 Task: Find connections with filter location Kazincbarcika with filter topic #communitybuildingwith filter profile language Spanish with filter current company Shangri-La Group with filter school PGDAV College with filter industry Laundry and Drycleaning Services with filter service category Social Media Marketing with filter keywords title Direct Salesperson
Action: Mouse moved to (635, 106)
Screenshot: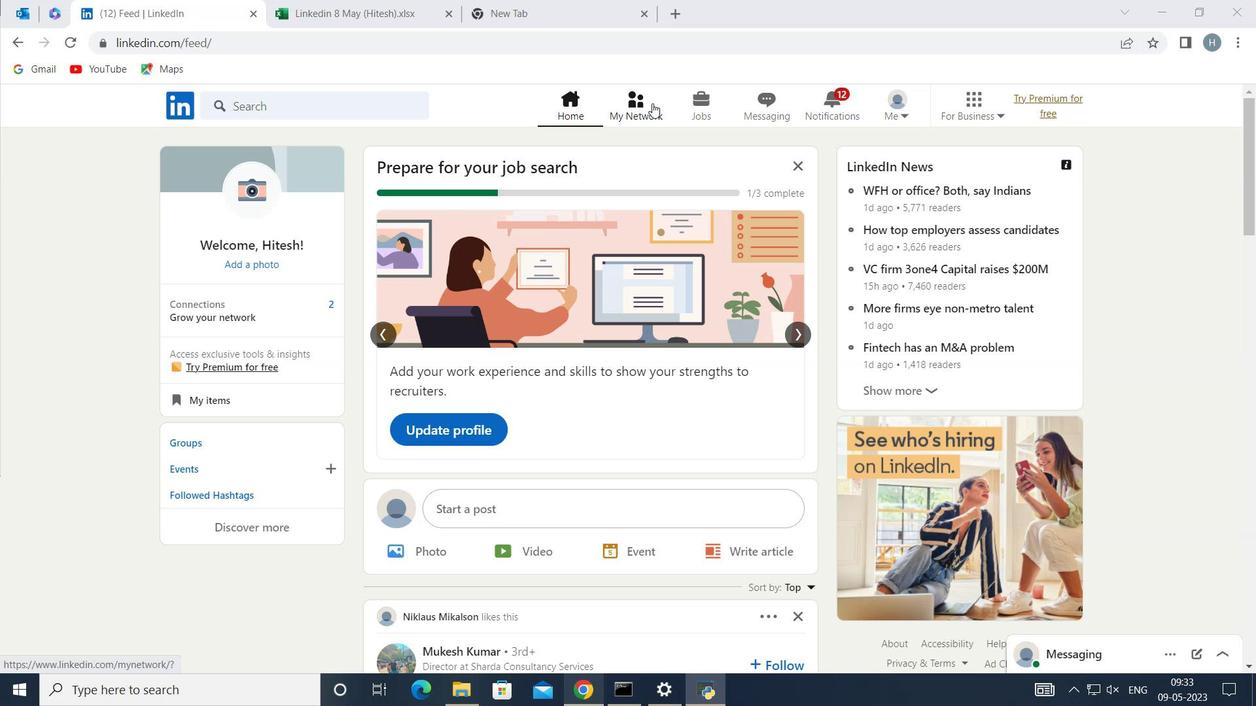 
Action: Mouse pressed left at (635, 106)
Screenshot: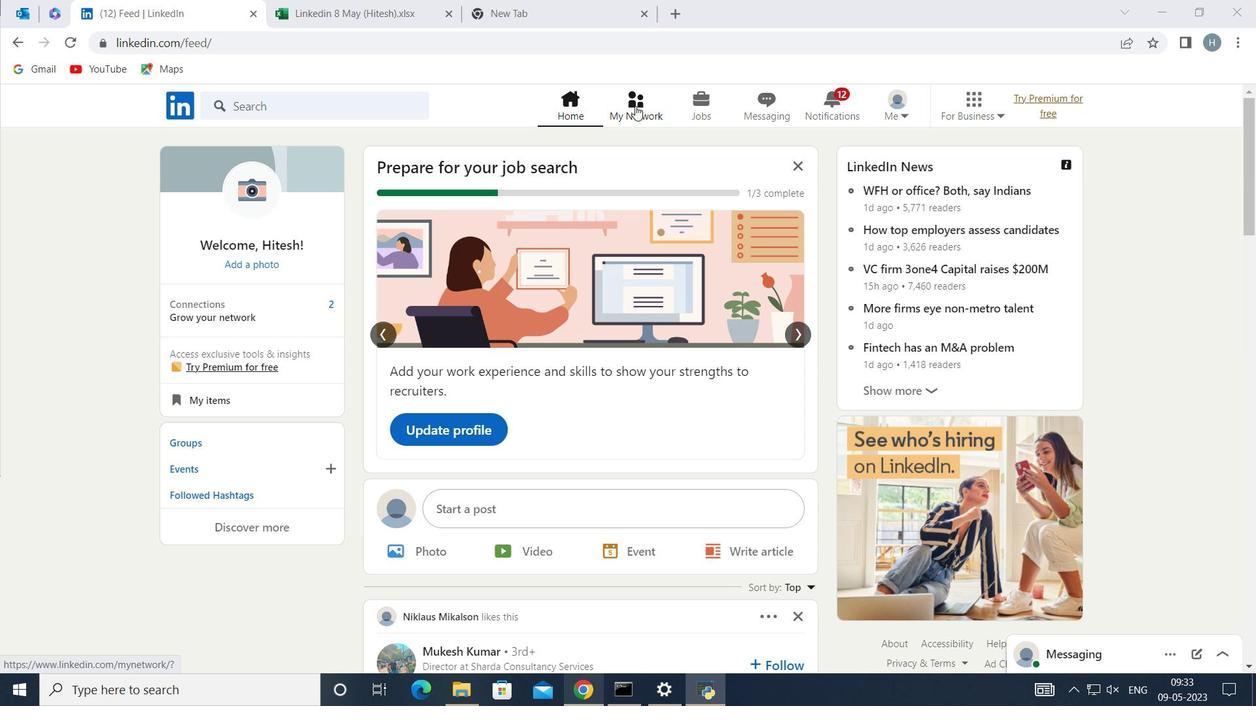 
Action: Mouse moved to (335, 193)
Screenshot: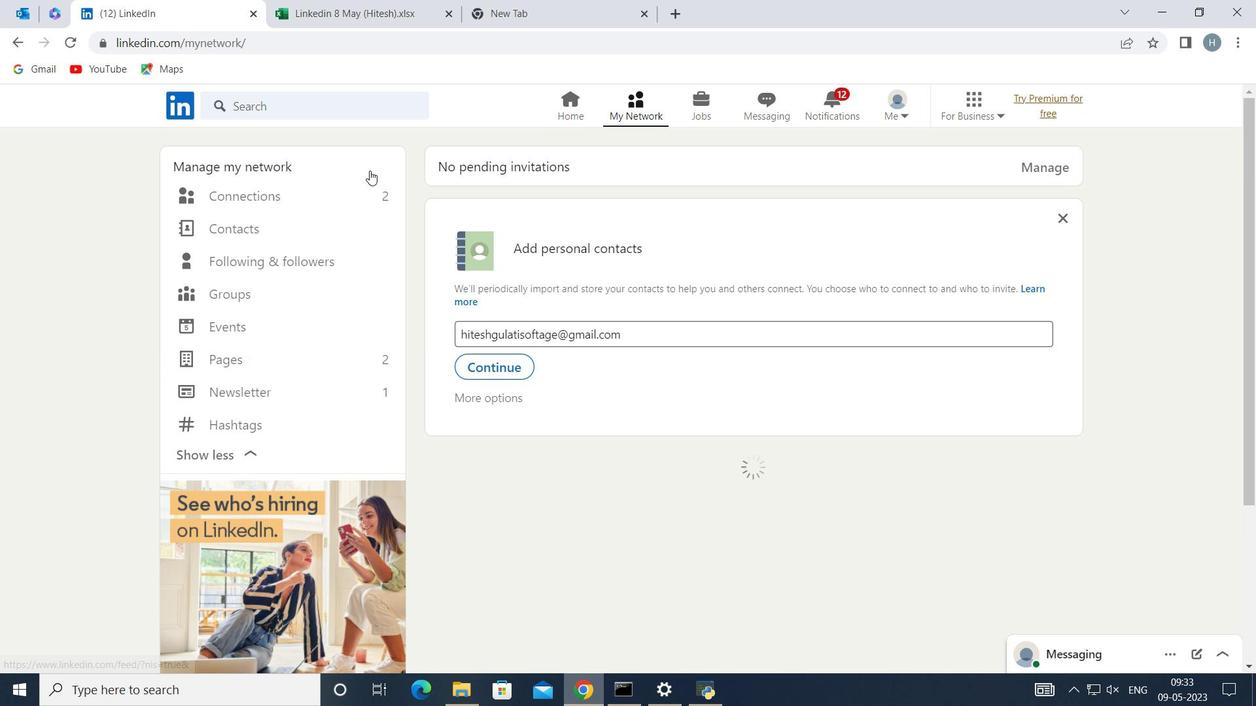 
Action: Mouse pressed left at (335, 193)
Screenshot: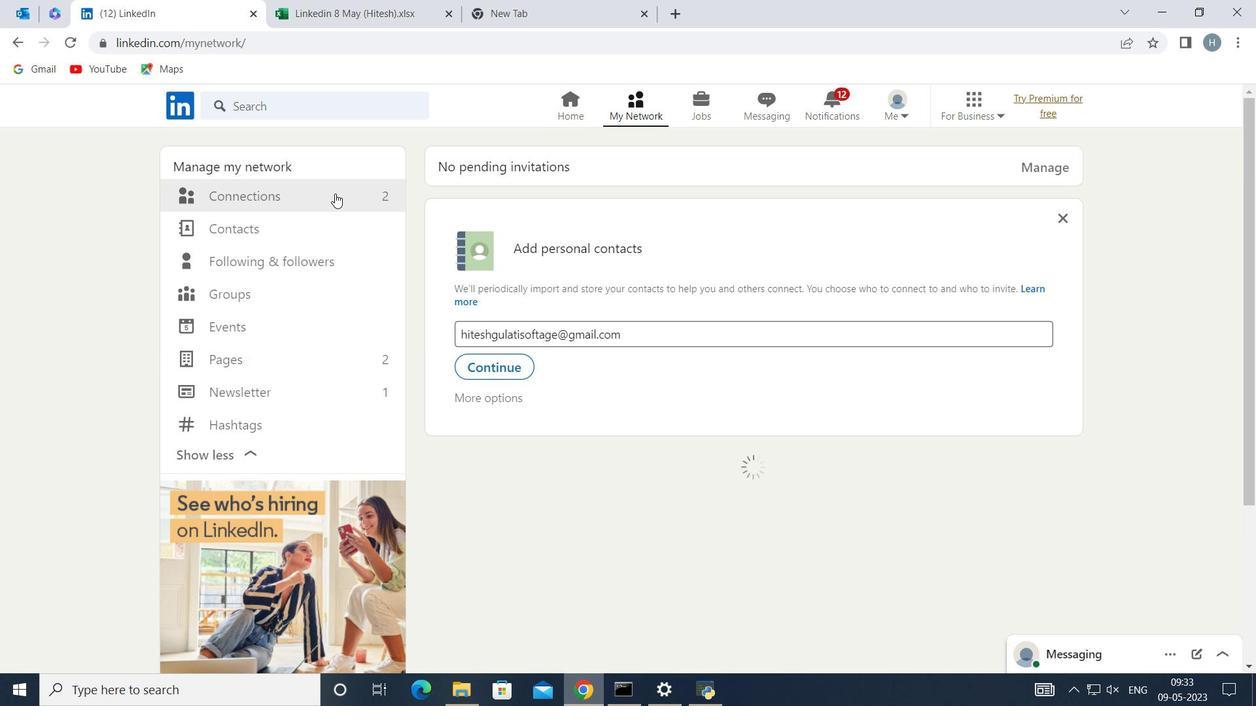 
Action: Mouse moved to (736, 195)
Screenshot: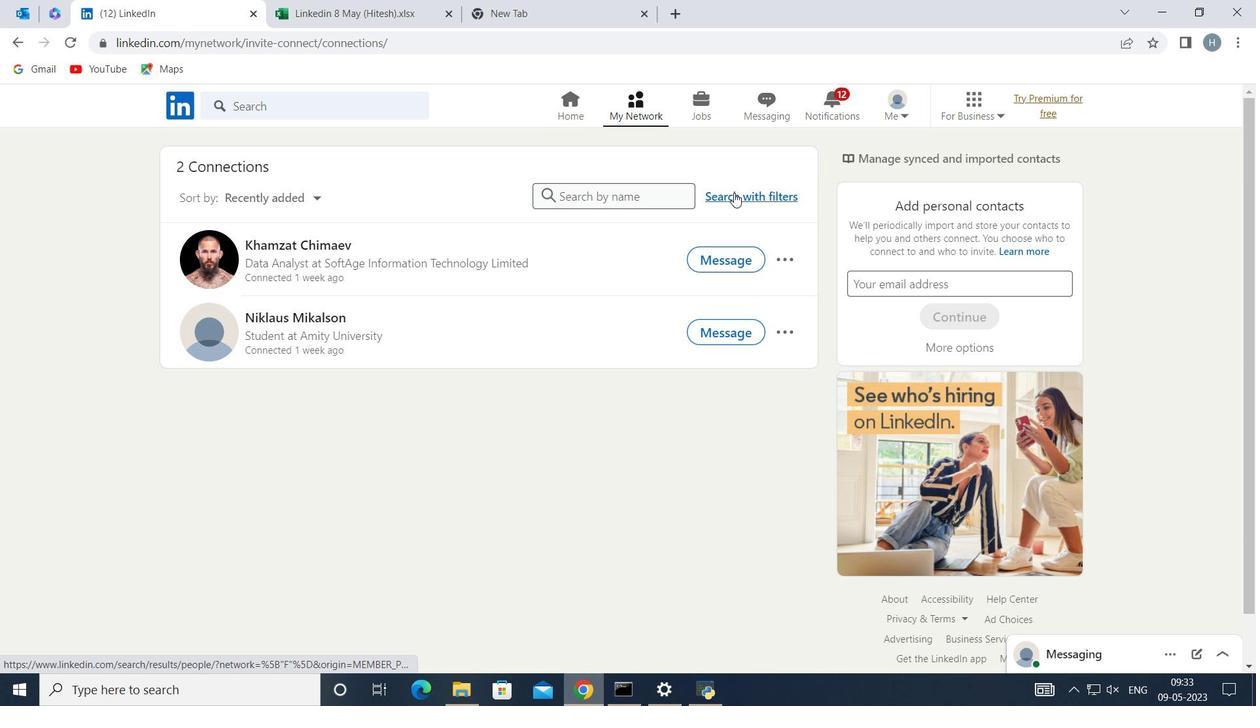 
Action: Mouse pressed left at (736, 195)
Screenshot: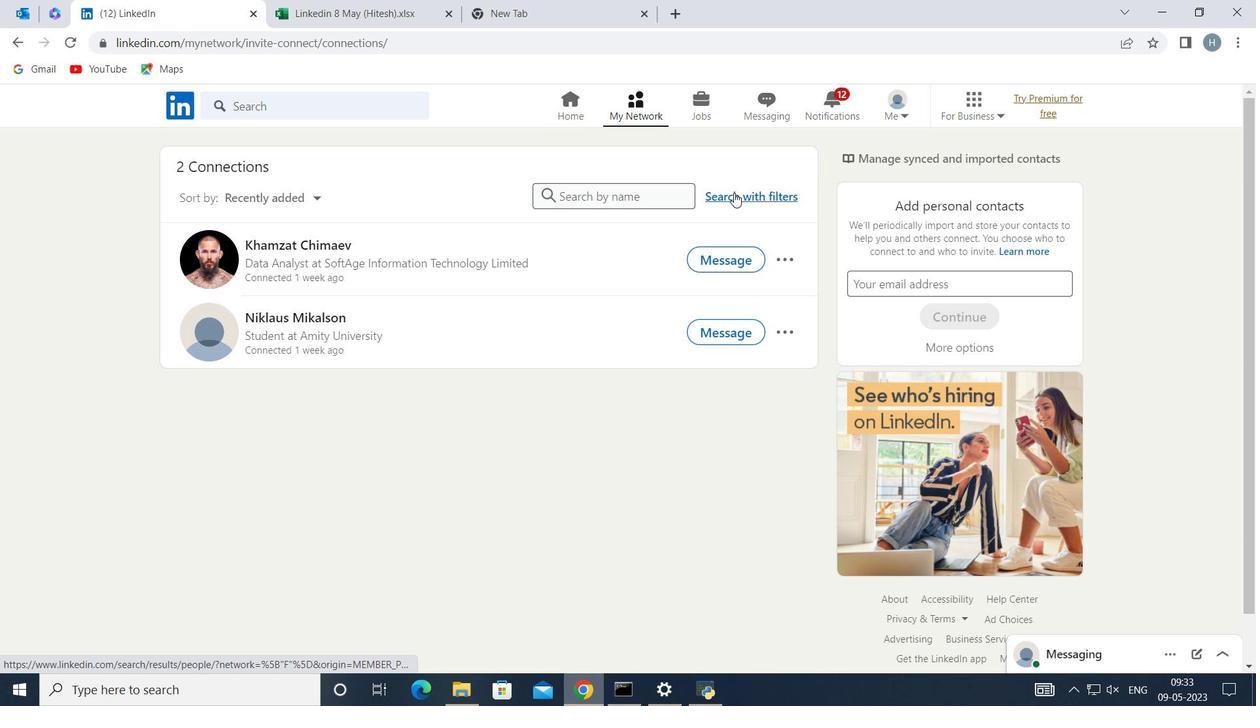 
Action: Mouse moved to (693, 151)
Screenshot: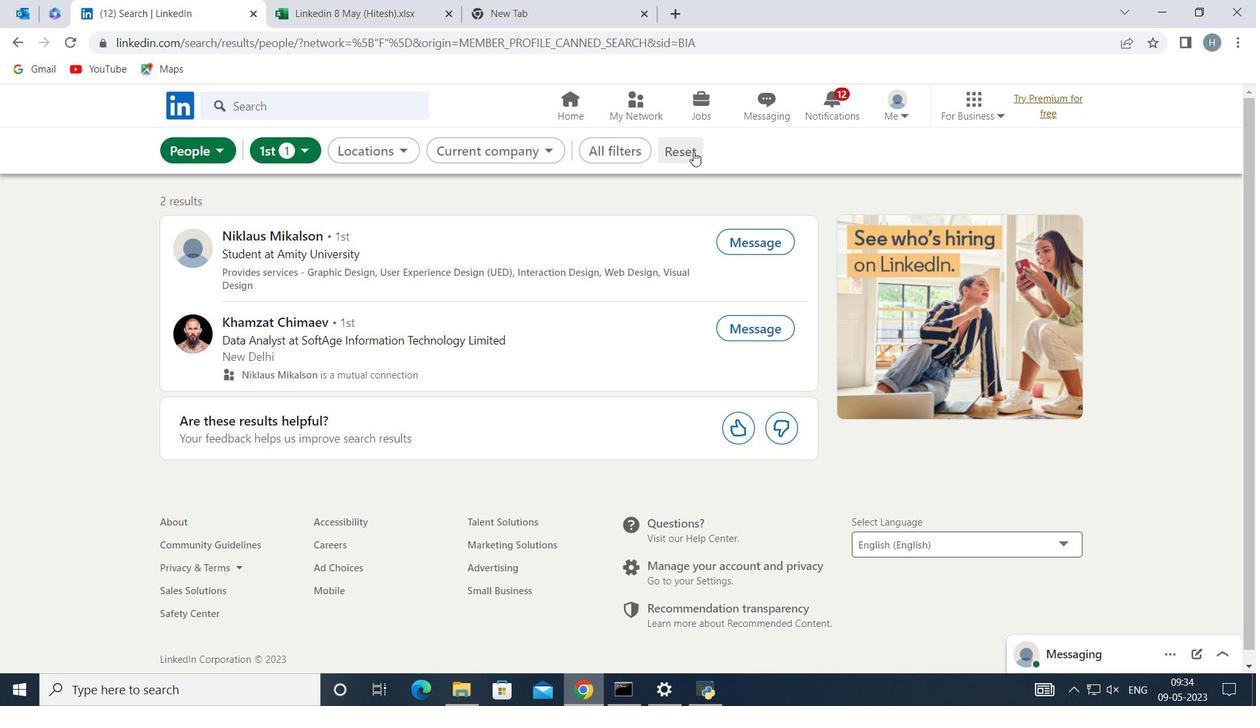 
Action: Mouse pressed left at (693, 151)
Screenshot: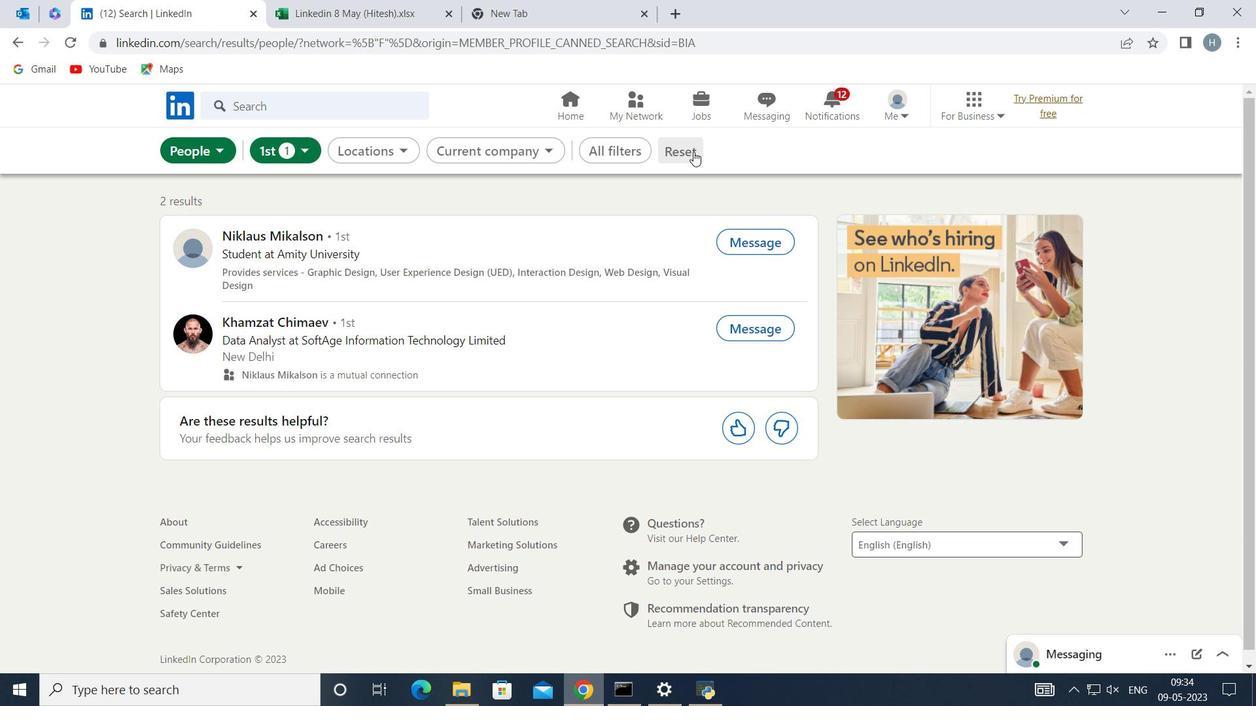 
Action: Mouse moved to (663, 149)
Screenshot: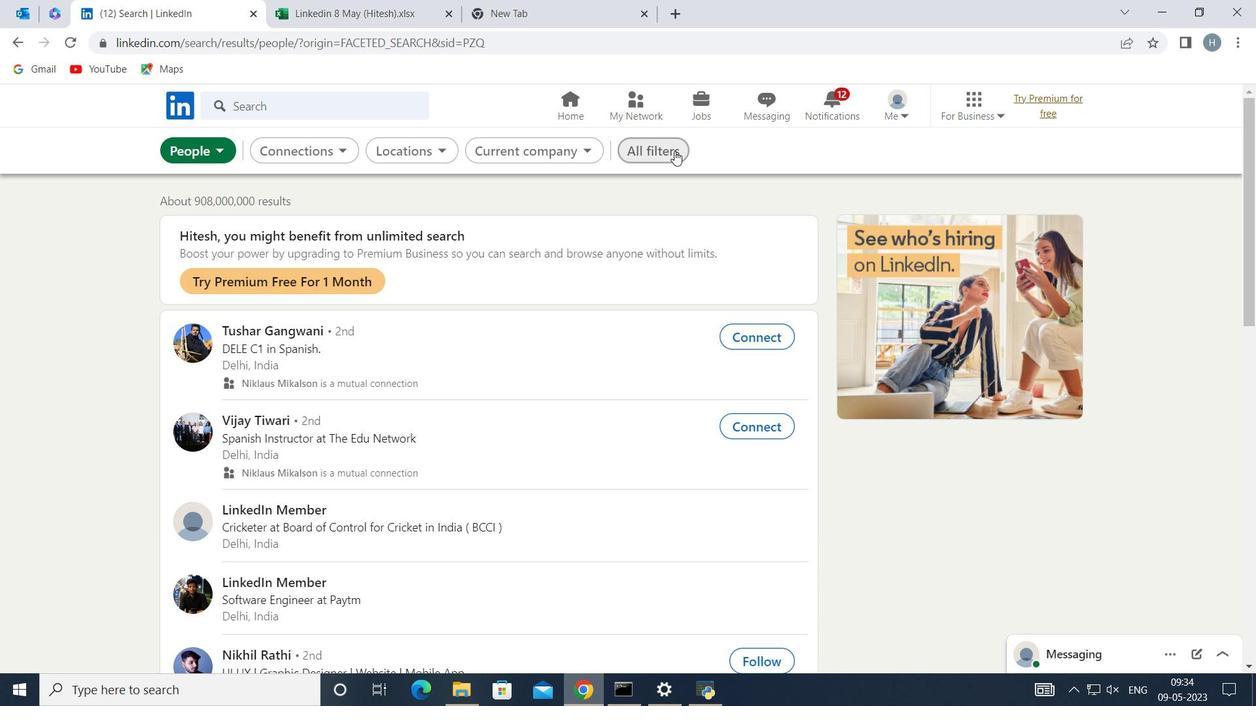 
Action: Mouse pressed left at (663, 149)
Screenshot: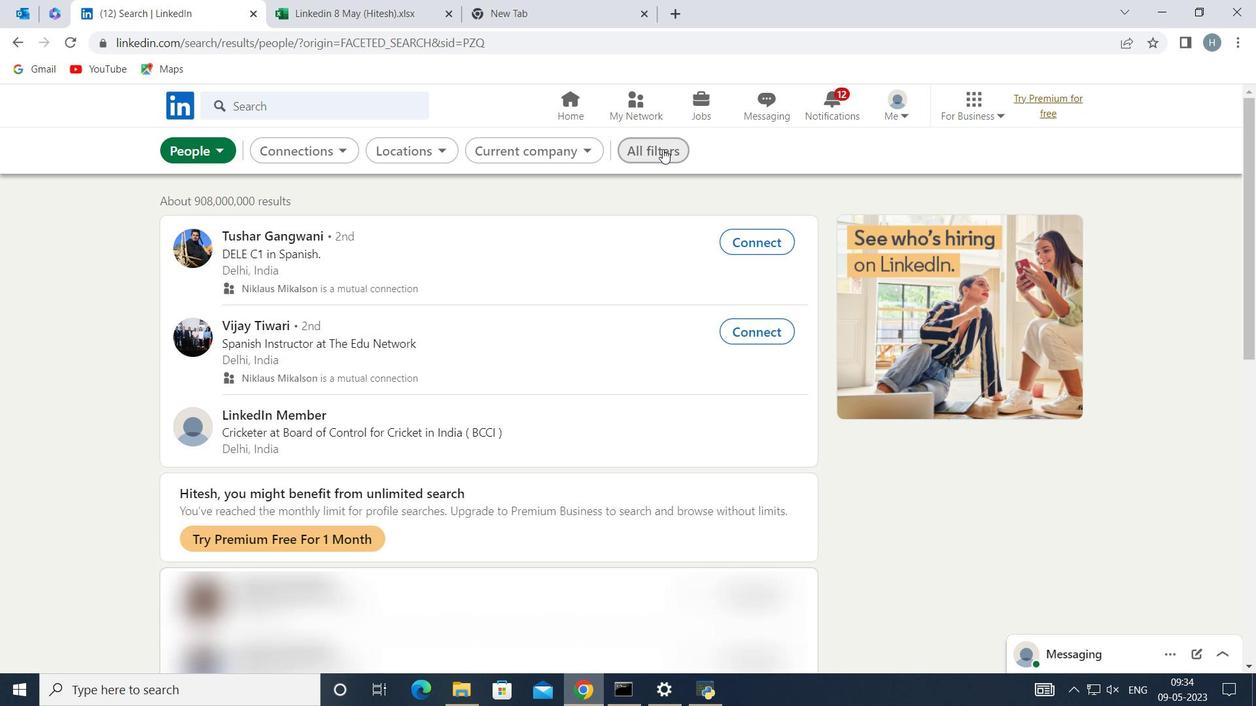 
Action: Mouse moved to (923, 324)
Screenshot: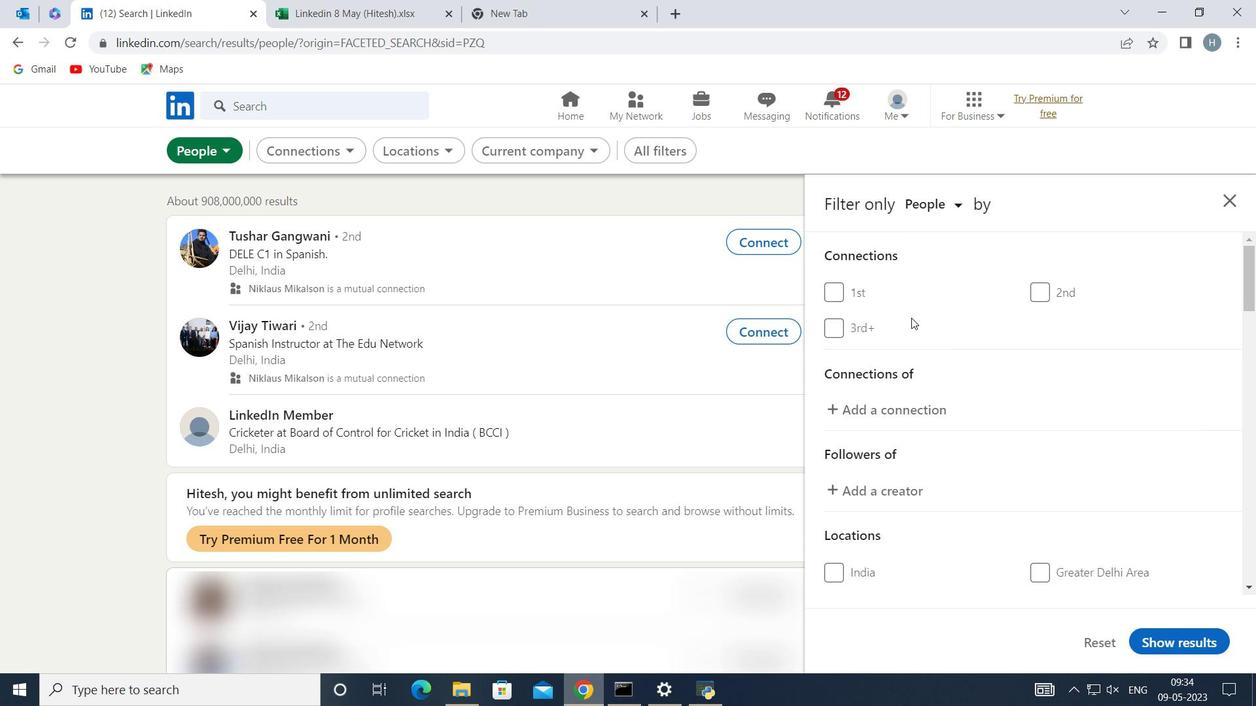 
Action: Mouse scrolled (923, 323) with delta (0, 0)
Screenshot: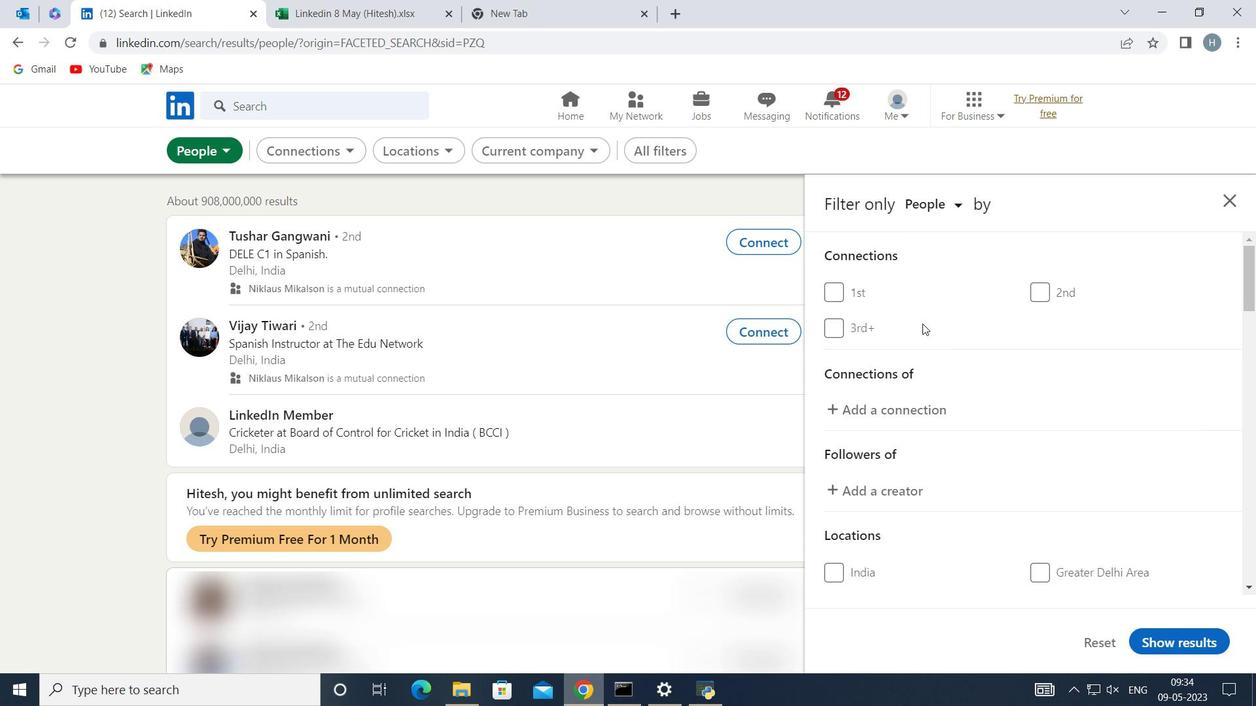 
Action: Mouse moved to (936, 318)
Screenshot: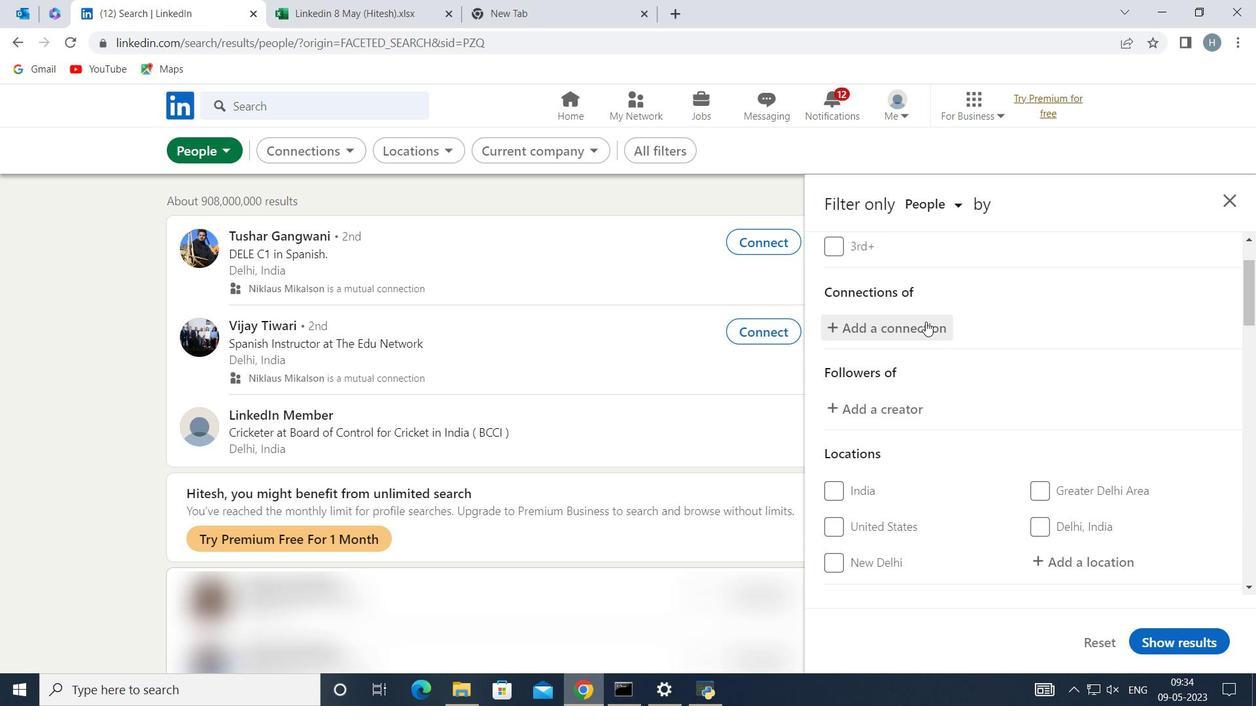 
Action: Mouse scrolled (936, 318) with delta (0, 0)
Screenshot: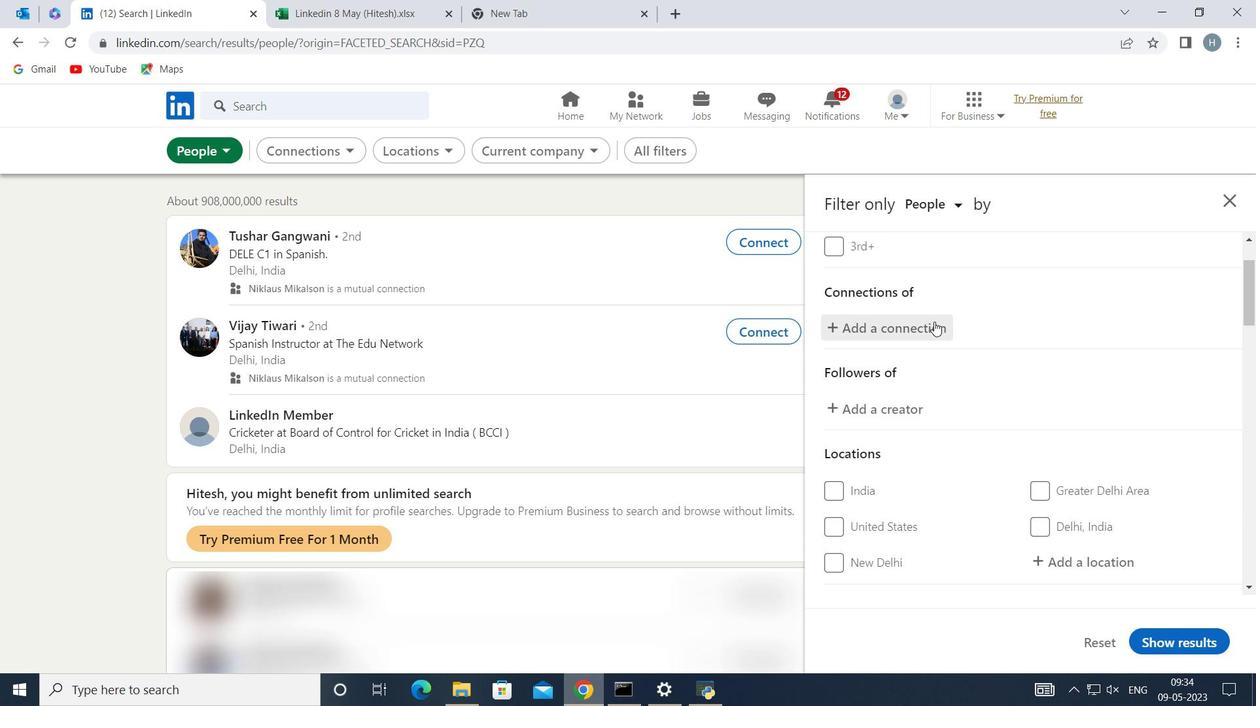 
Action: Mouse scrolled (936, 318) with delta (0, 0)
Screenshot: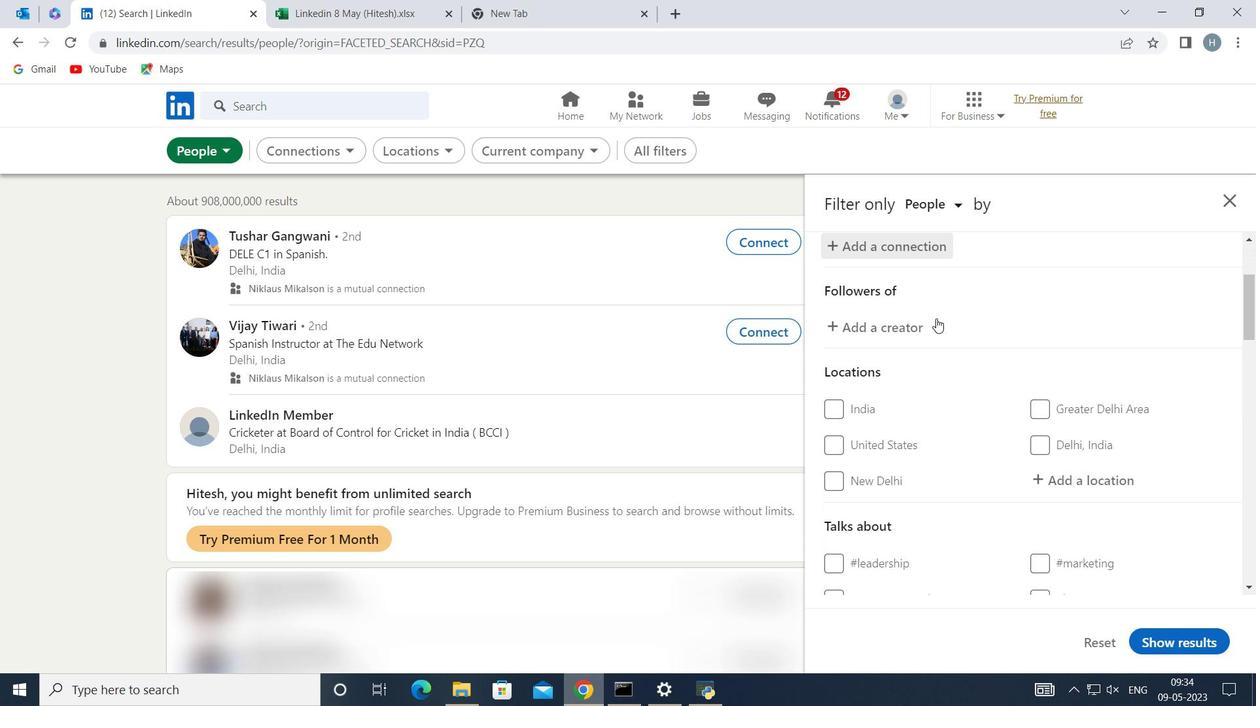 
Action: Mouse moved to (1071, 394)
Screenshot: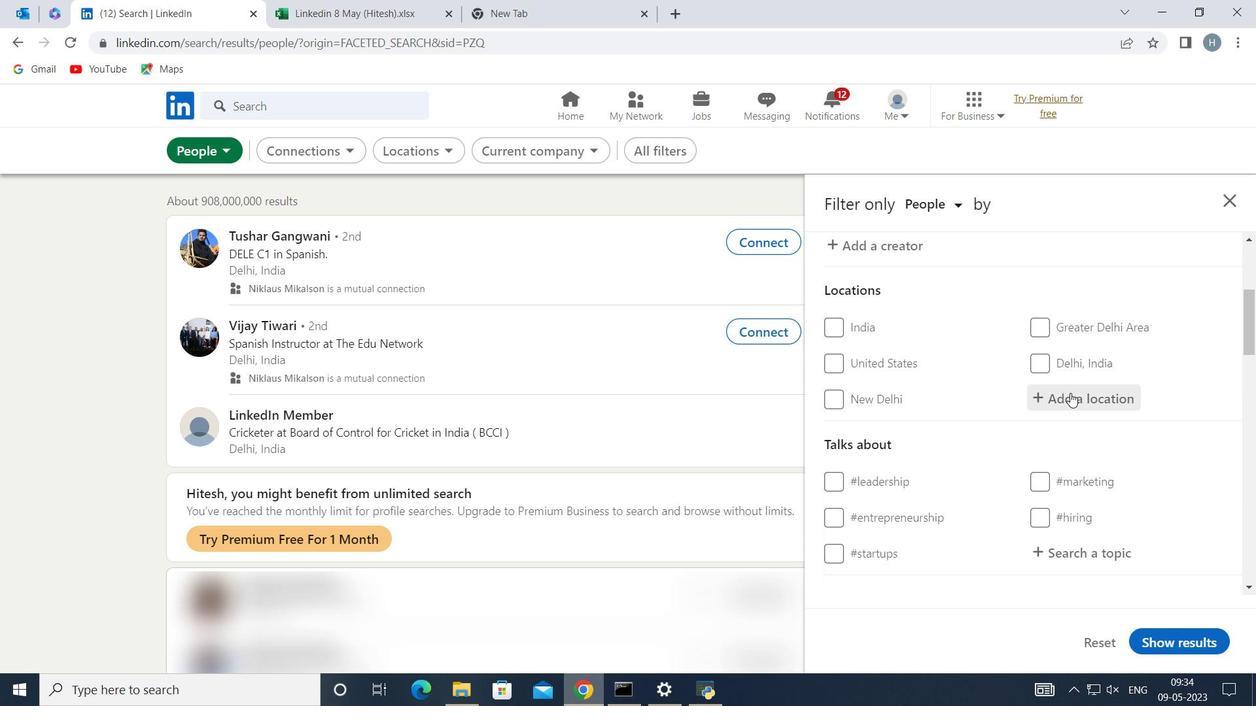 
Action: Mouse pressed left at (1071, 394)
Screenshot: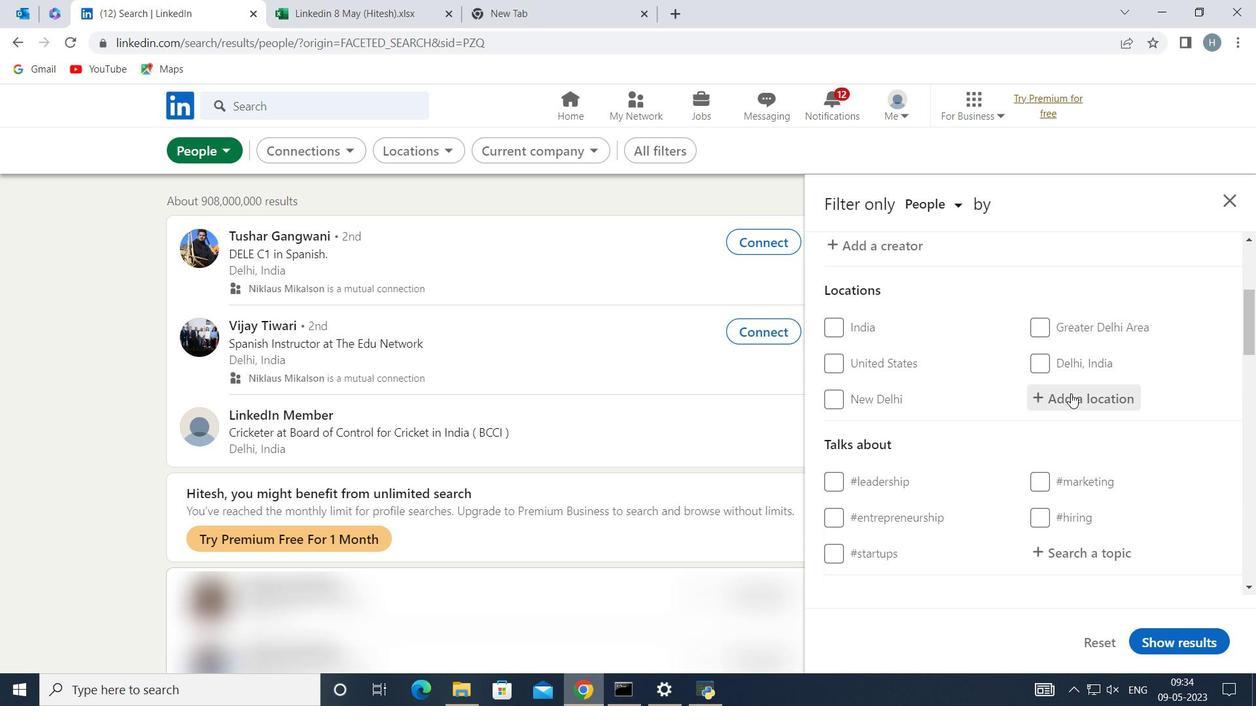 
Action: Key pressed <Key.shift>Kazincbarcika
Screenshot: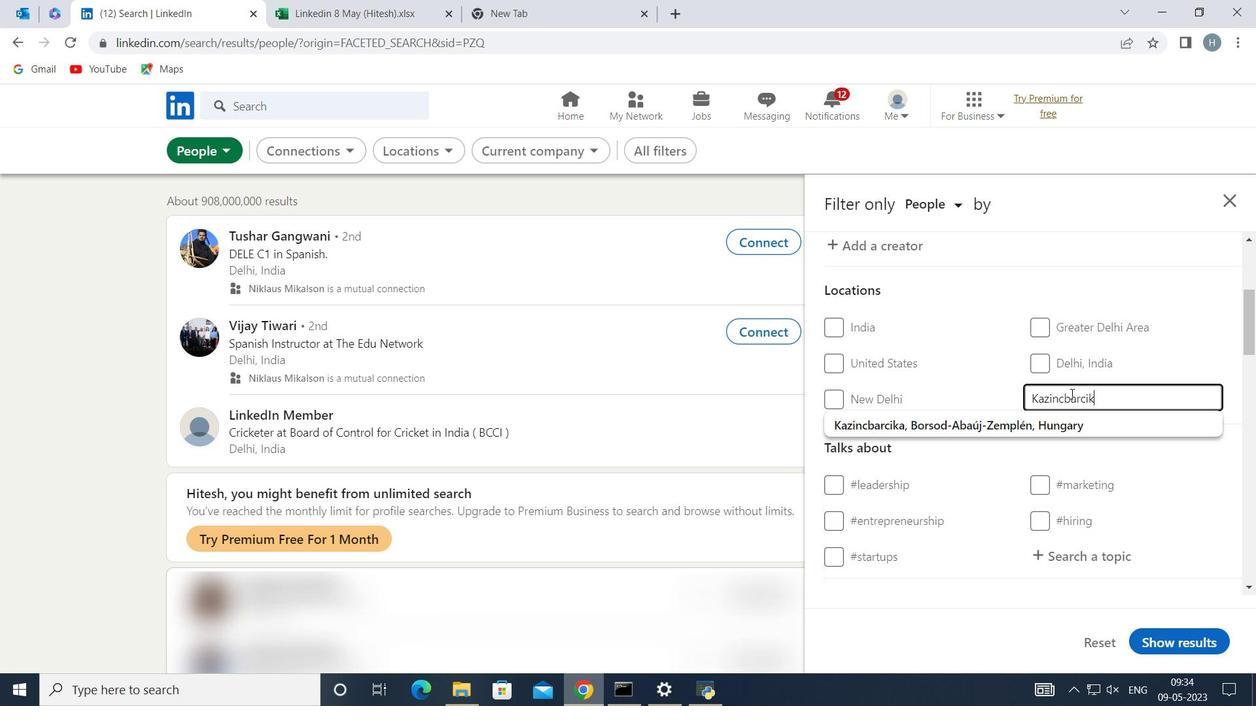 
Action: Mouse moved to (1020, 420)
Screenshot: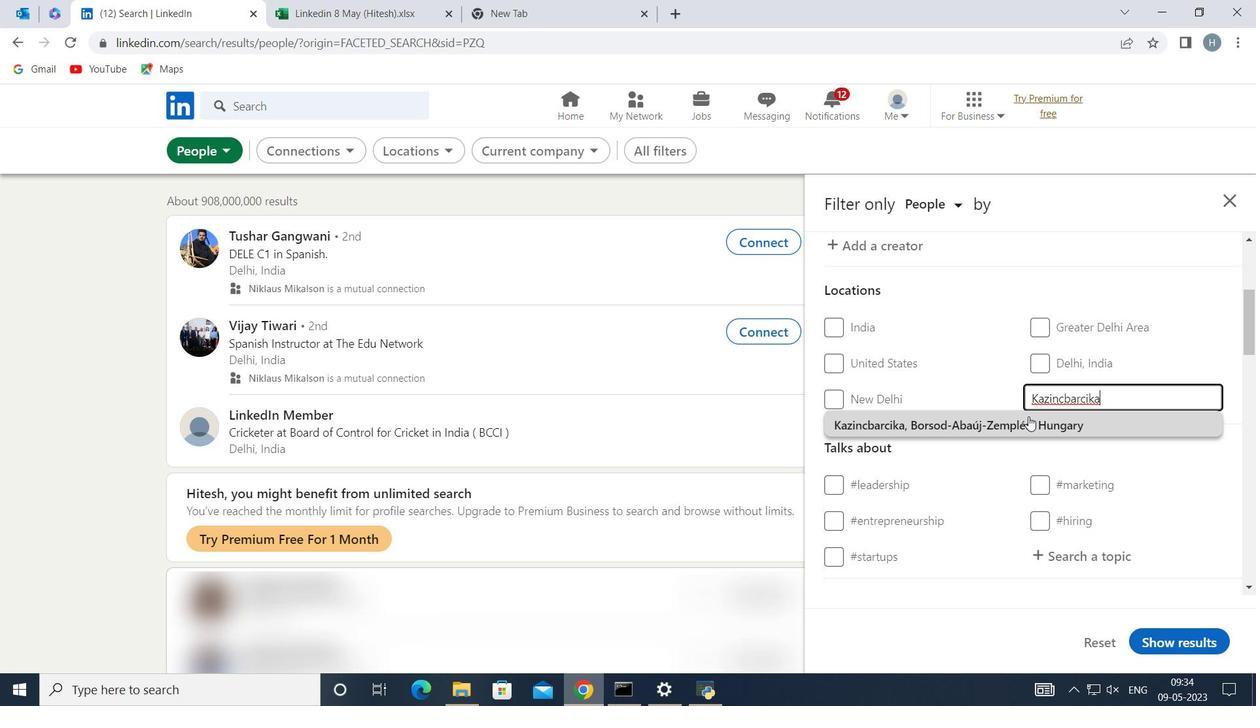 
Action: Mouse pressed left at (1020, 420)
Screenshot: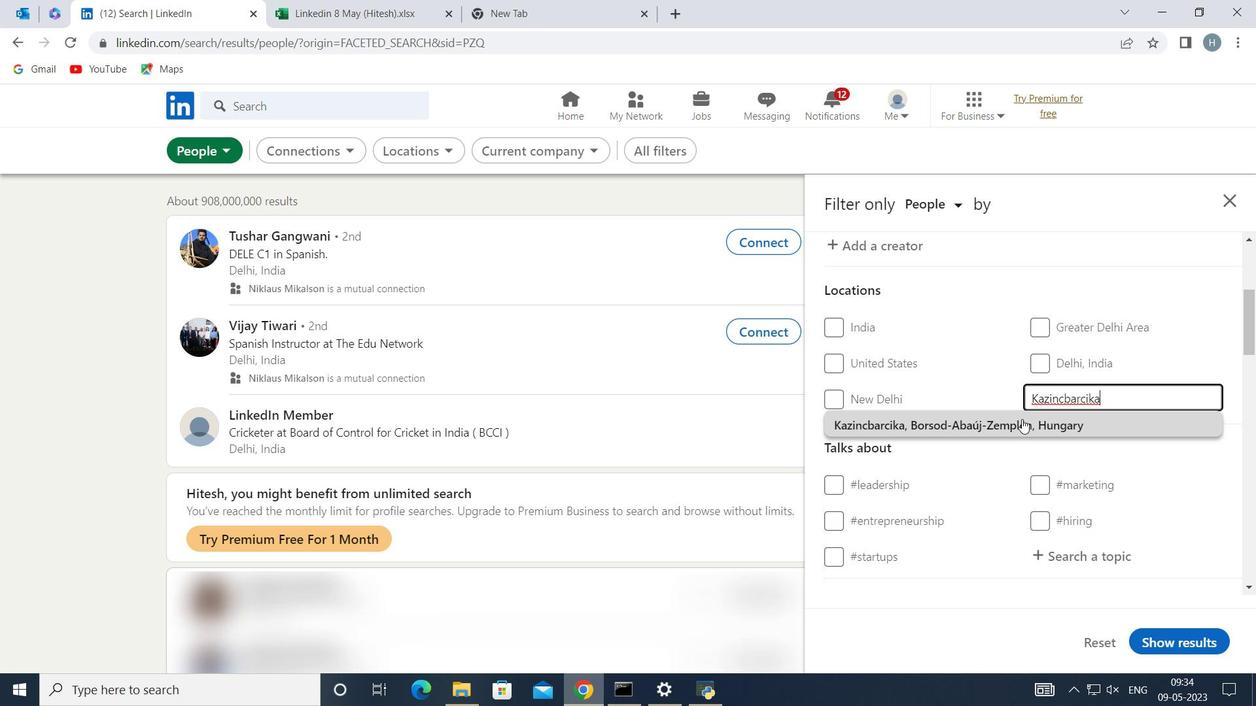 
Action: Mouse moved to (1007, 391)
Screenshot: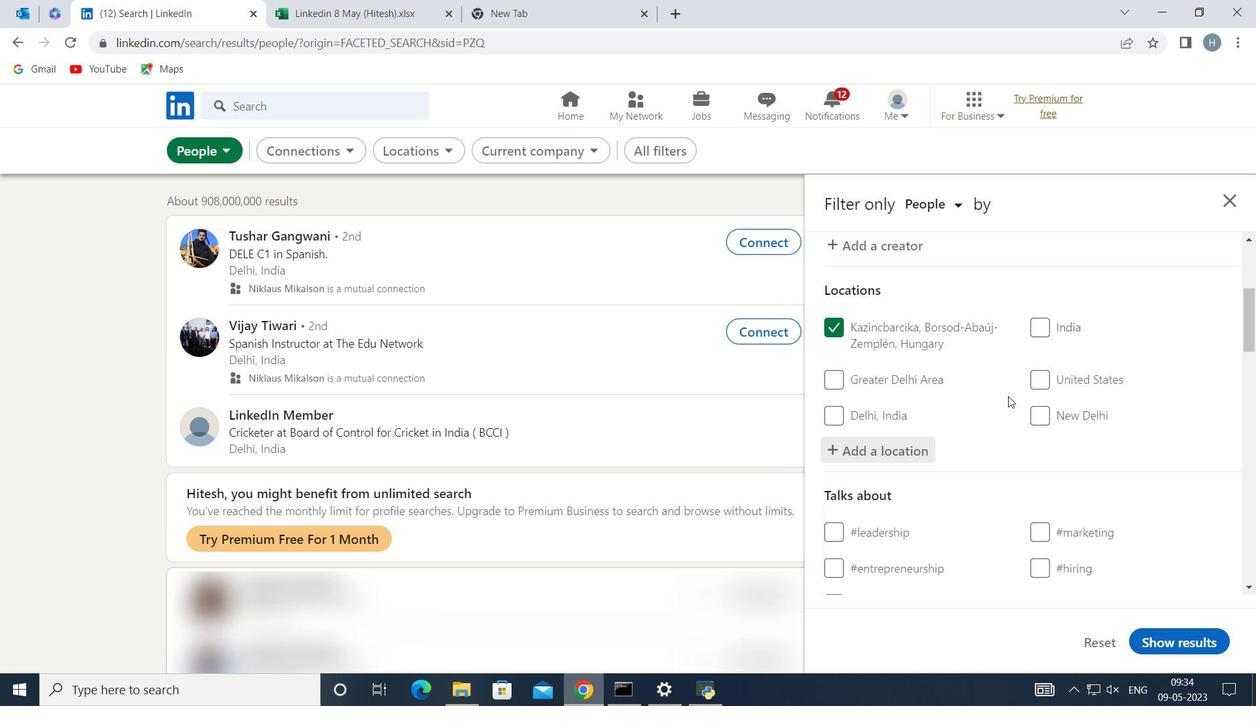 
Action: Mouse scrolled (1007, 390) with delta (0, 0)
Screenshot: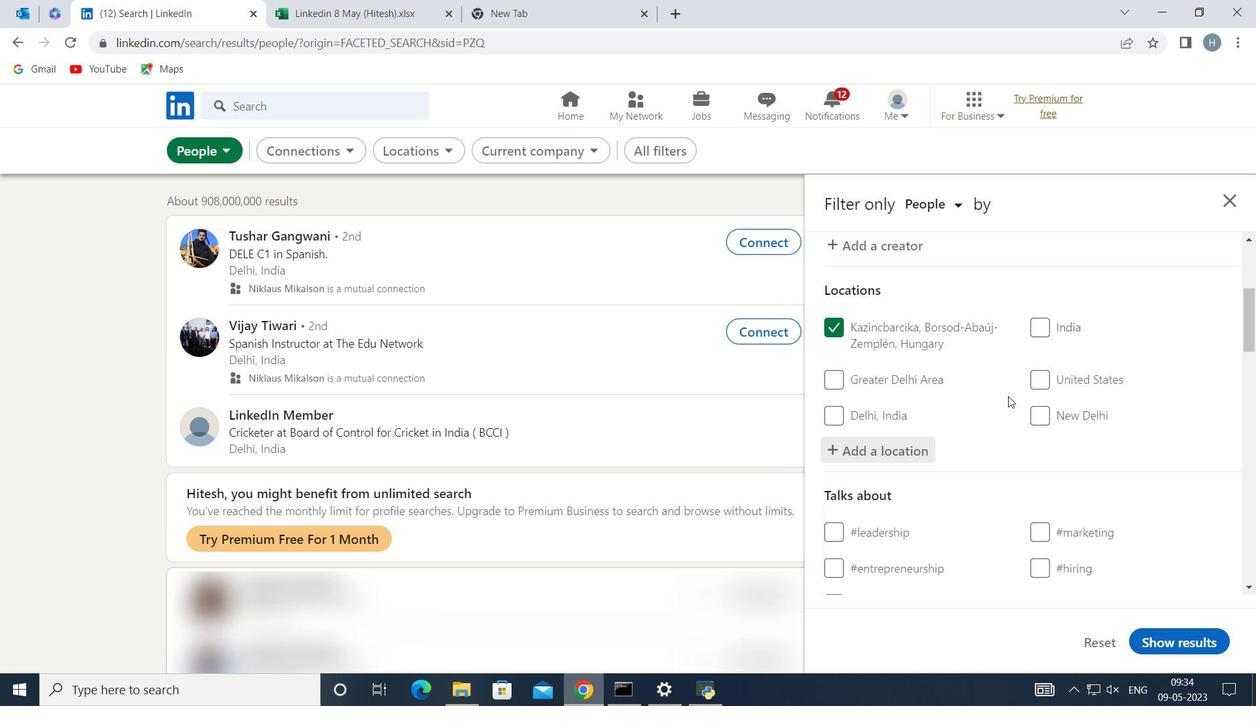 
Action: Mouse moved to (1000, 383)
Screenshot: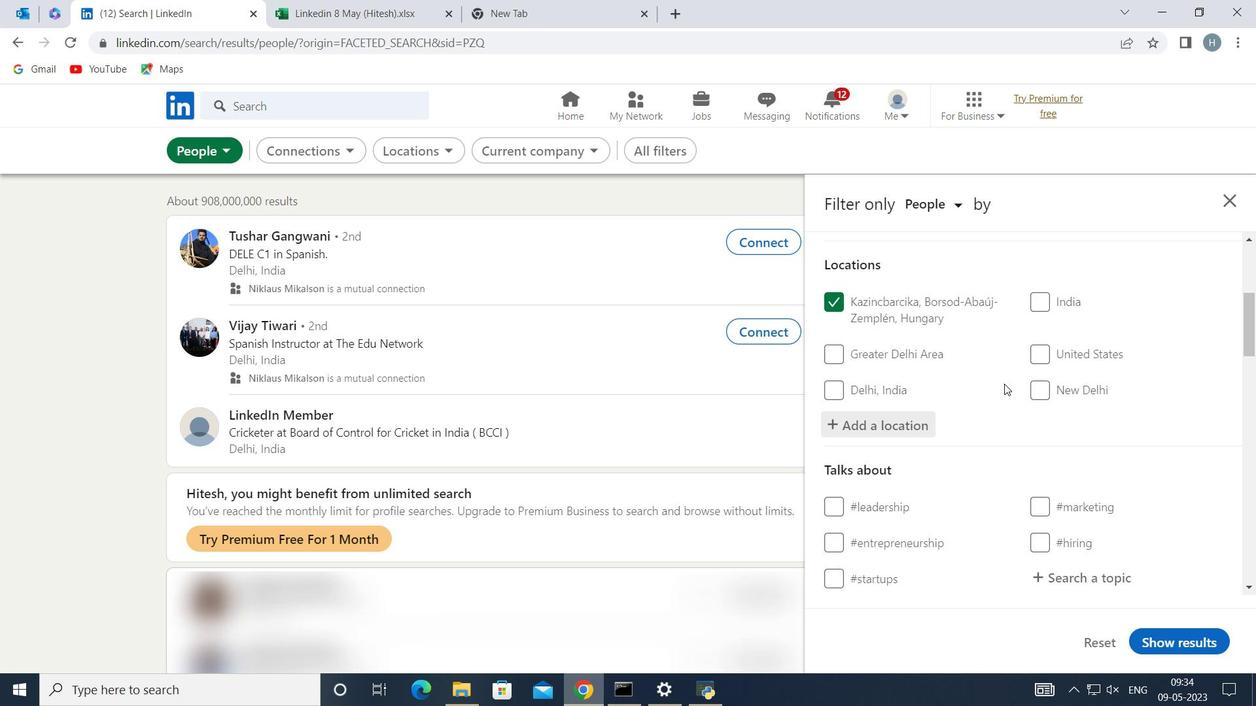 
Action: Mouse scrolled (1000, 382) with delta (0, 0)
Screenshot: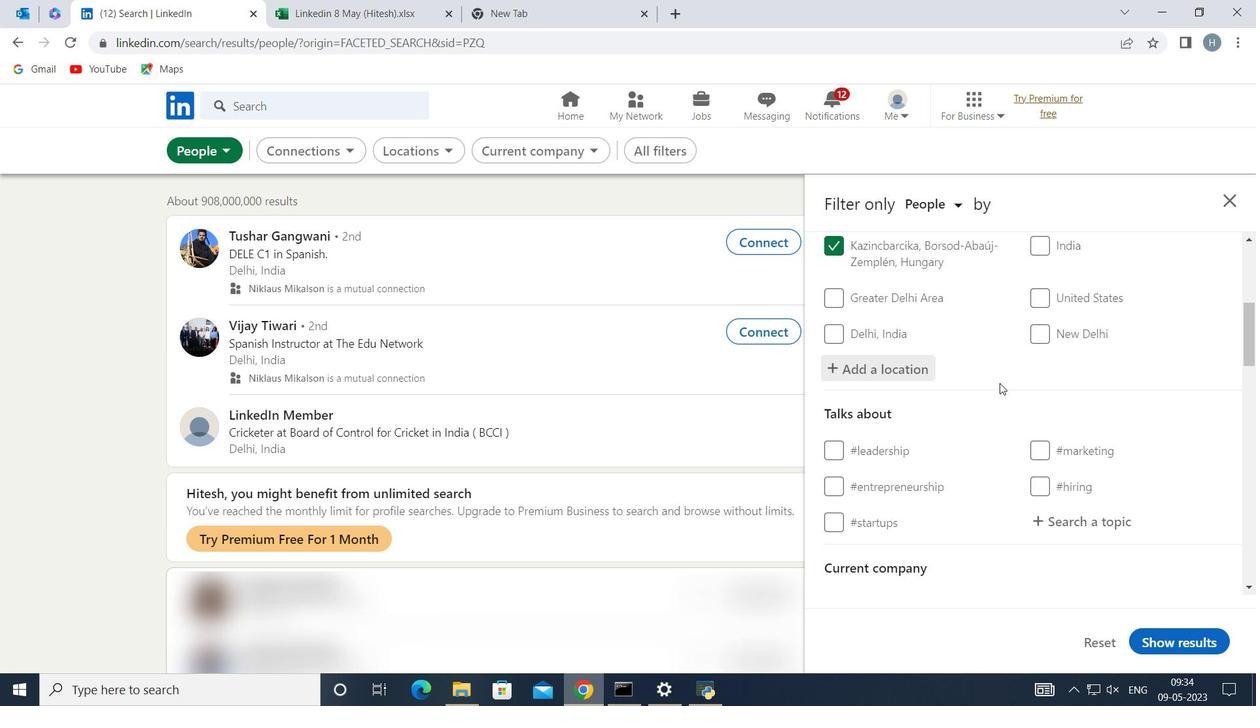 
Action: Mouse moved to (1072, 433)
Screenshot: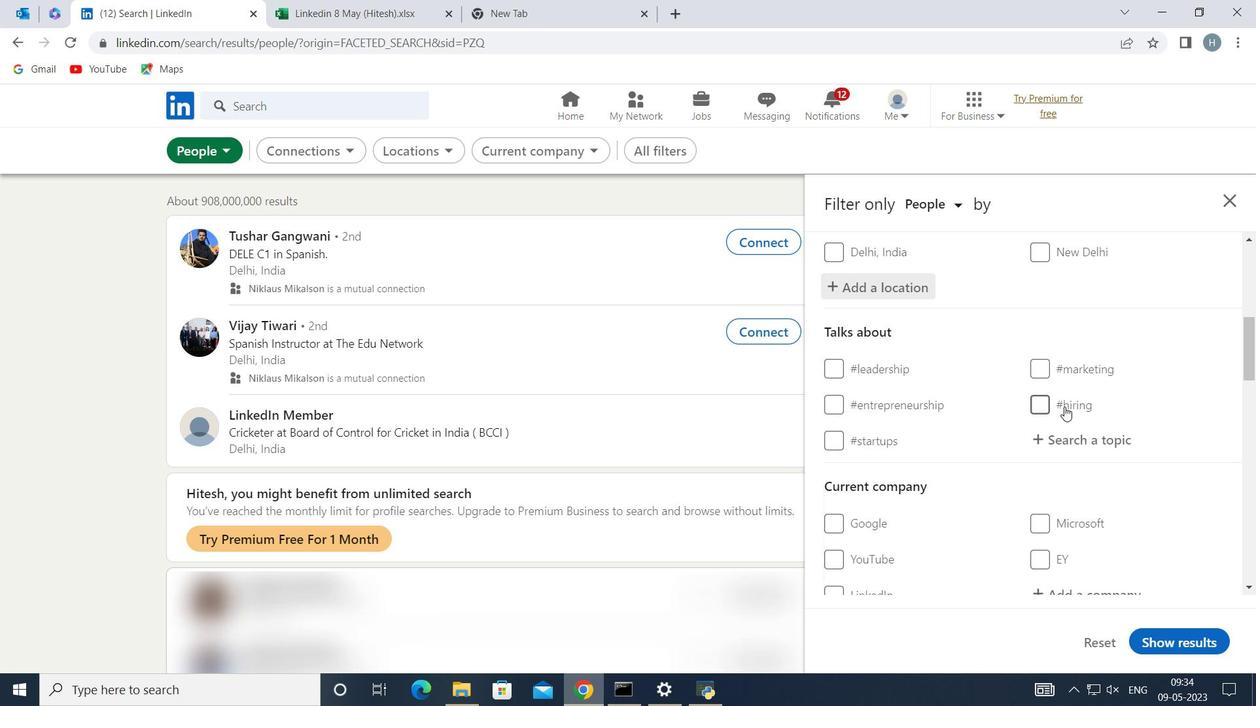 
Action: Mouse pressed left at (1072, 433)
Screenshot: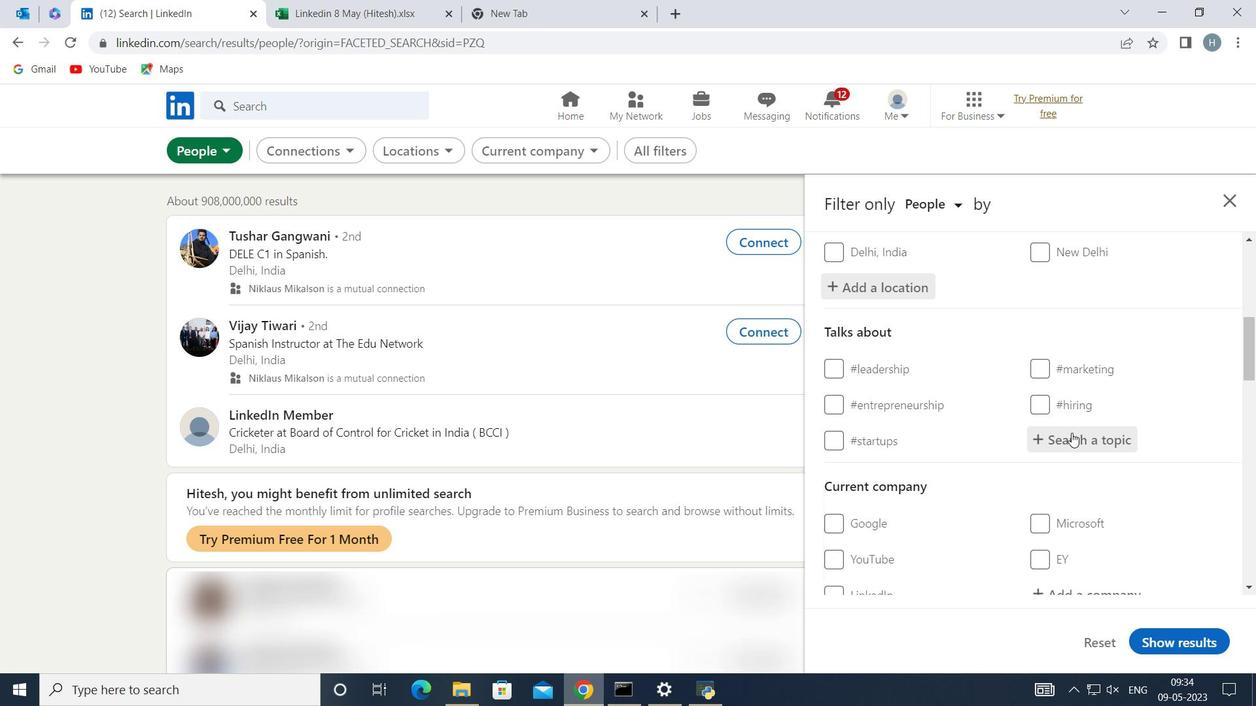 
Action: Key pressed <Key.shift>Commi<Key.backspace>unitybuil
Screenshot: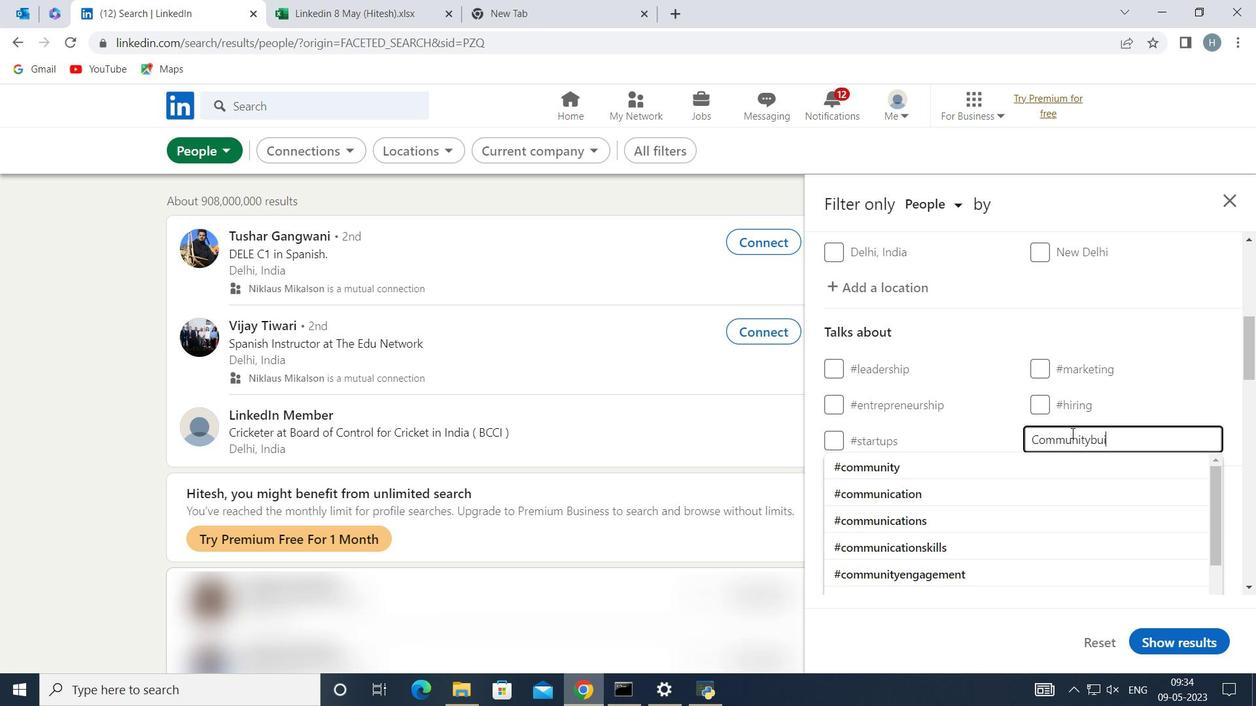 
Action: Mouse moved to (982, 463)
Screenshot: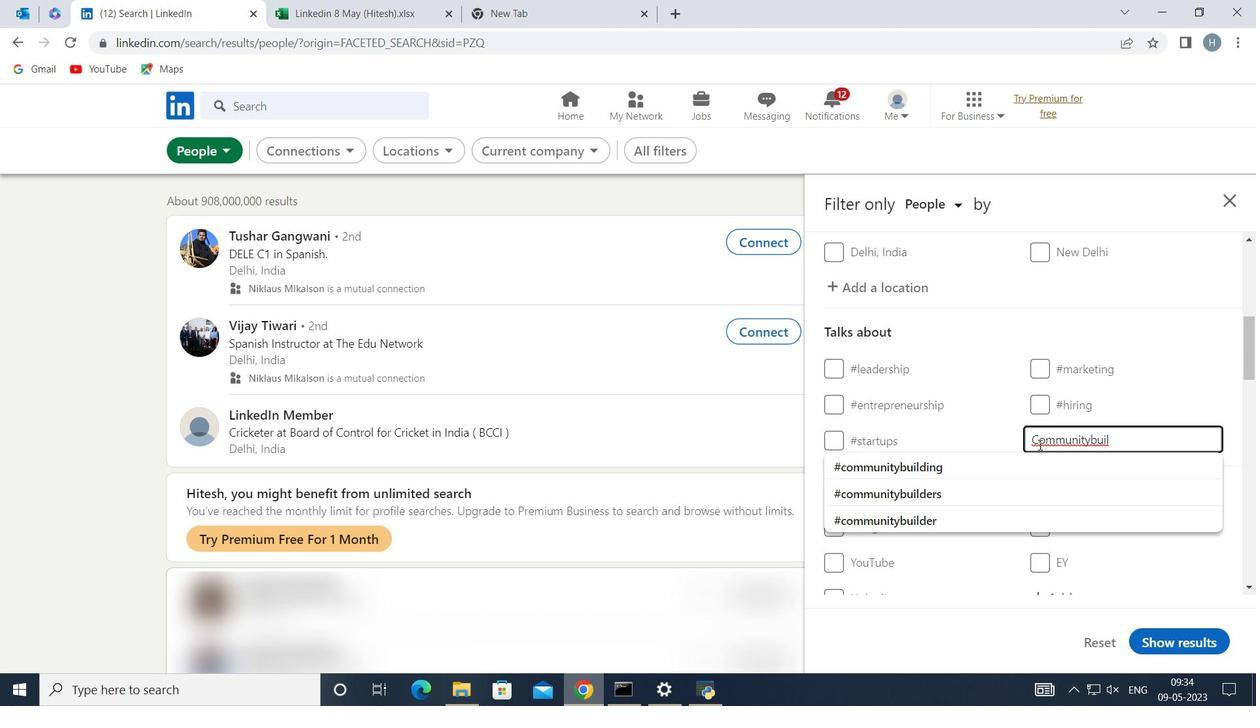 
Action: Mouse pressed left at (982, 463)
Screenshot: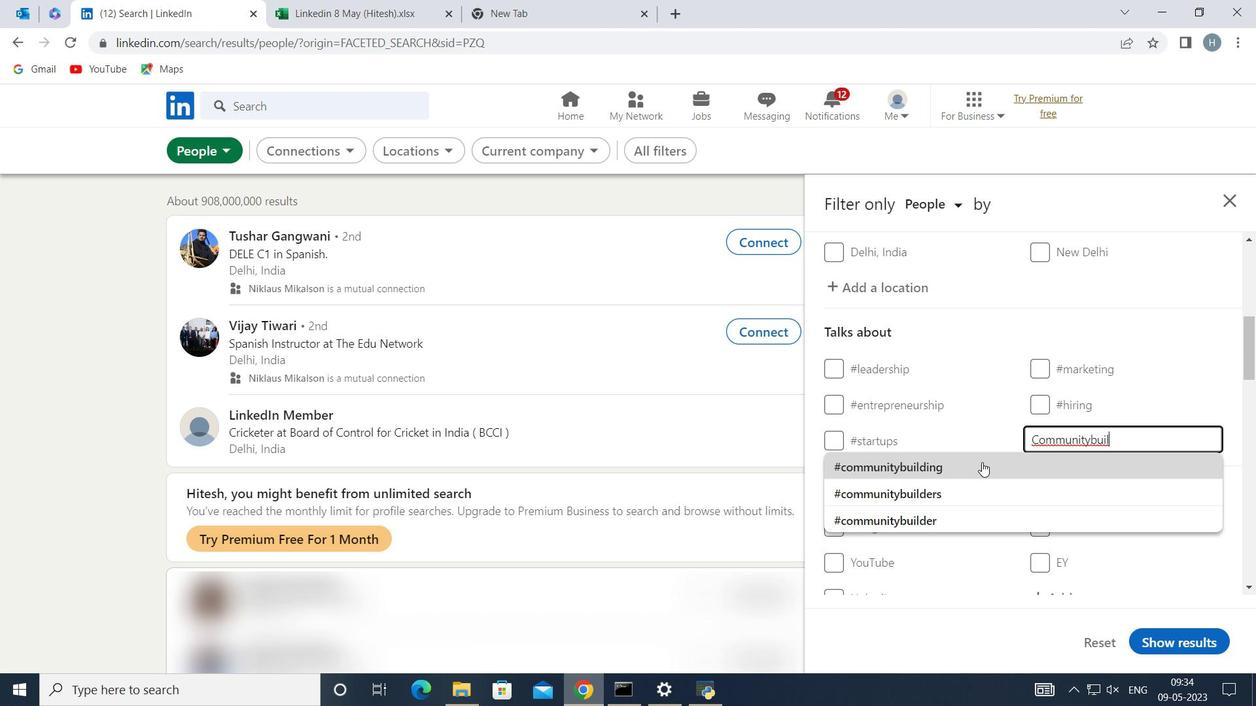 
Action: Mouse moved to (973, 413)
Screenshot: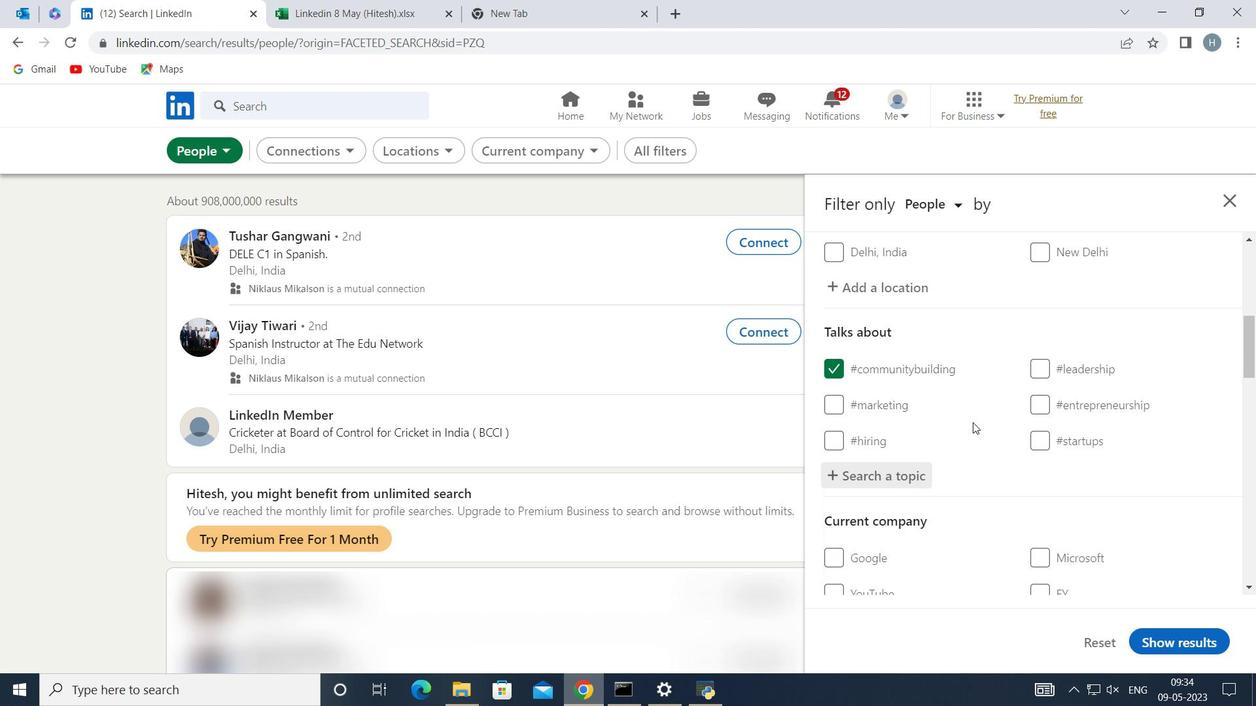 
Action: Mouse scrolled (973, 412) with delta (0, 0)
Screenshot: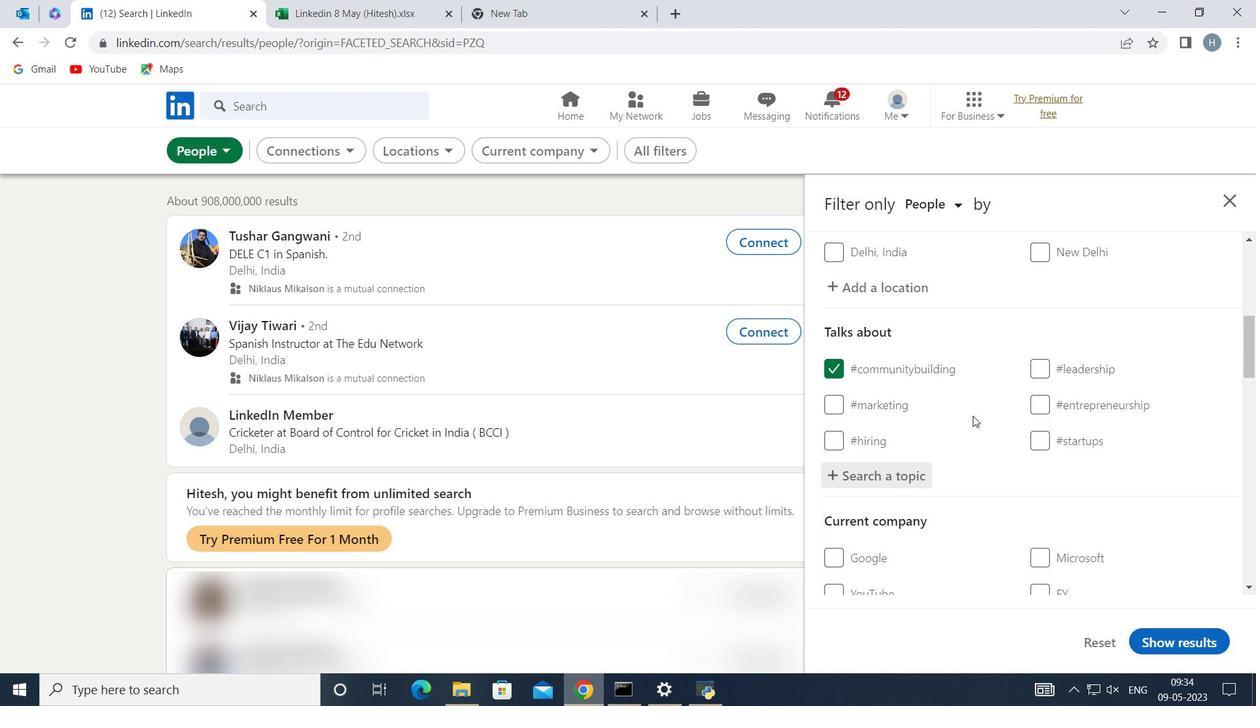 
Action: Mouse scrolled (973, 412) with delta (0, 0)
Screenshot: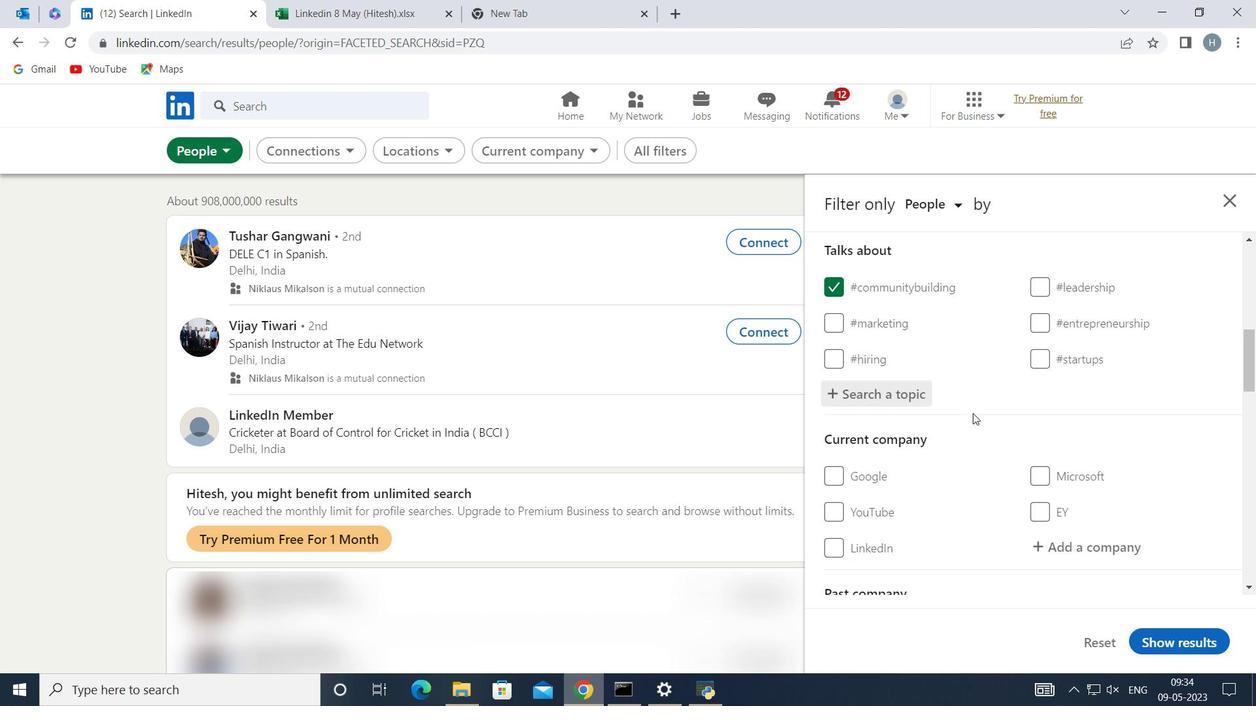 
Action: Mouse scrolled (973, 412) with delta (0, 0)
Screenshot: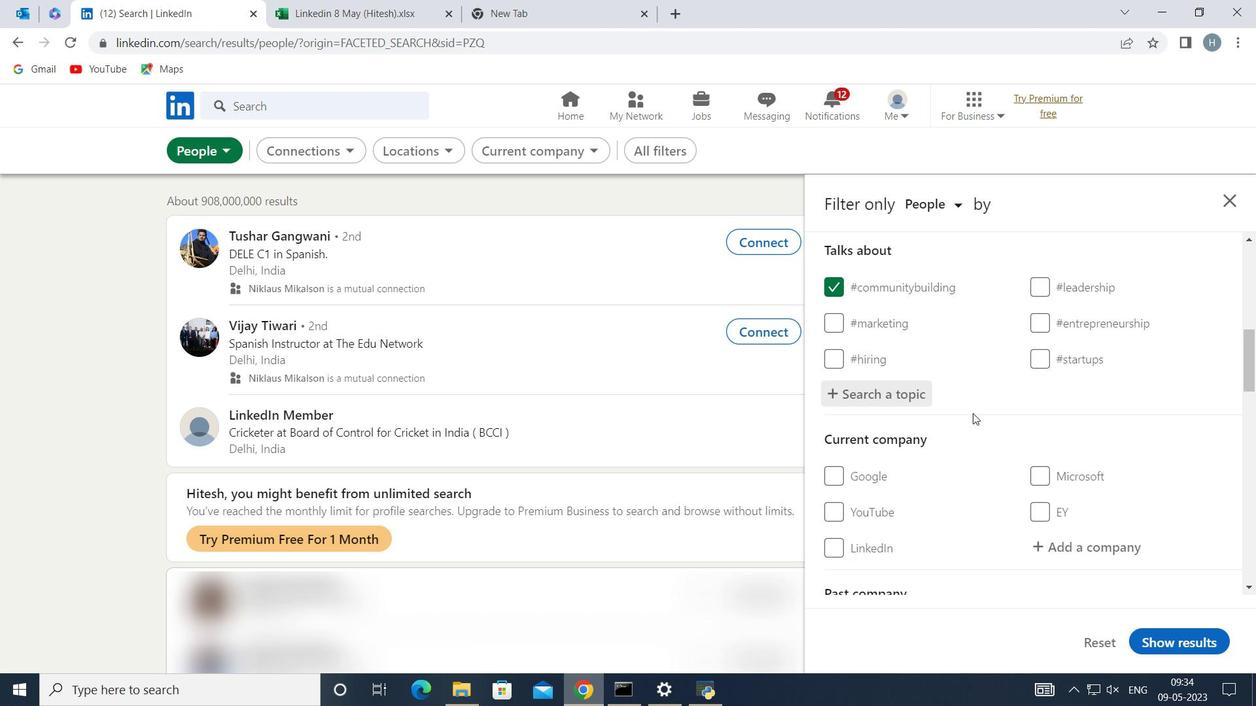 
Action: Mouse moved to (973, 411)
Screenshot: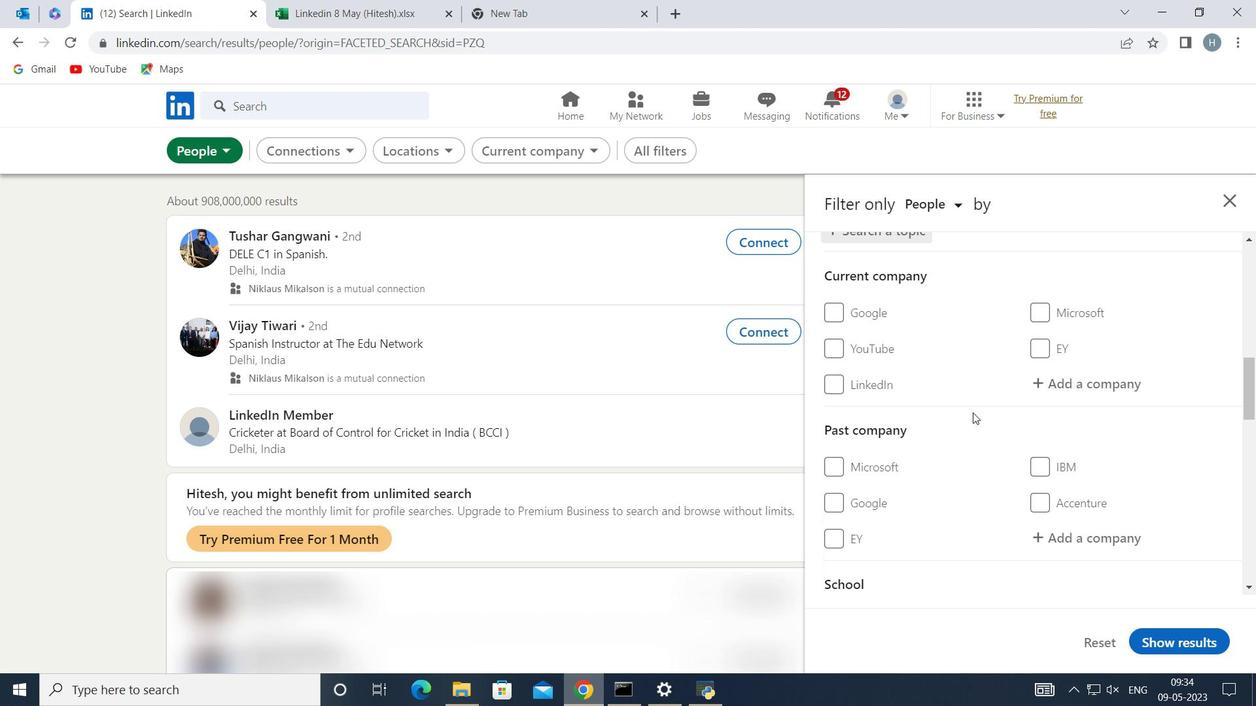 
Action: Mouse scrolled (973, 411) with delta (0, 0)
Screenshot: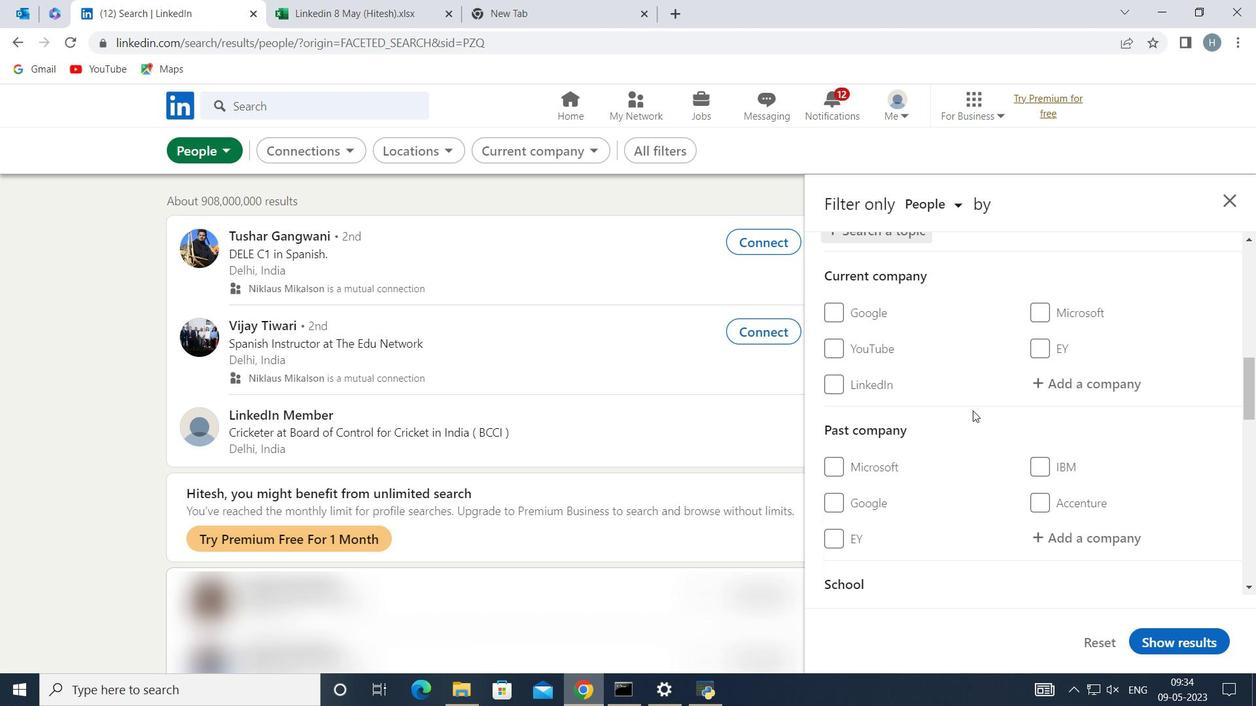 
Action: Mouse moved to (973, 409)
Screenshot: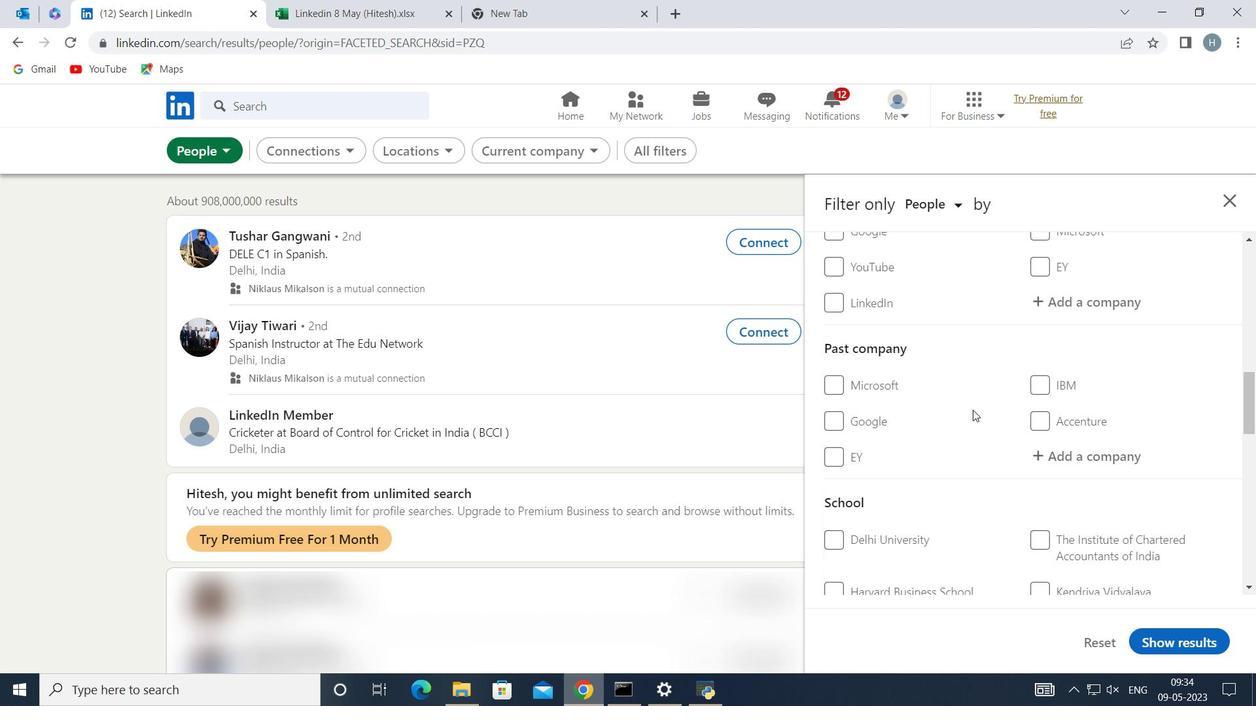 
Action: Mouse scrolled (973, 408) with delta (0, 0)
Screenshot: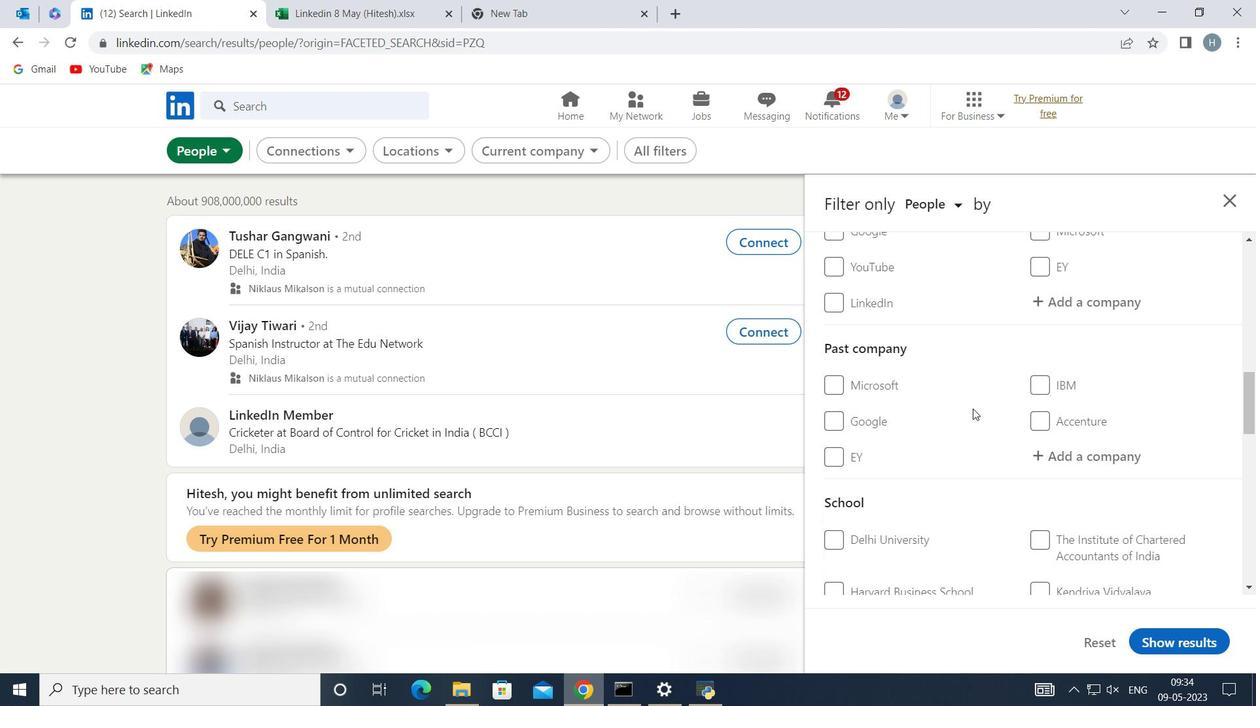 
Action: Mouse moved to (975, 404)
Screenshot: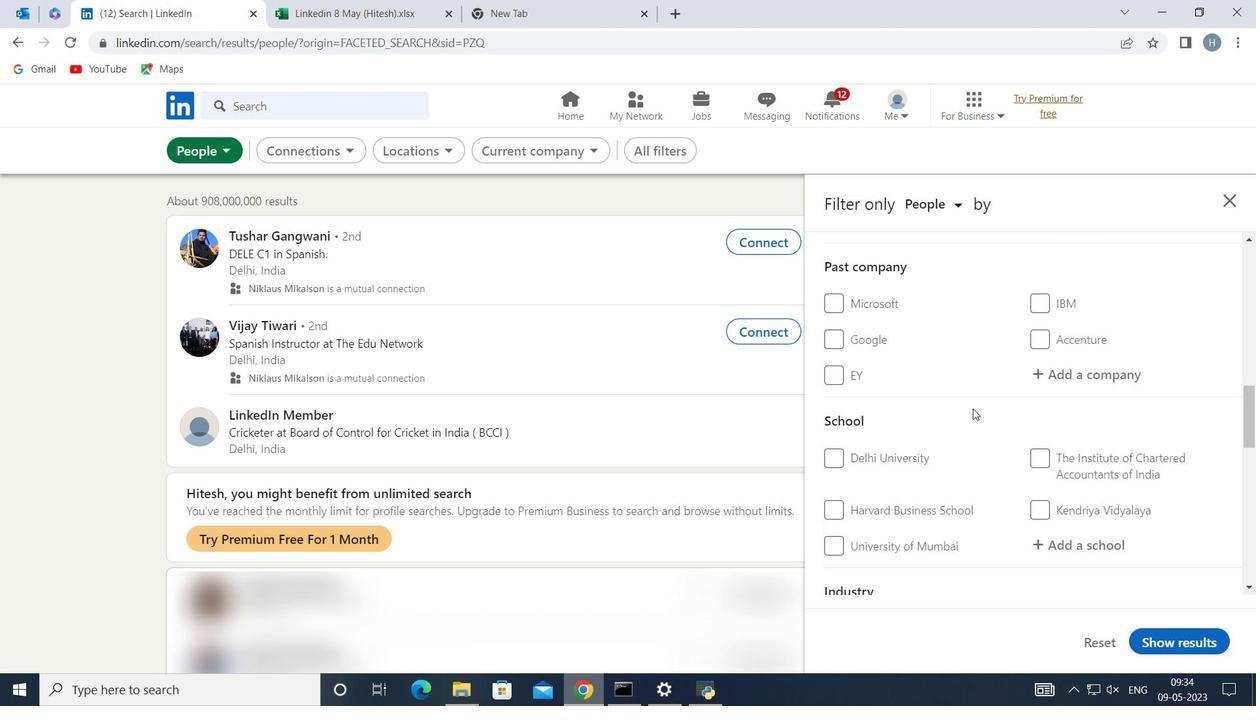 
Action: Mouse scrolled (975, 403) with delta (0, 0)
Screenshot: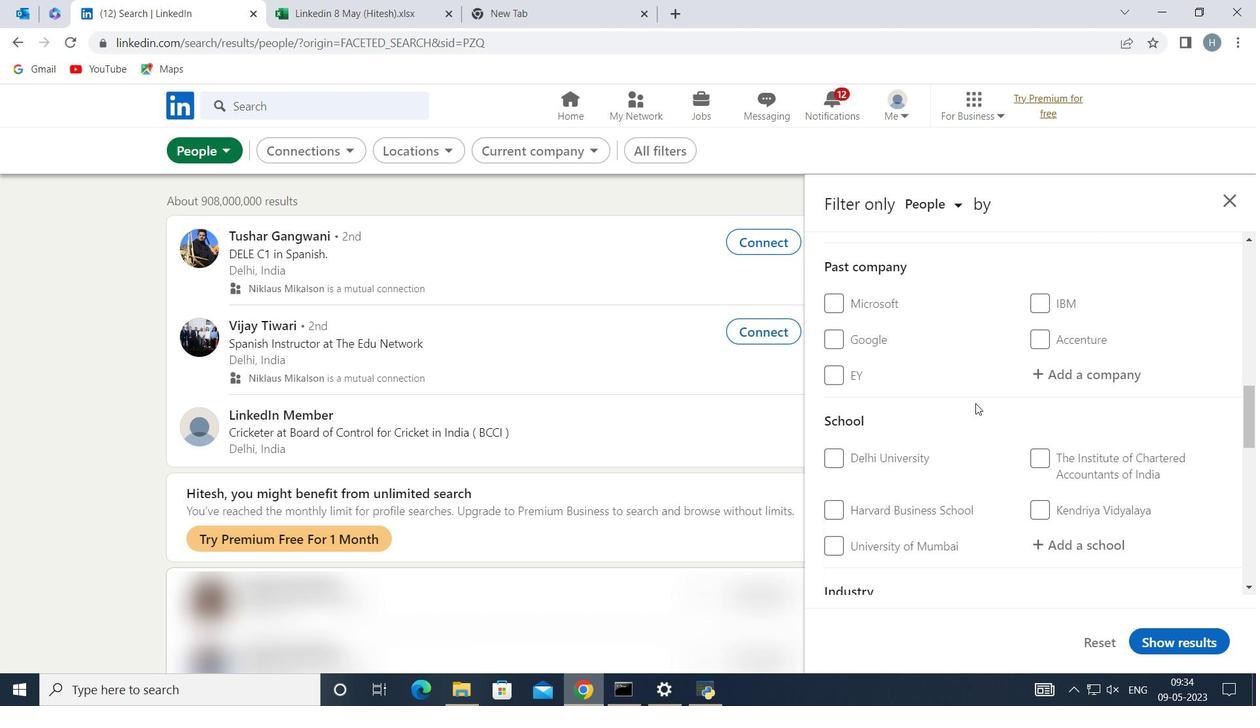 
Action: Mouse moved to (975, 404)
Screenshot: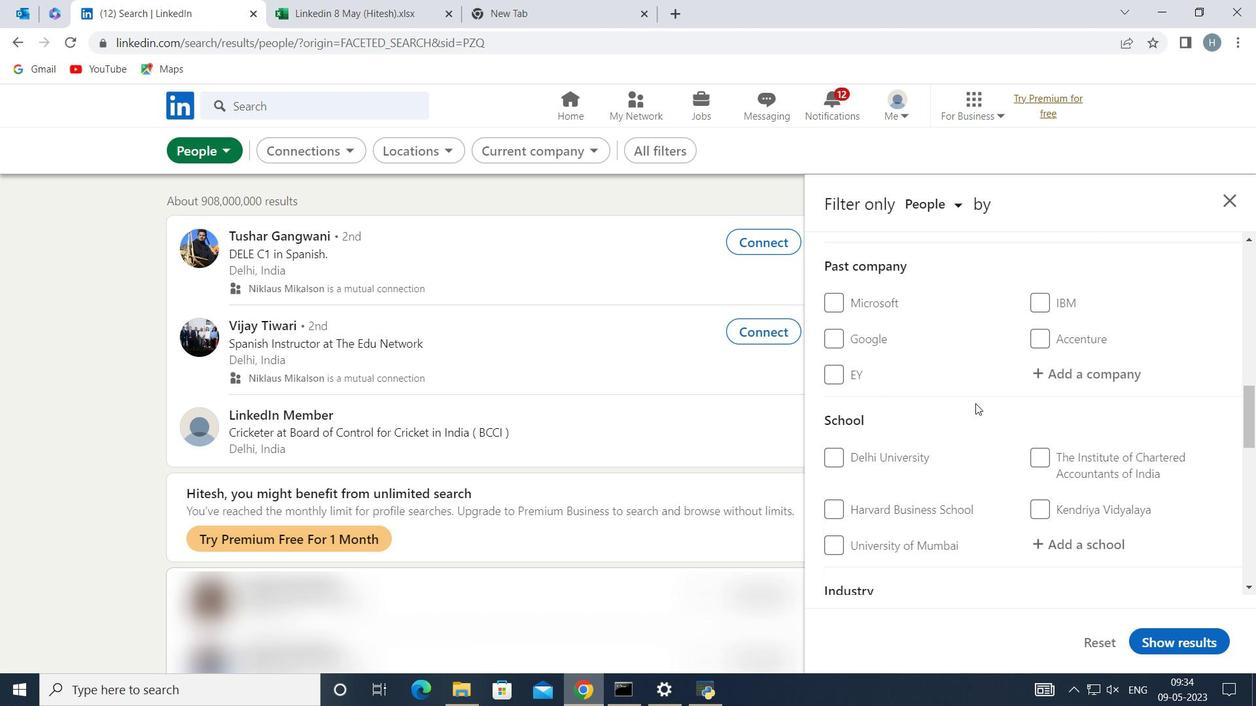 
Action: Mouse scrolled (975, 403) with delta (0, 0)
Screenshot: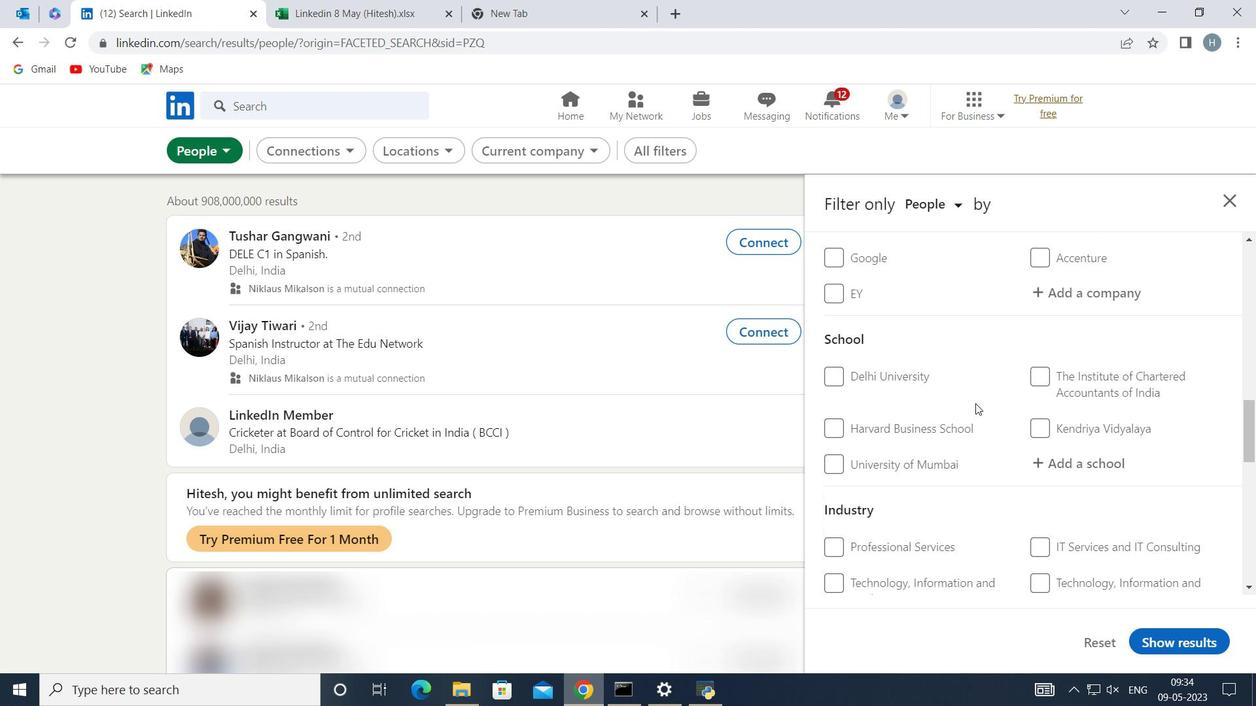 
Action: Mouse scrolled (975, 403) with delta (0, 0)
Screenshot: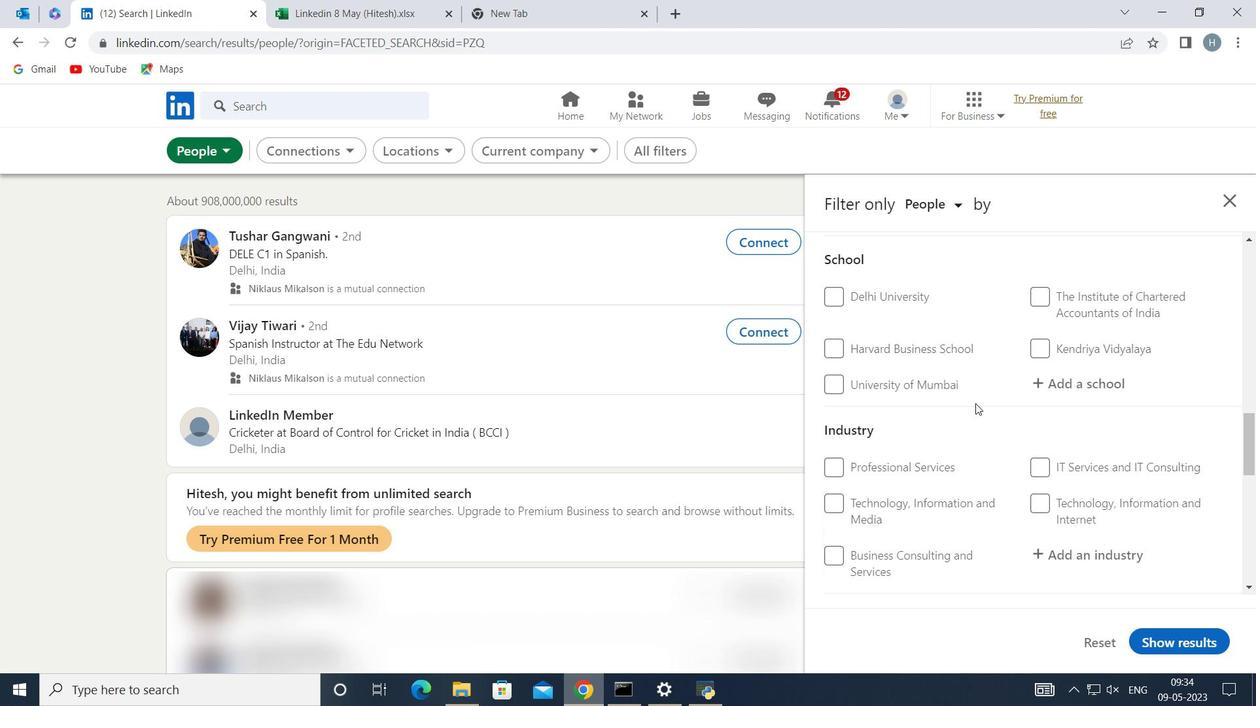 
Action: Mouse scrolled (975, 403) with delta (0, 0)
Screenshot: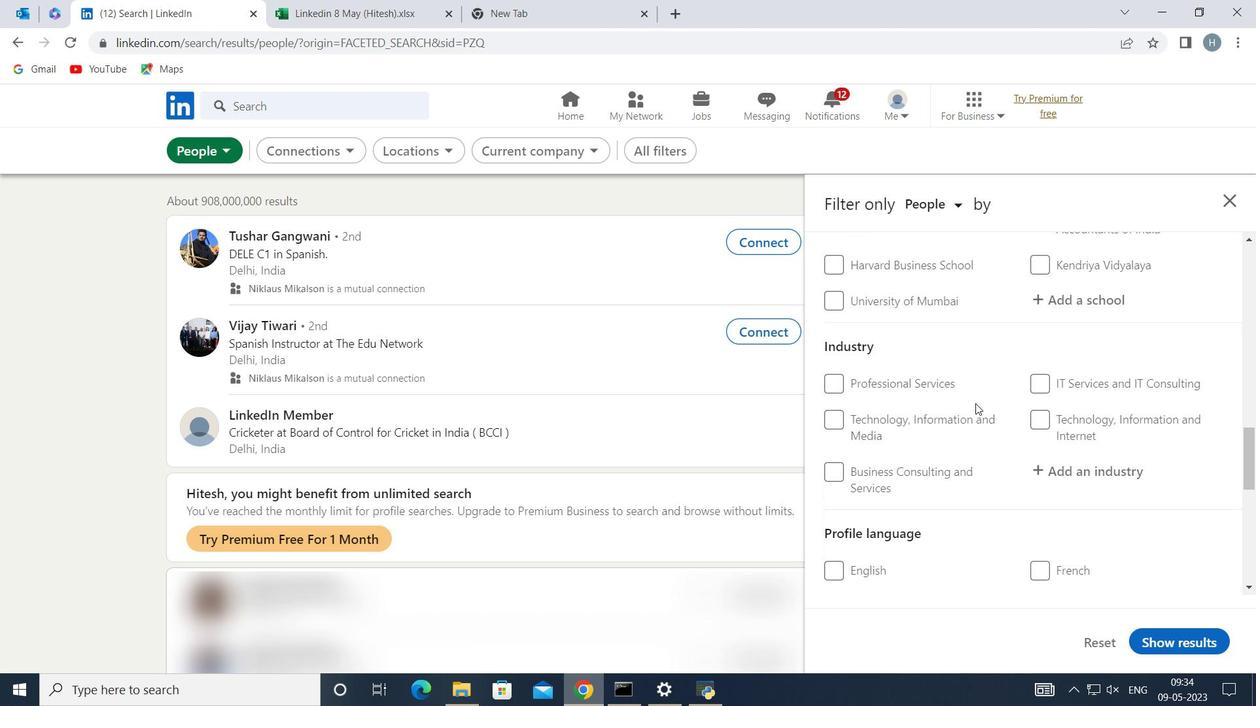 
Action: Mouse scrolled (975, 403) with delta (0, 0)
Screenshot: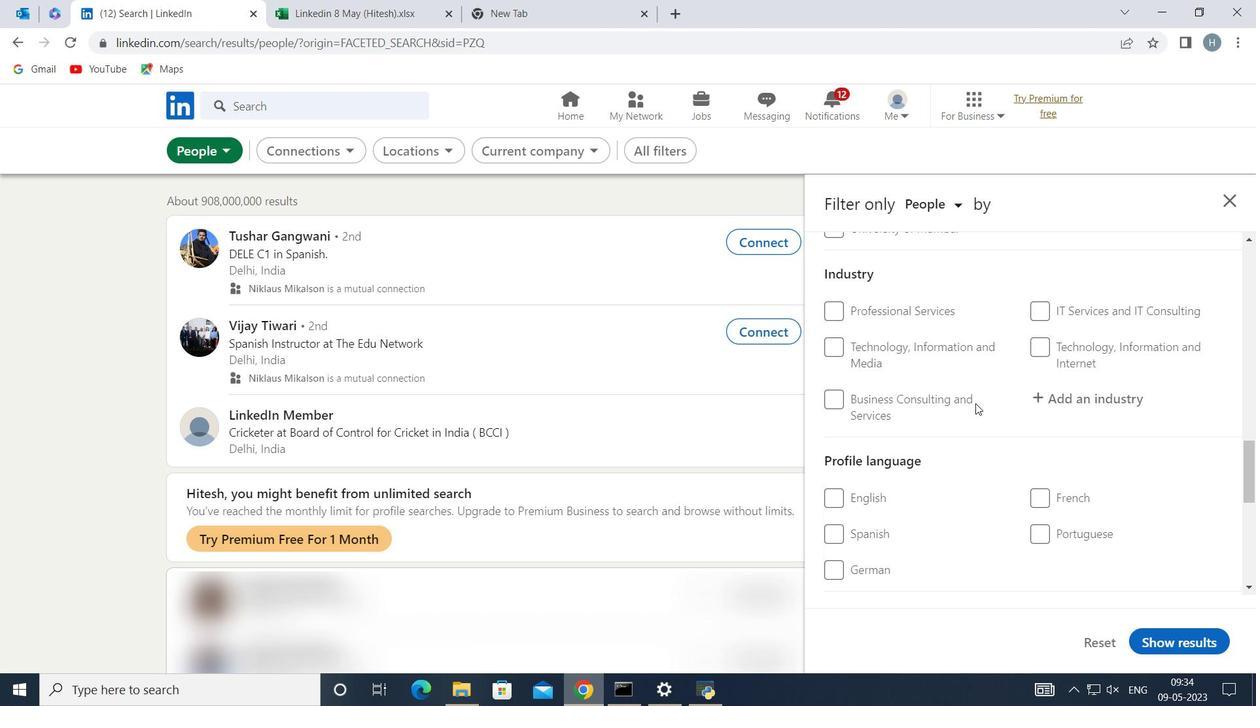 
Action: Mouse moved to (833, 442)
Screenshot: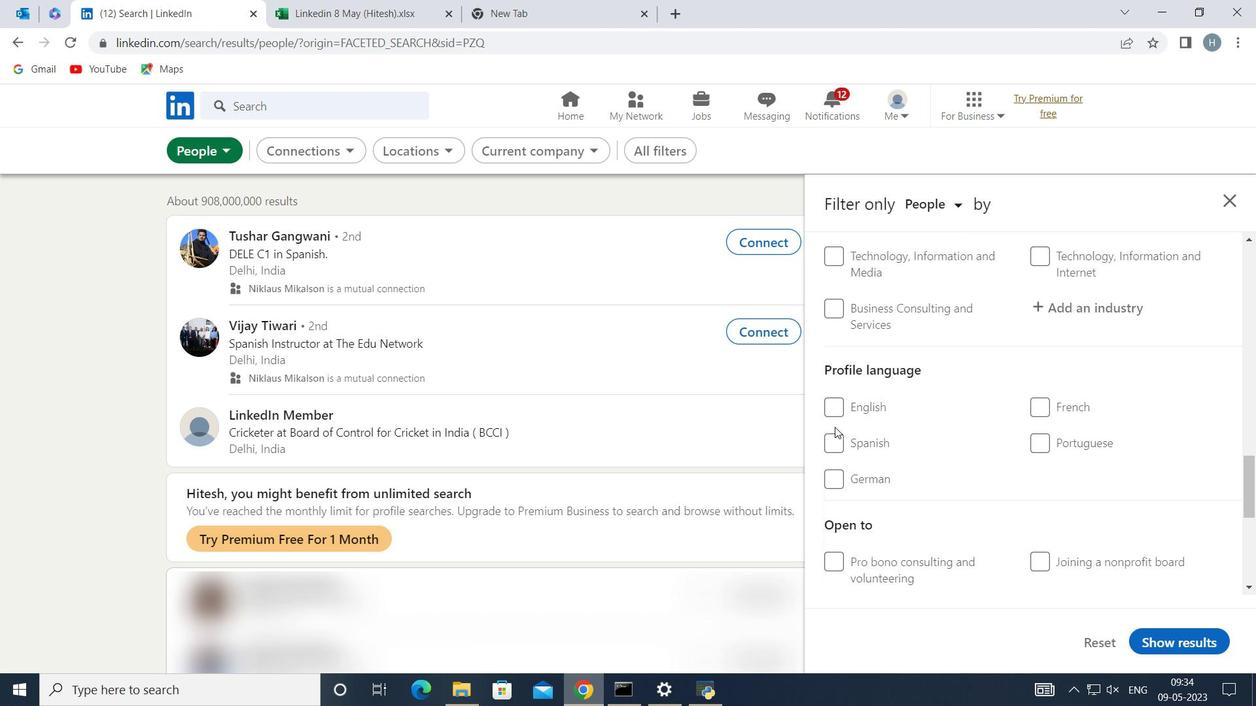 
Action: Mouse pressed left at (833, 442)
Screenshot: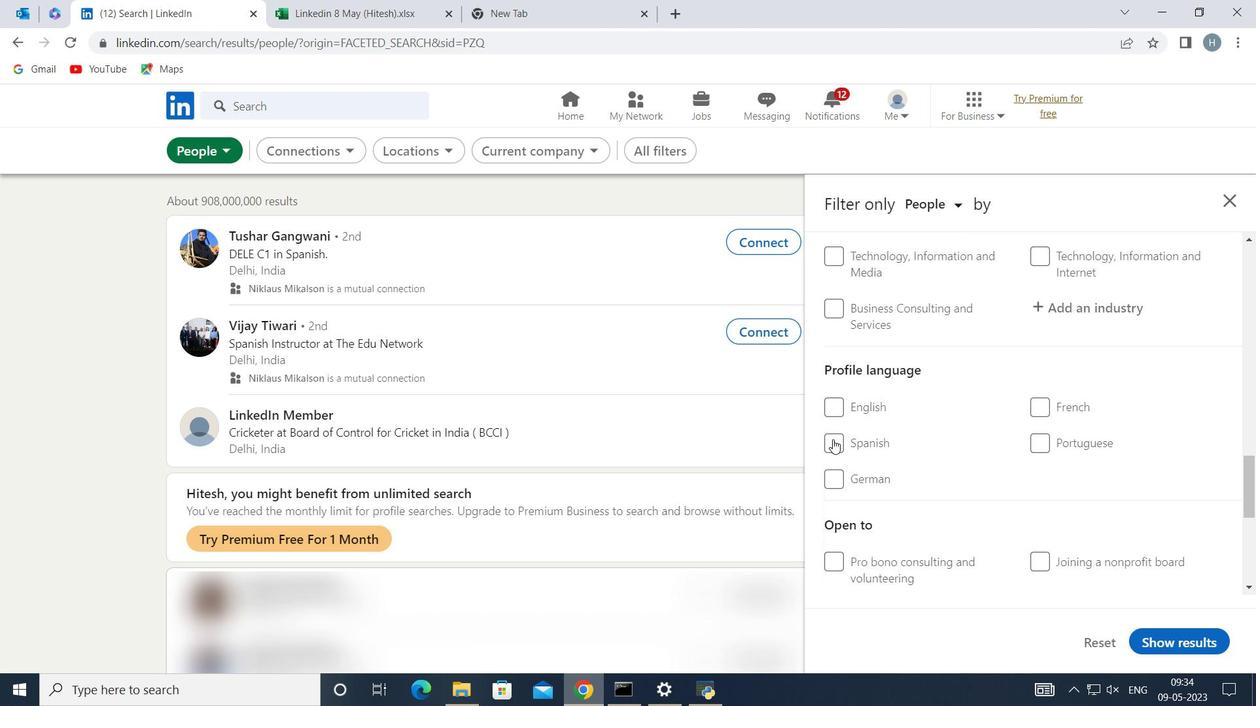 
Action: Mouse moved to (1042, 412)
Screenshot: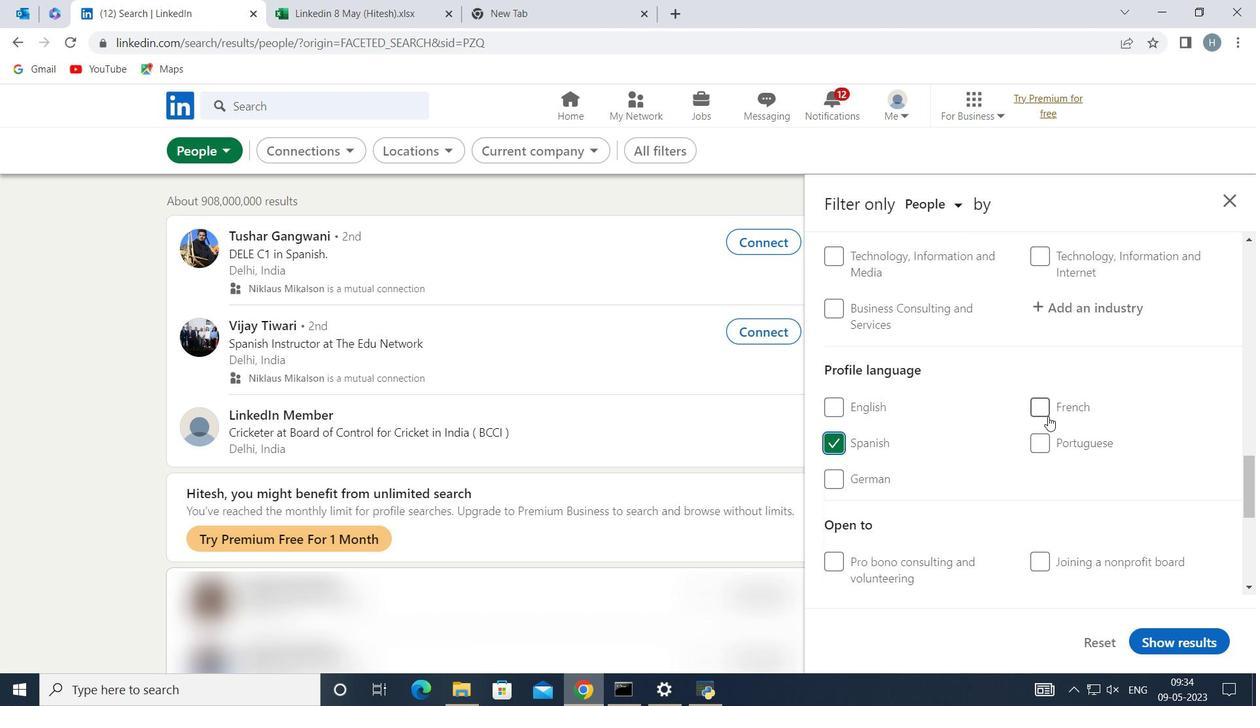 
Action: Mouse scrolled (1042, 413) with delta (0, 0)
Screenshot: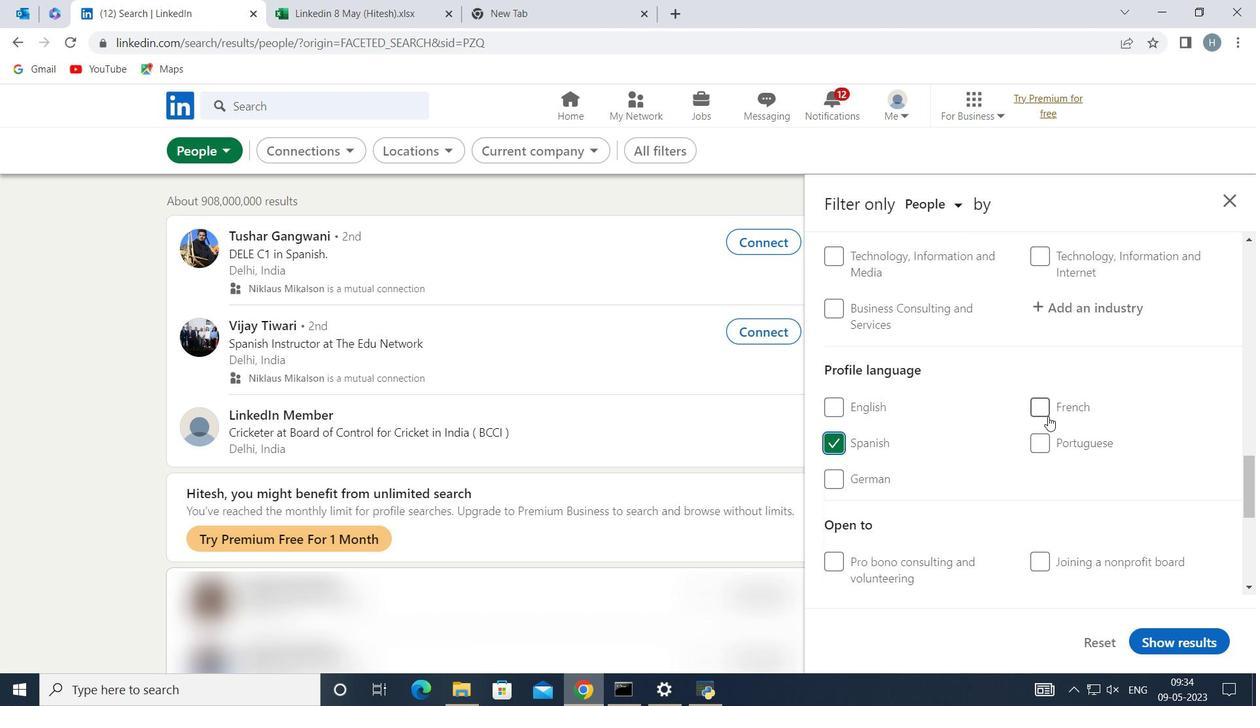 
Action: Mouse moved to (1026, 408)
Screenshot: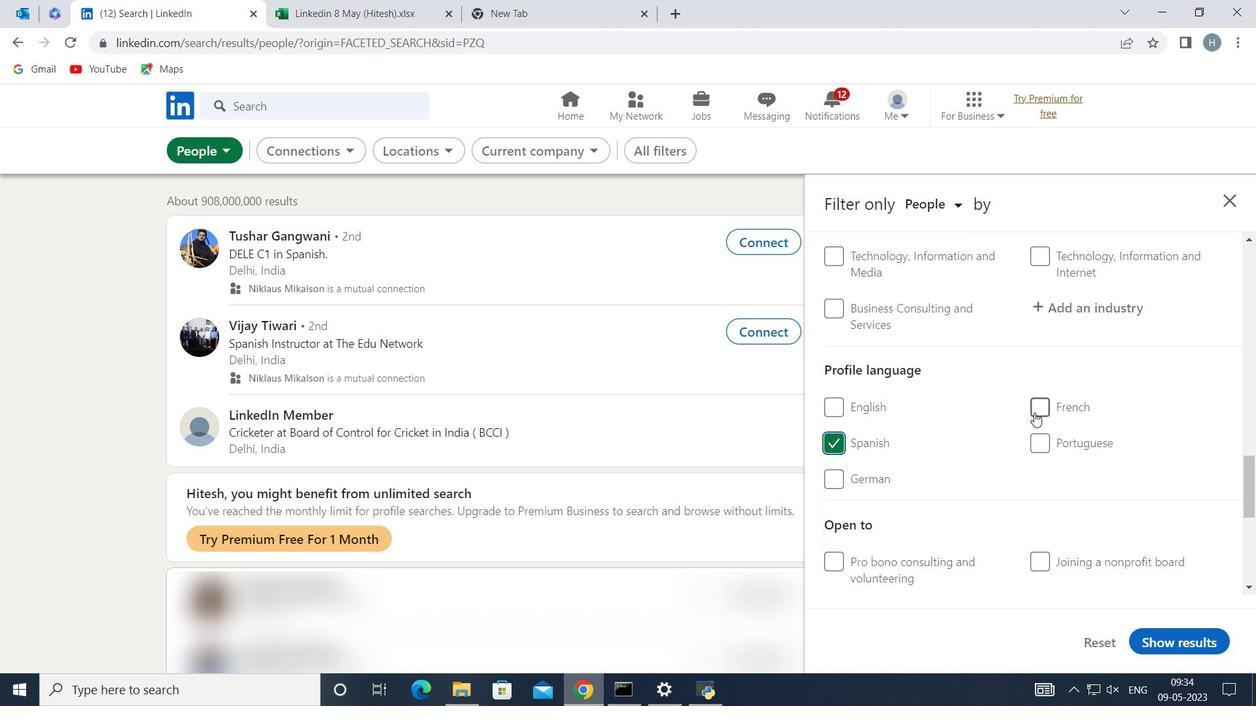 
Action: Mouse scrolled (1026, 409) with delta (0, 0)
Screenshot: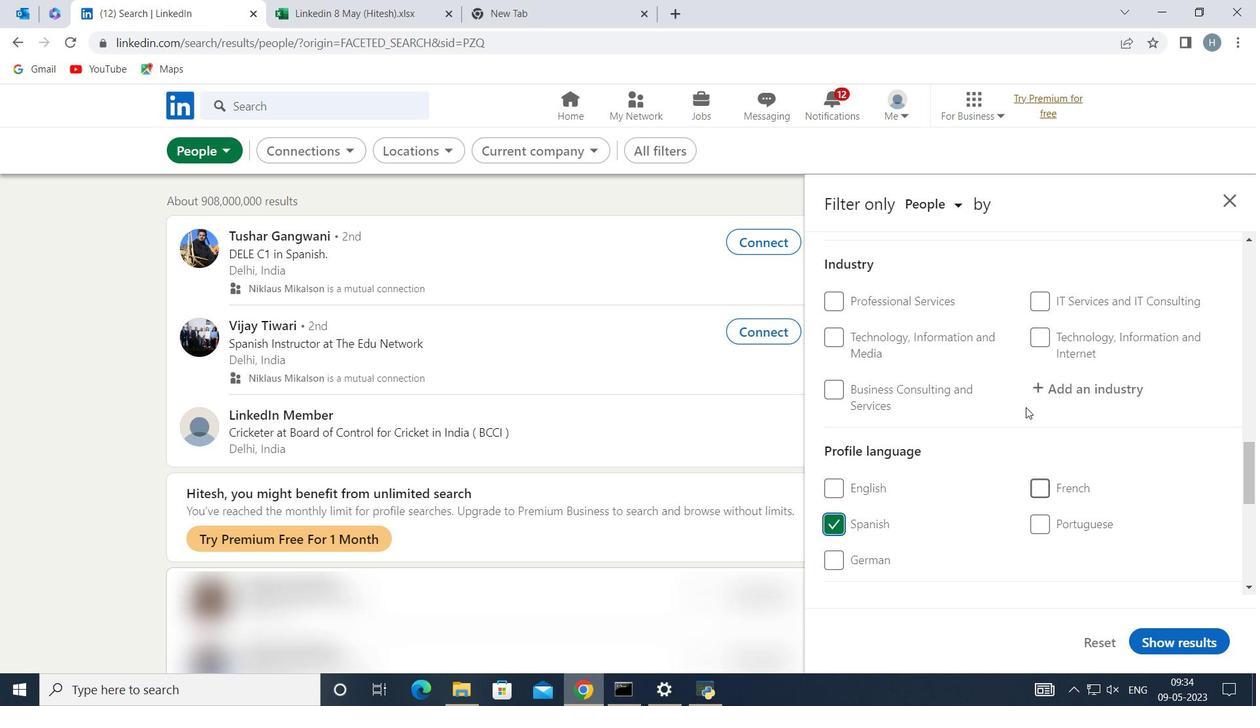 
Action: Mouse scrolled (1026, 409) with delta (0, 0)
Screenshot: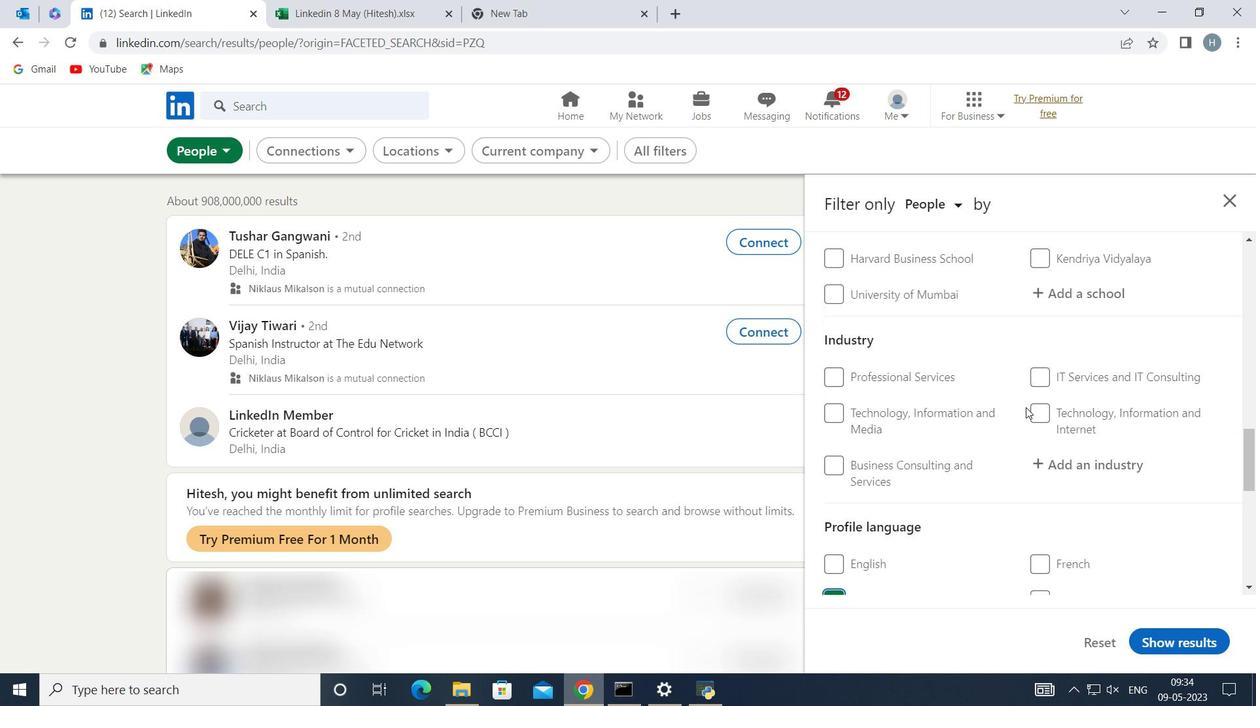 
Action: Mouse scrolled (1026, 409) with delta (0, 0)
Screenshot: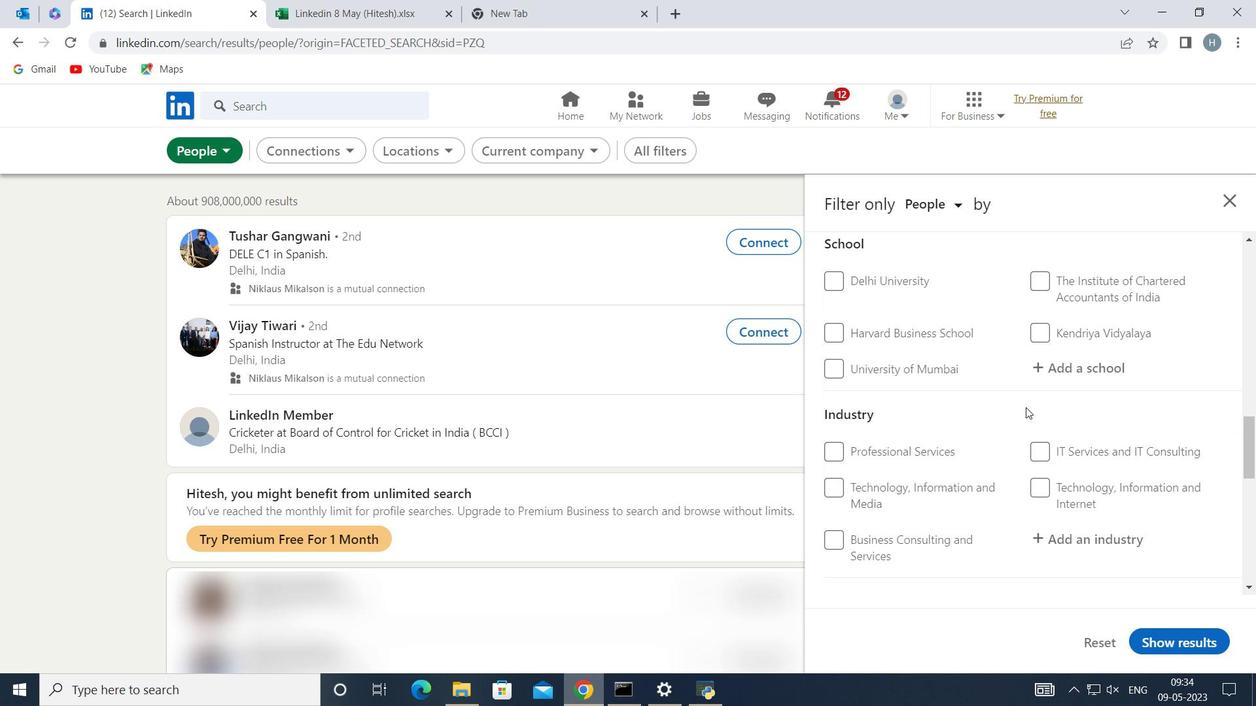
Action: Mouse scrolled (1026, 409) with delta (0, 0)
Screenshot: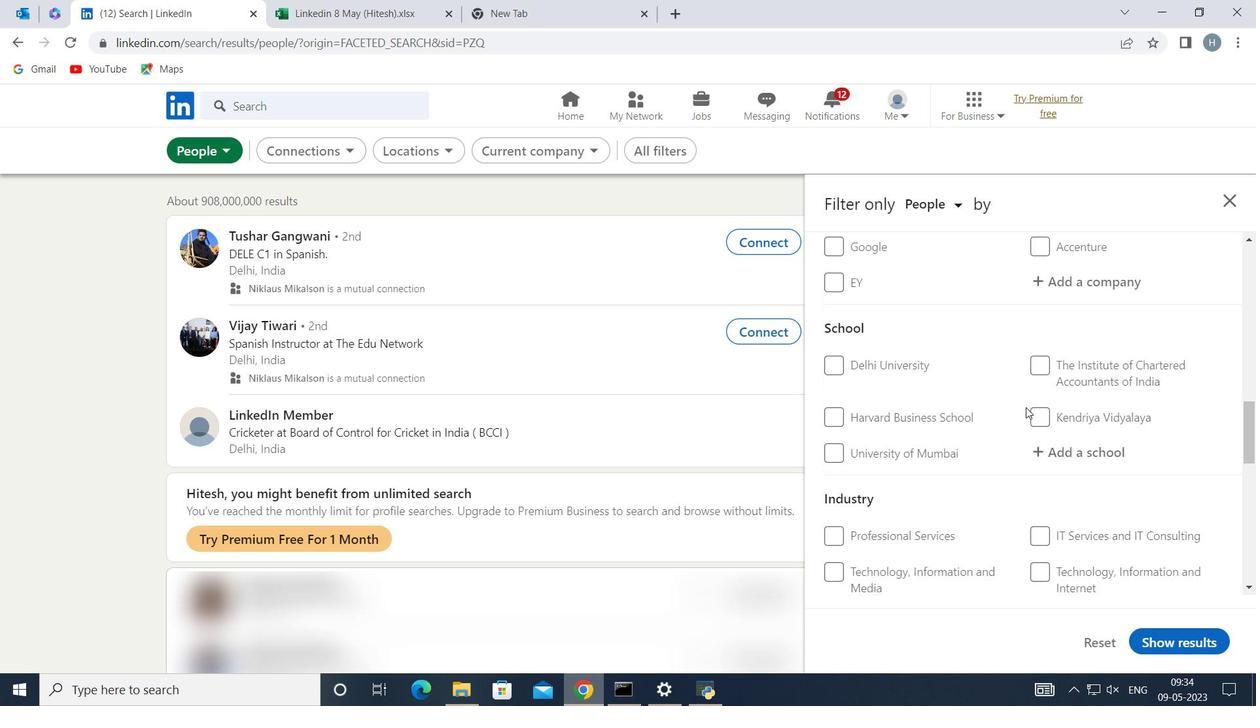 
Action: Mouse scrolled (1026, 409) with delta (0, 0)
Screenshot: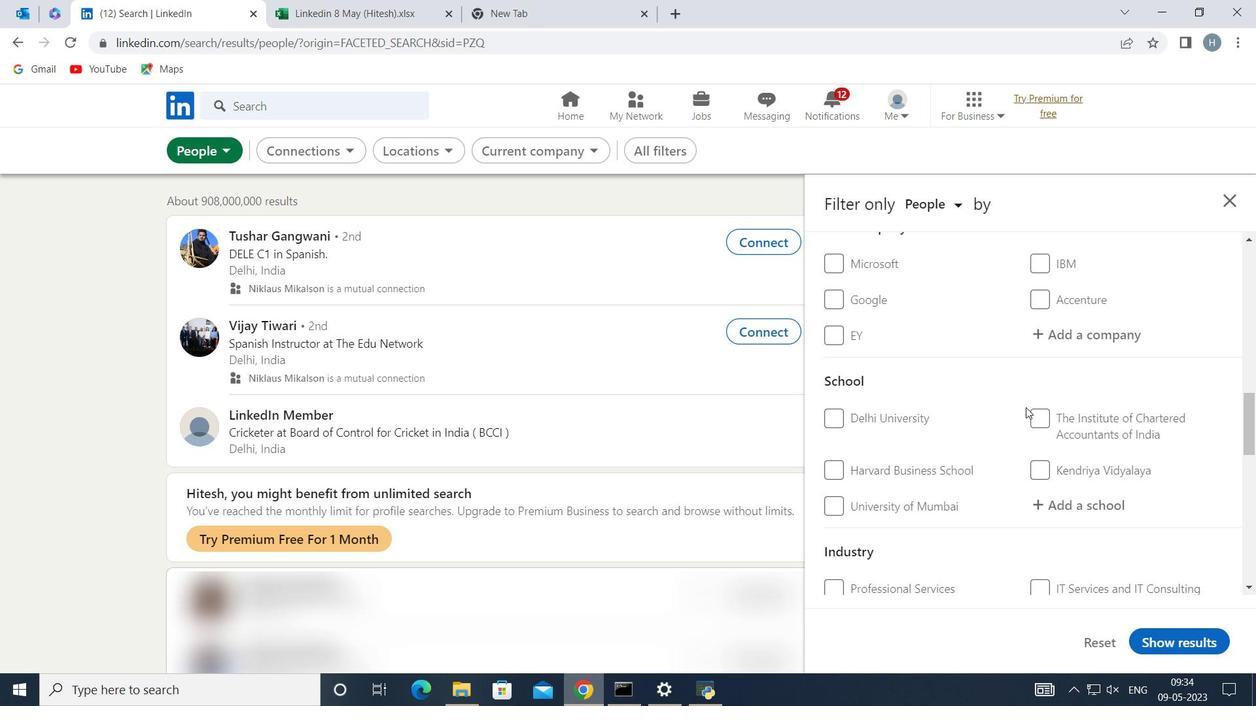 
Action: Mouse scrolled (1026, 409) with delta (0, 0)
Screenshot: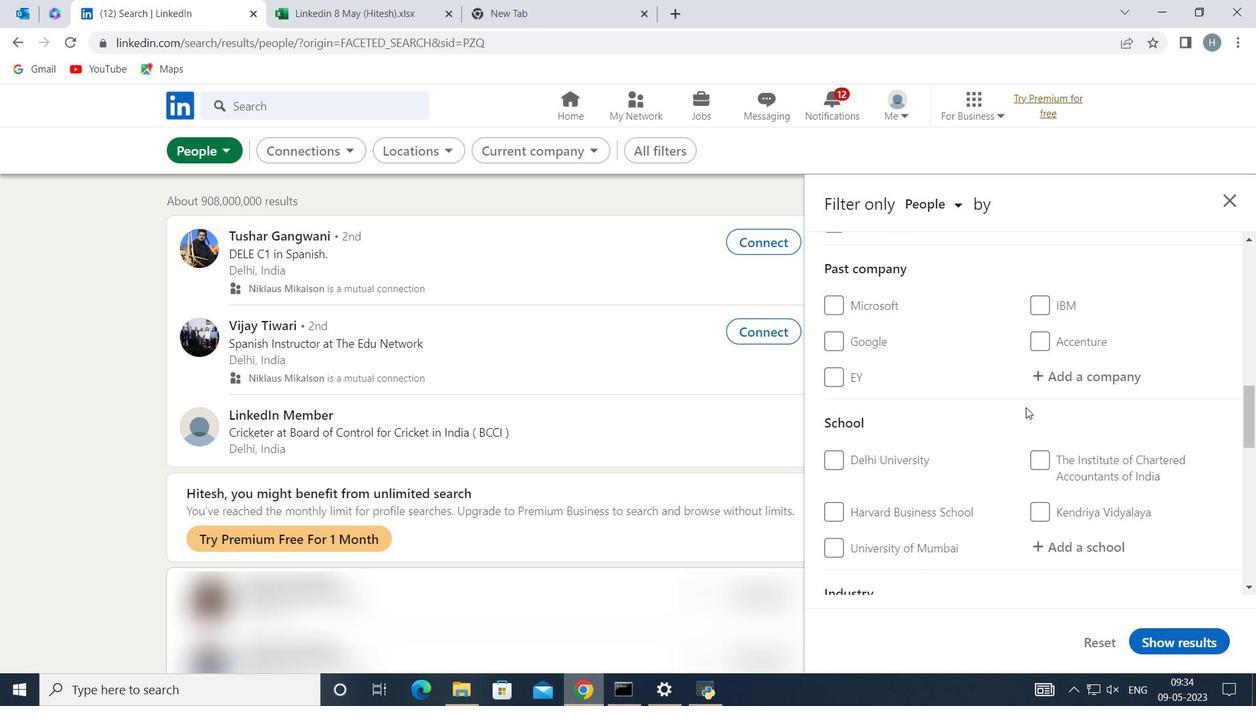 
Action: Mouse scrolled (1026, 409) with delta (0, 0)
Screenshot: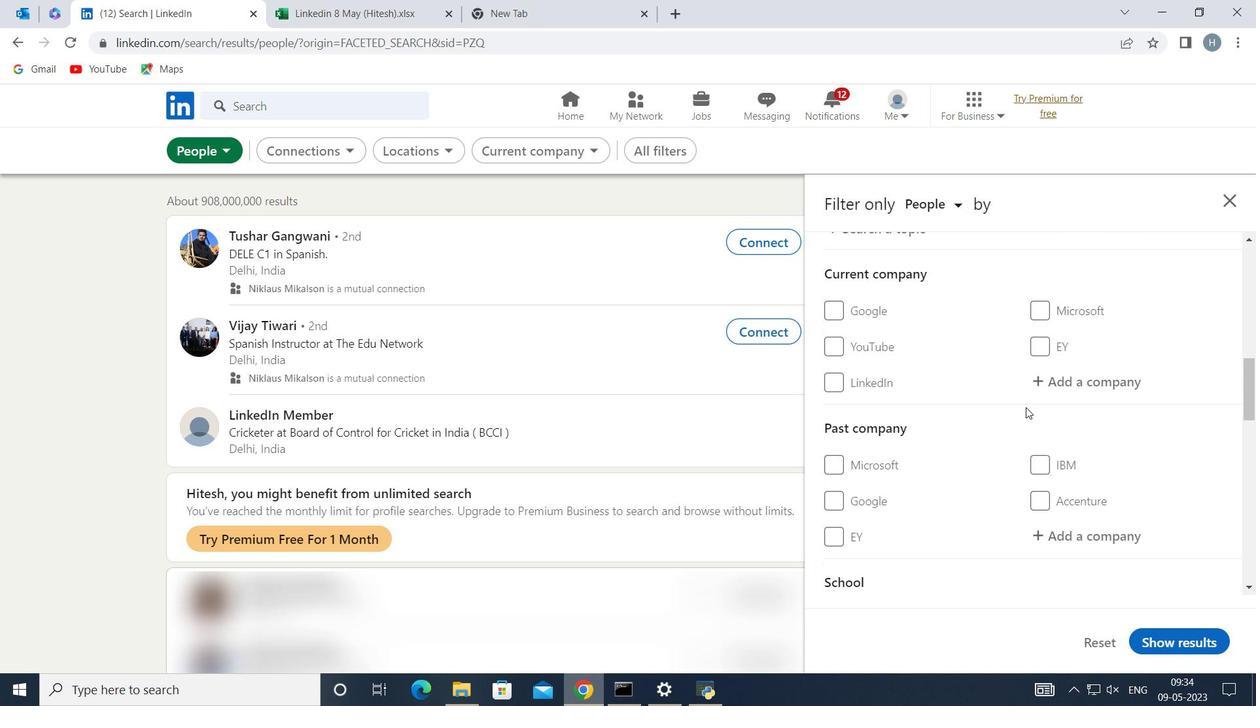 
Action: Mouse moved to (1091, 460)
Screenshot: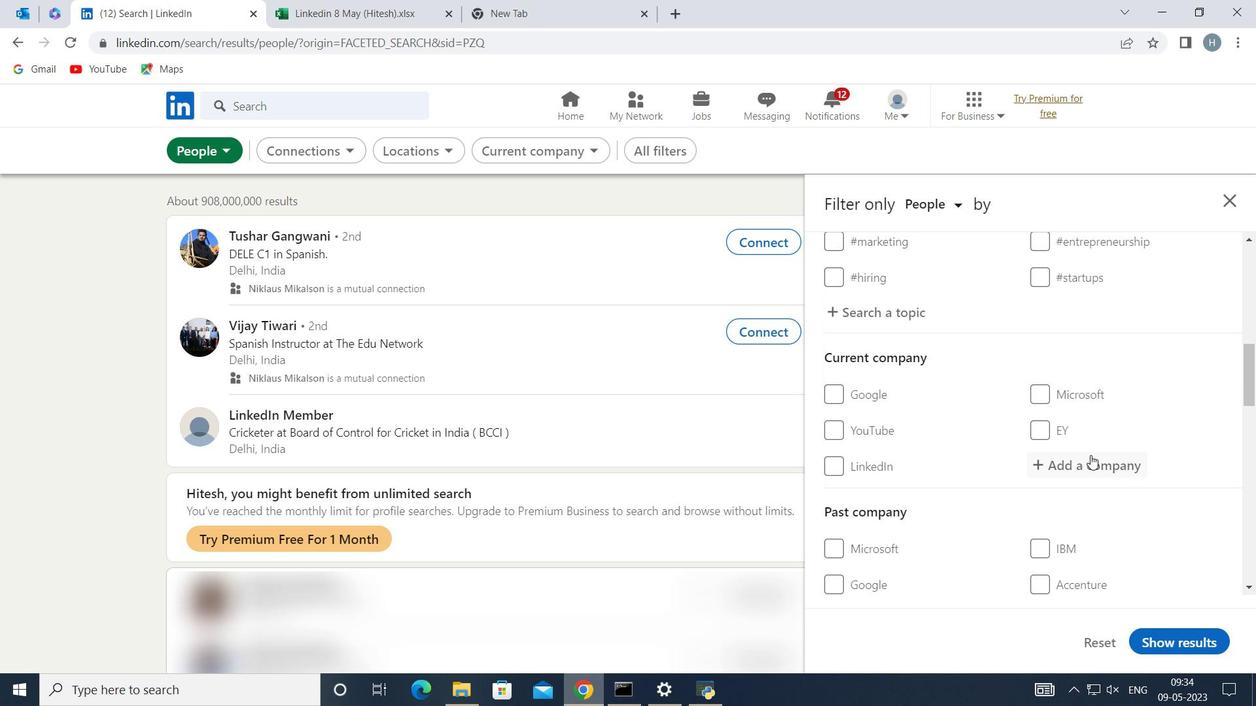 
Action: Mouse pressed left at (1091, 460)
Screenshot: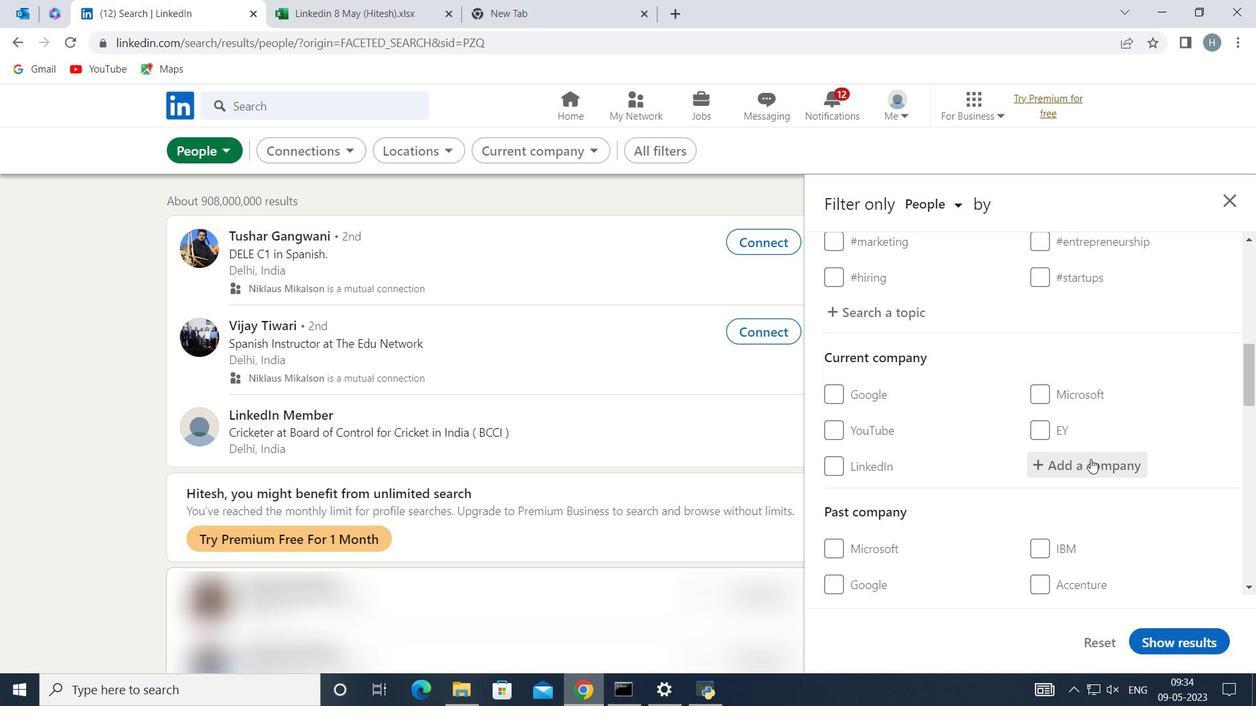 
Action: Mouse moved to (1089, 460)
Screenshot: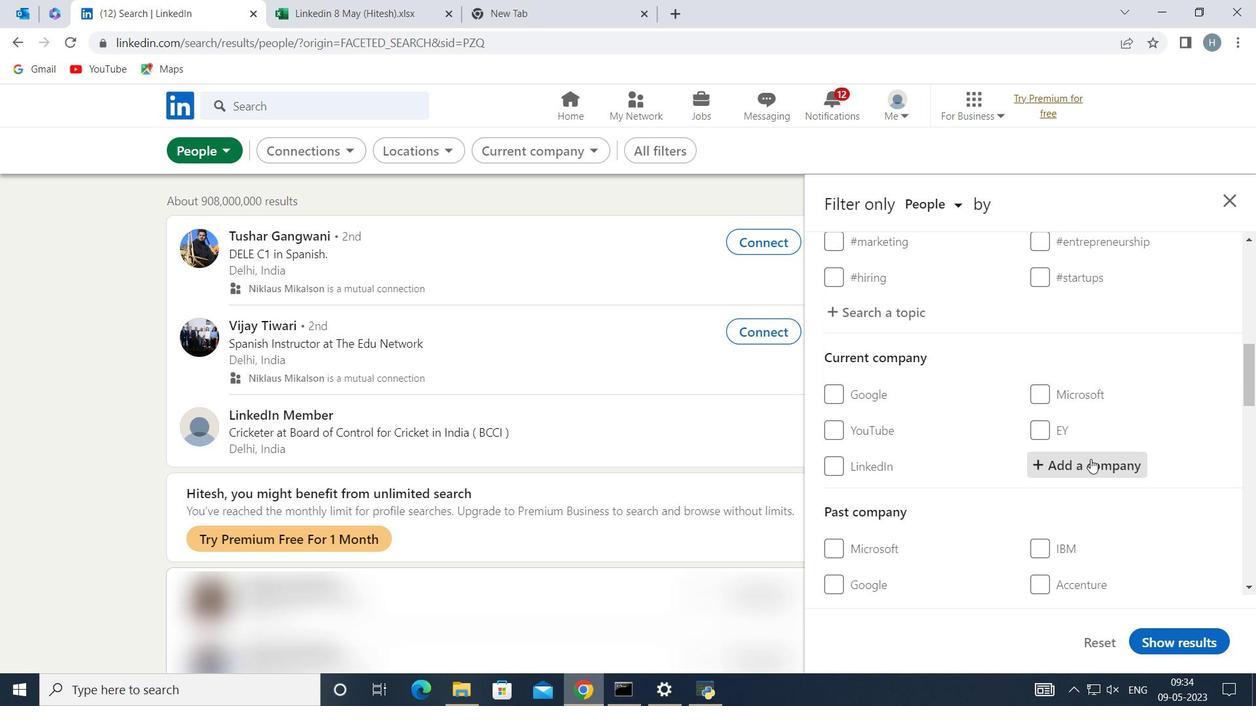
Action: Key pressed <Key.shift>Shangri
Screenshot: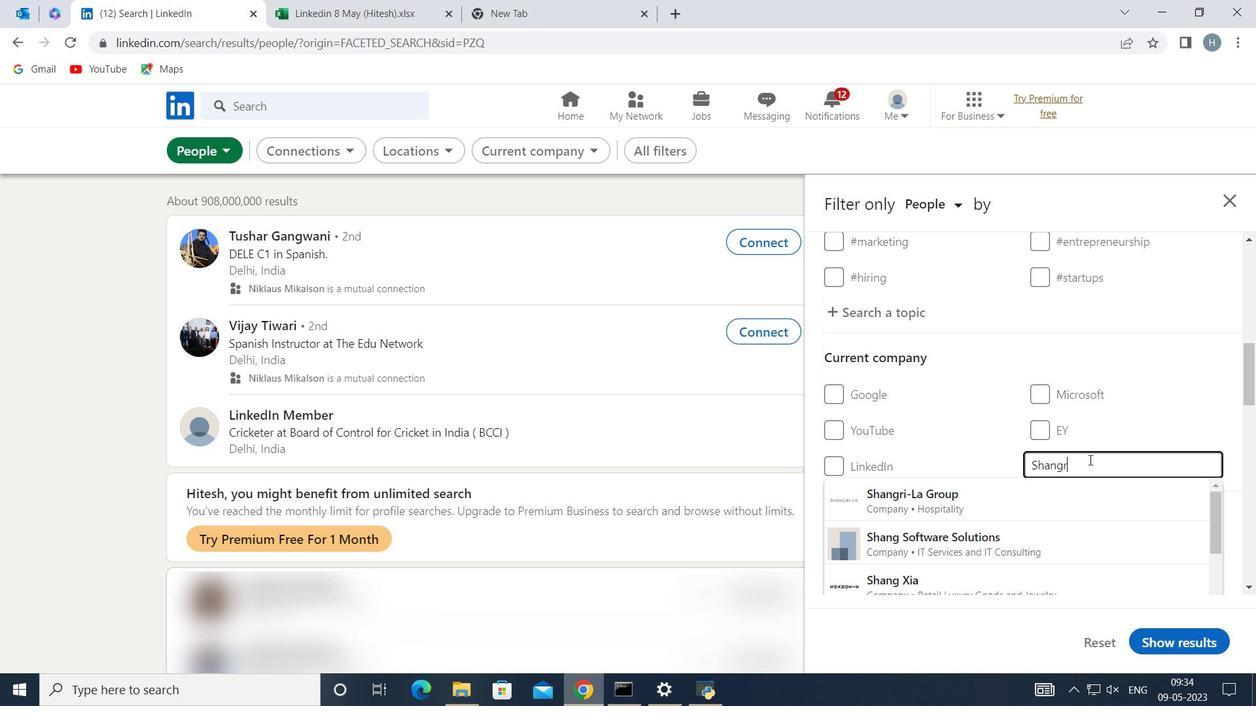 
Action: Mouse moved to (1007, 500)
Screenshot: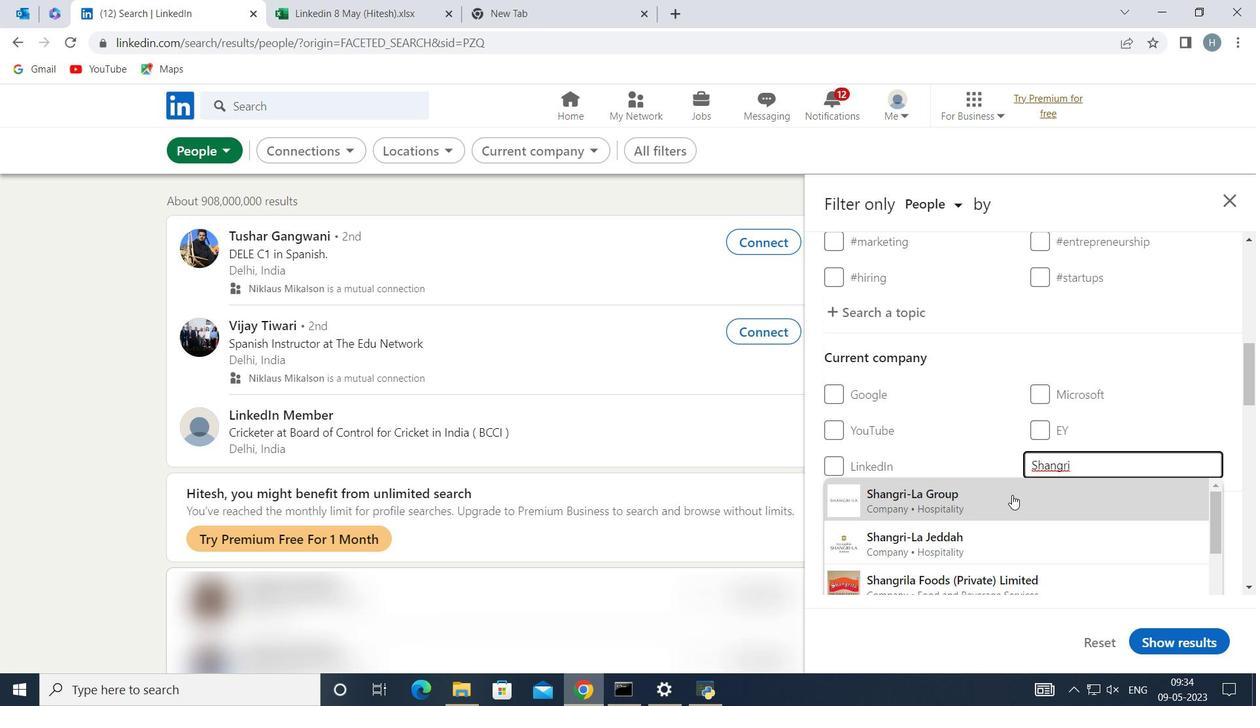 
Action: Mouse pressed left at (1007, 500)
Screenshot: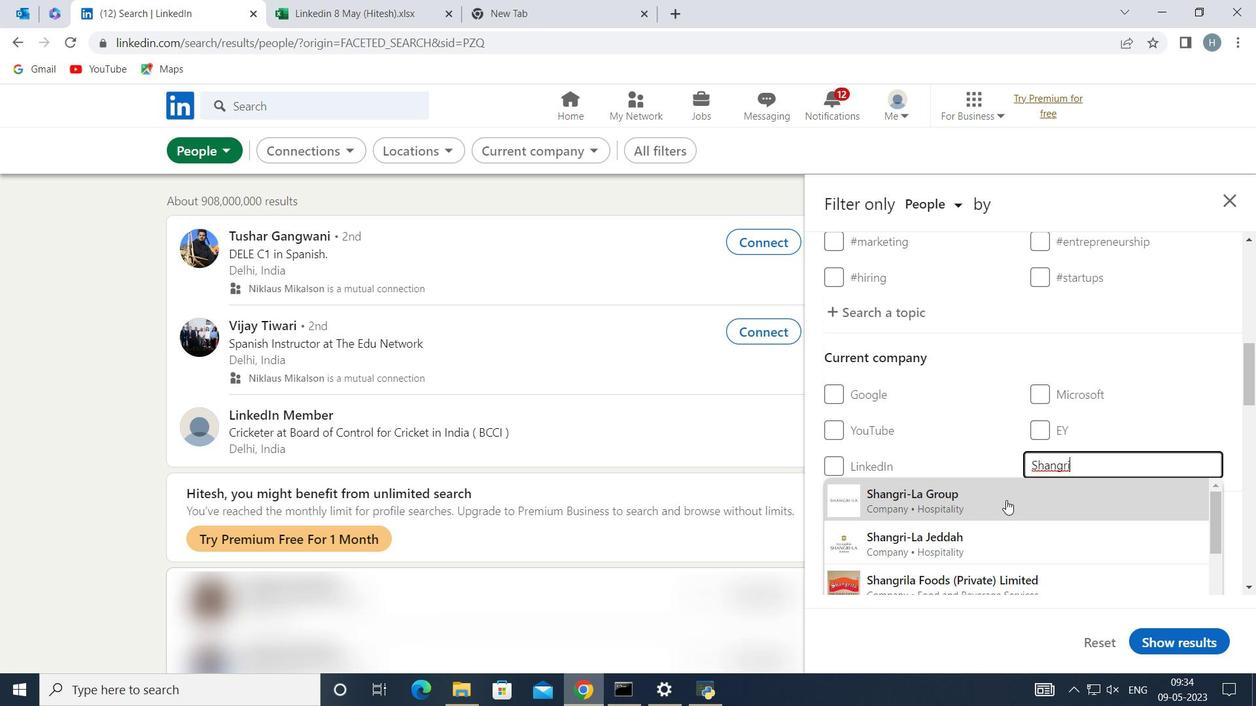 
Action: Mouse moved to (1000, 477)
Screenshot: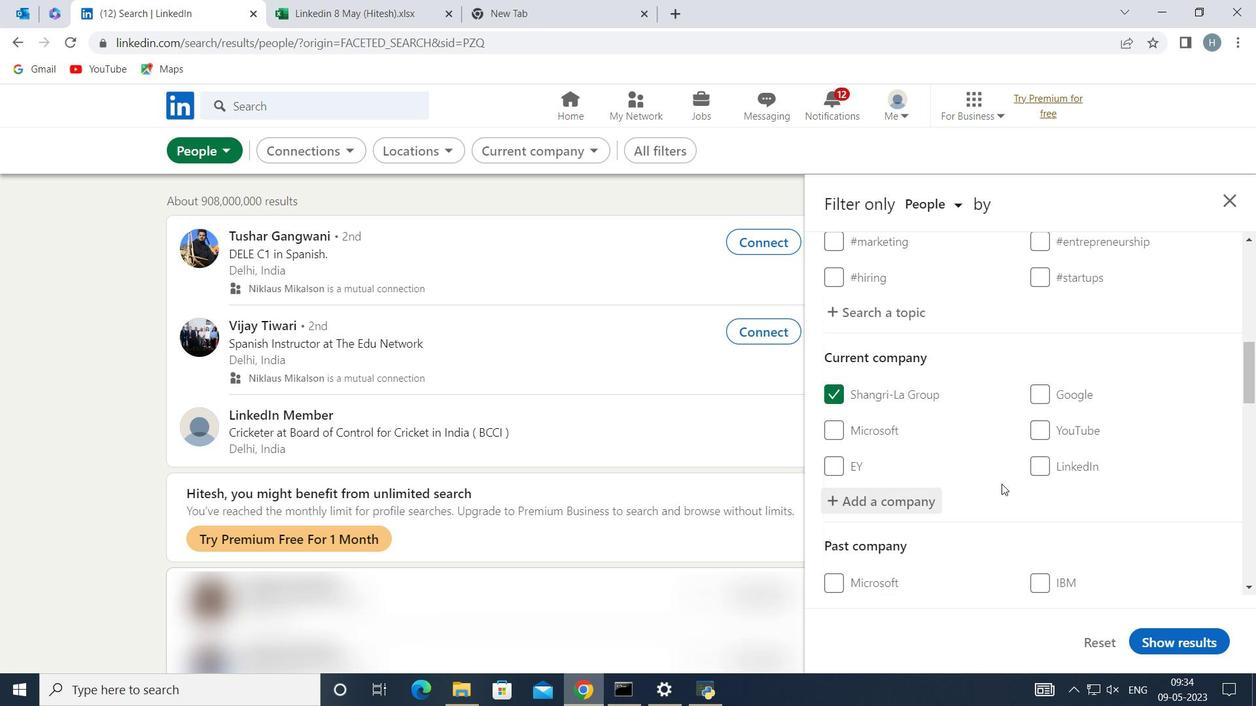 
Action: Mouse scrolled (1000, 477) with delta (0, 0)
Screenshot: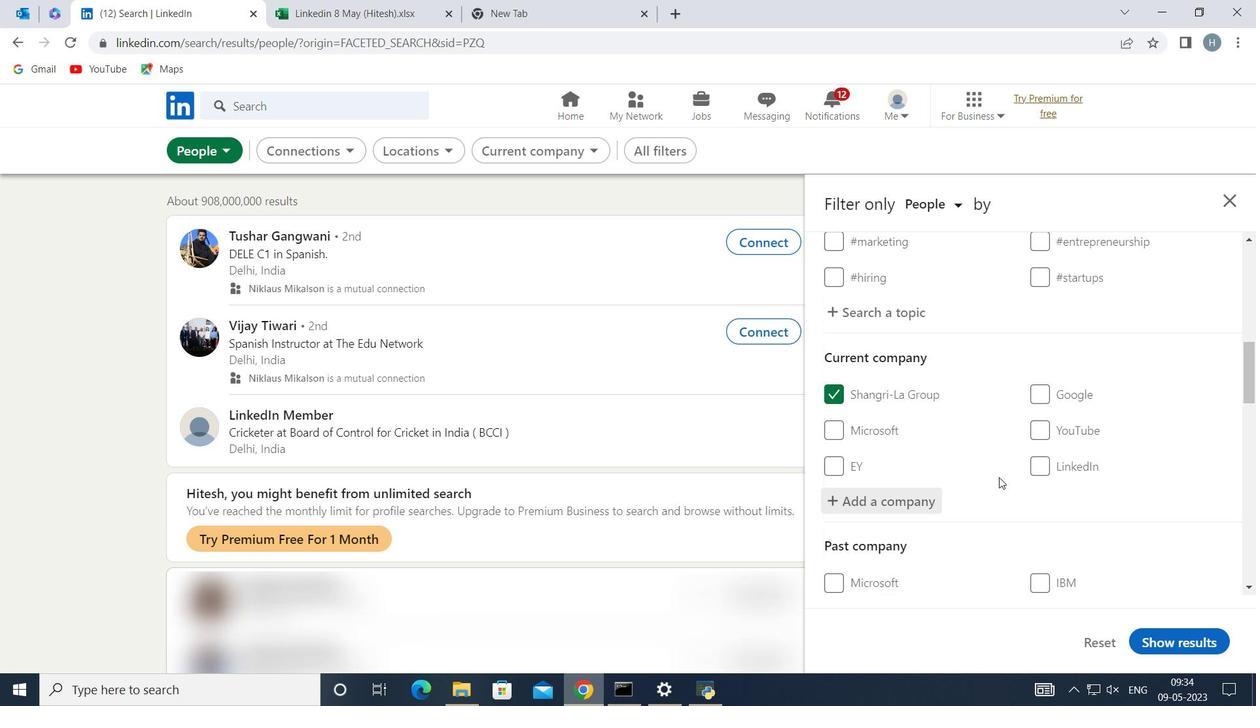 
Action: Mouse scrolled (1000, 477) with delta (0, 0)
Screenshot: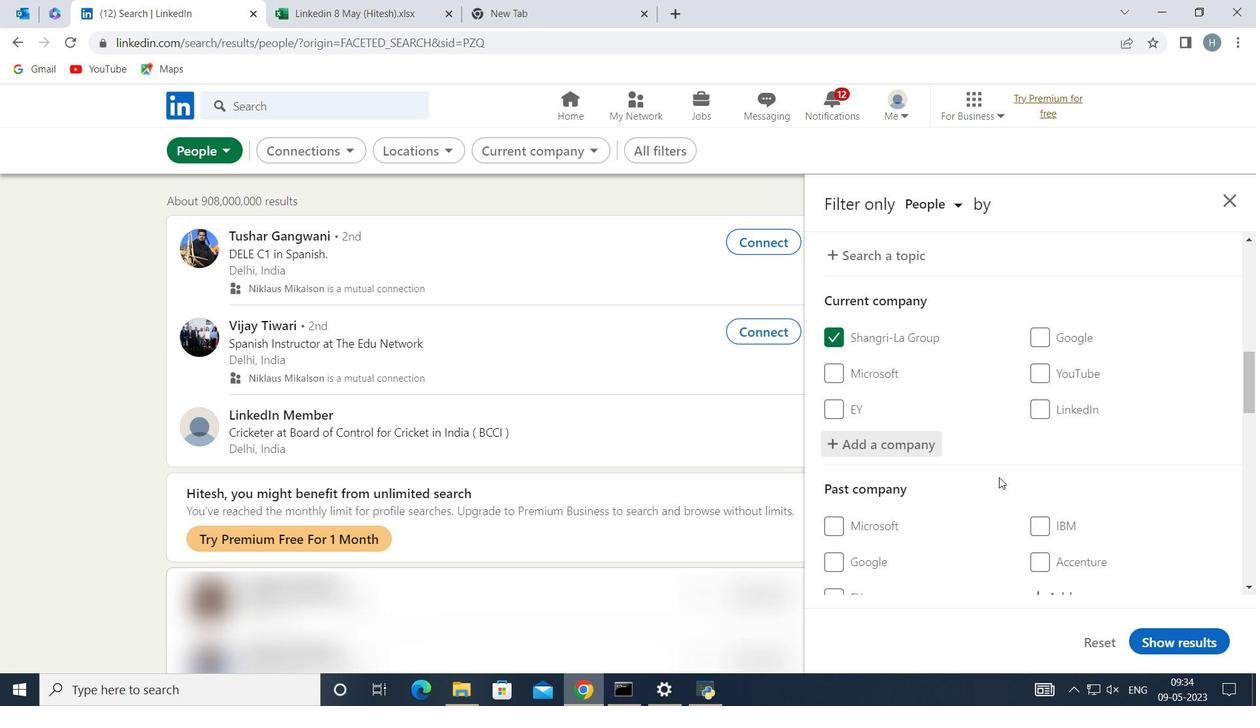 
Action: Mouse scrolled (1000, 477) with delta (0, 0)
Screenshot: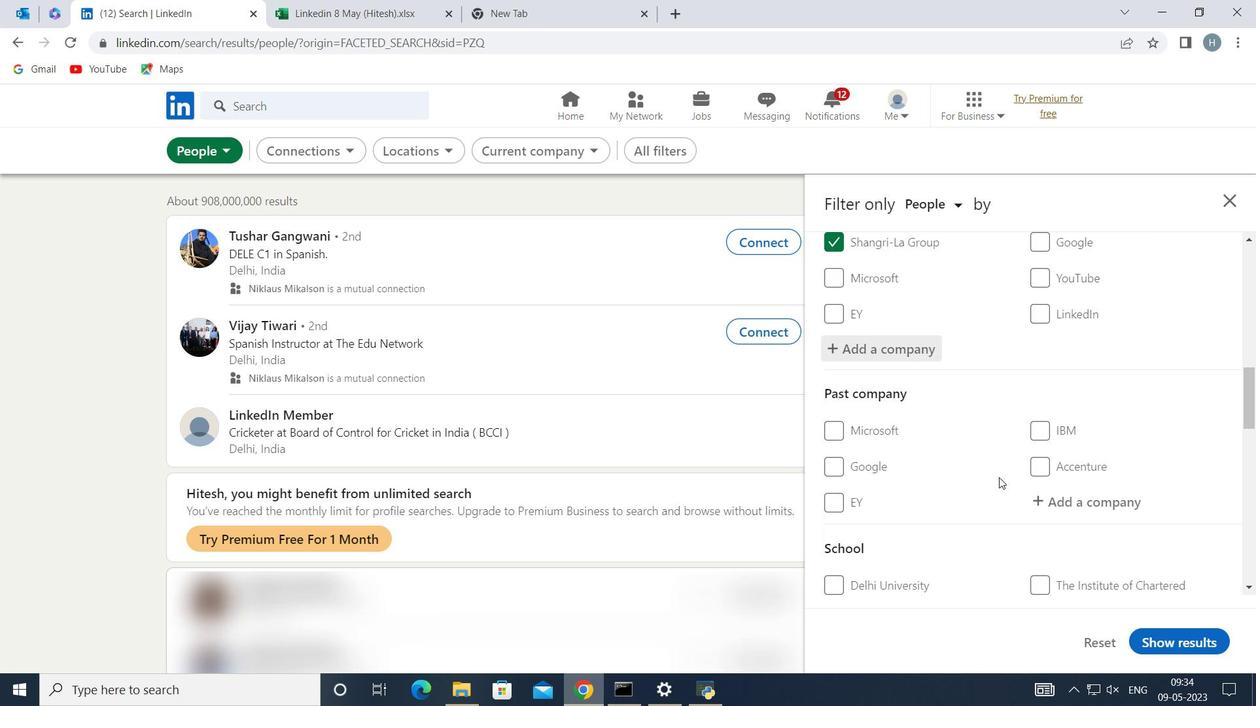 
Action: Mouse scrolled (1000, 477) with delta (0, 0)
Screenshot: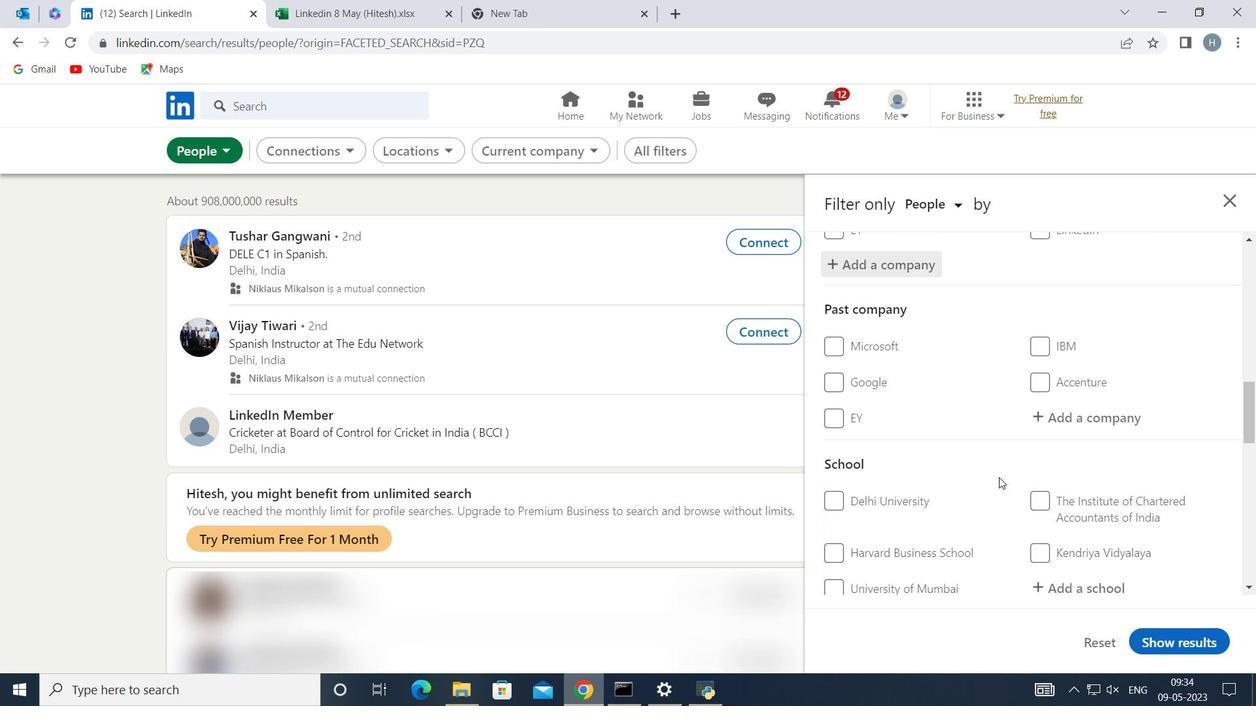 
Action: Mouse moved to (1058, 494)
Screenshot: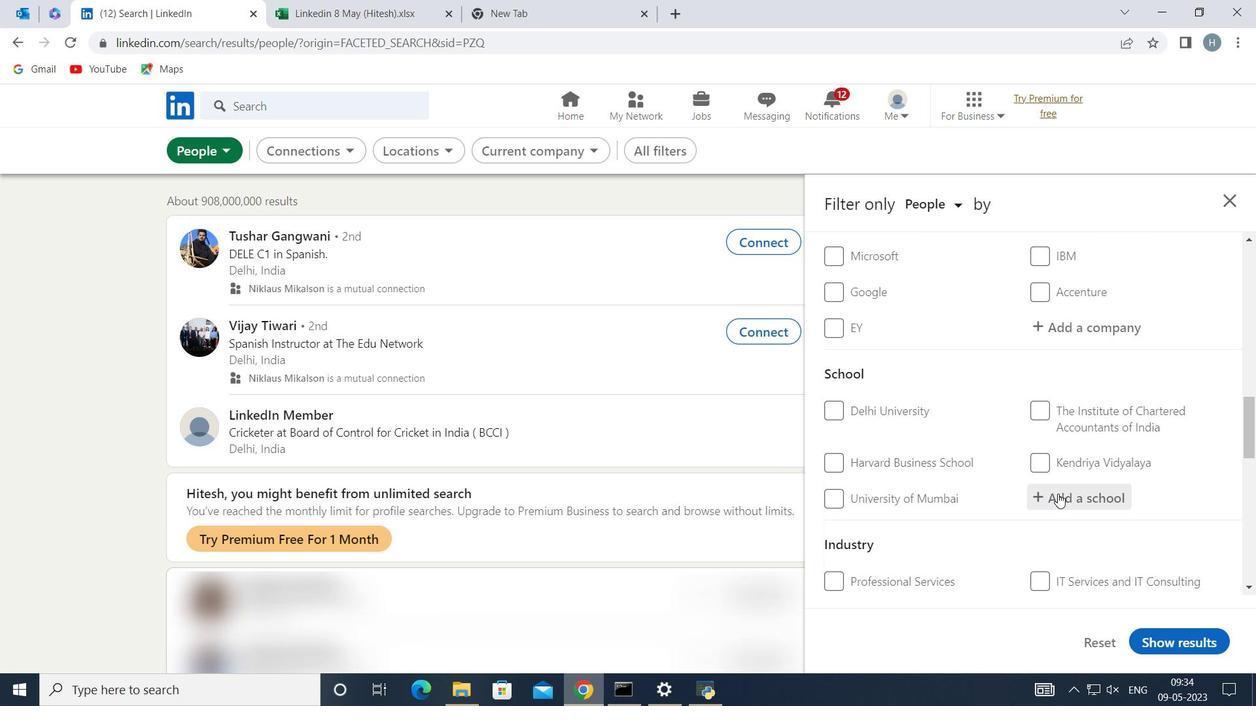 
Action: Mouse pressed left at (1058, 494)
Screenshot: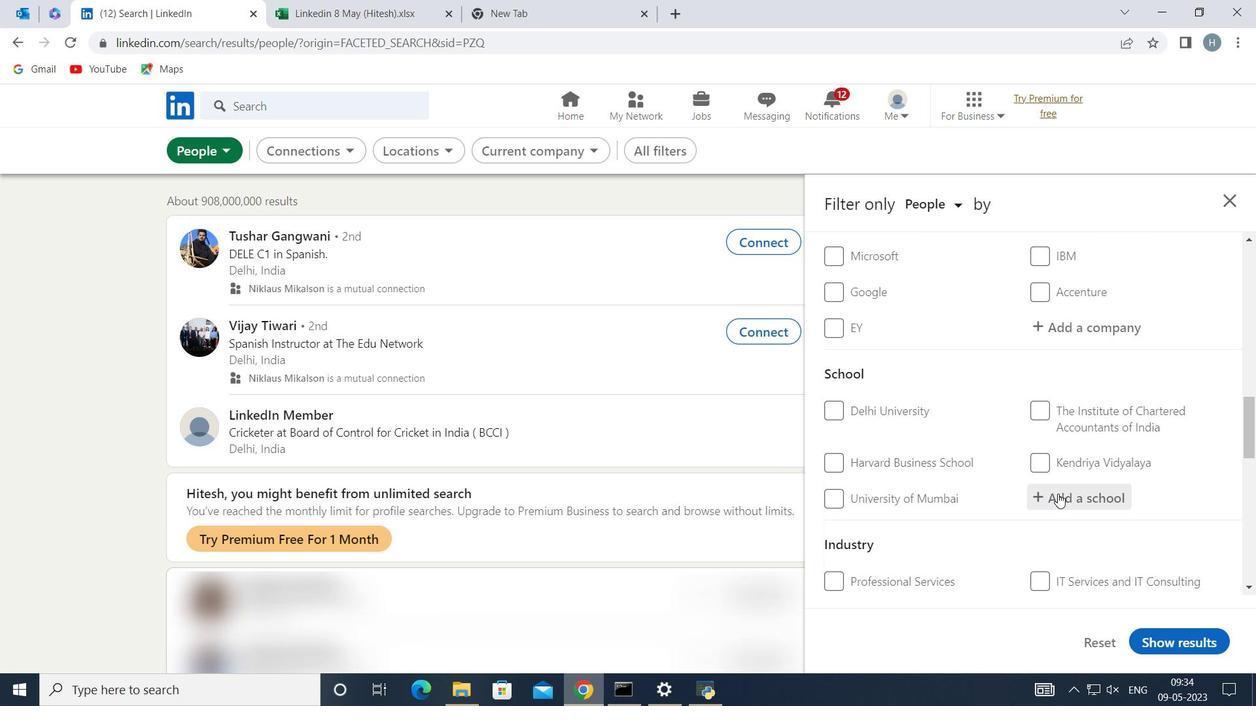 
Action: Key pressed <Key.shift>PGDAV
Screenshot: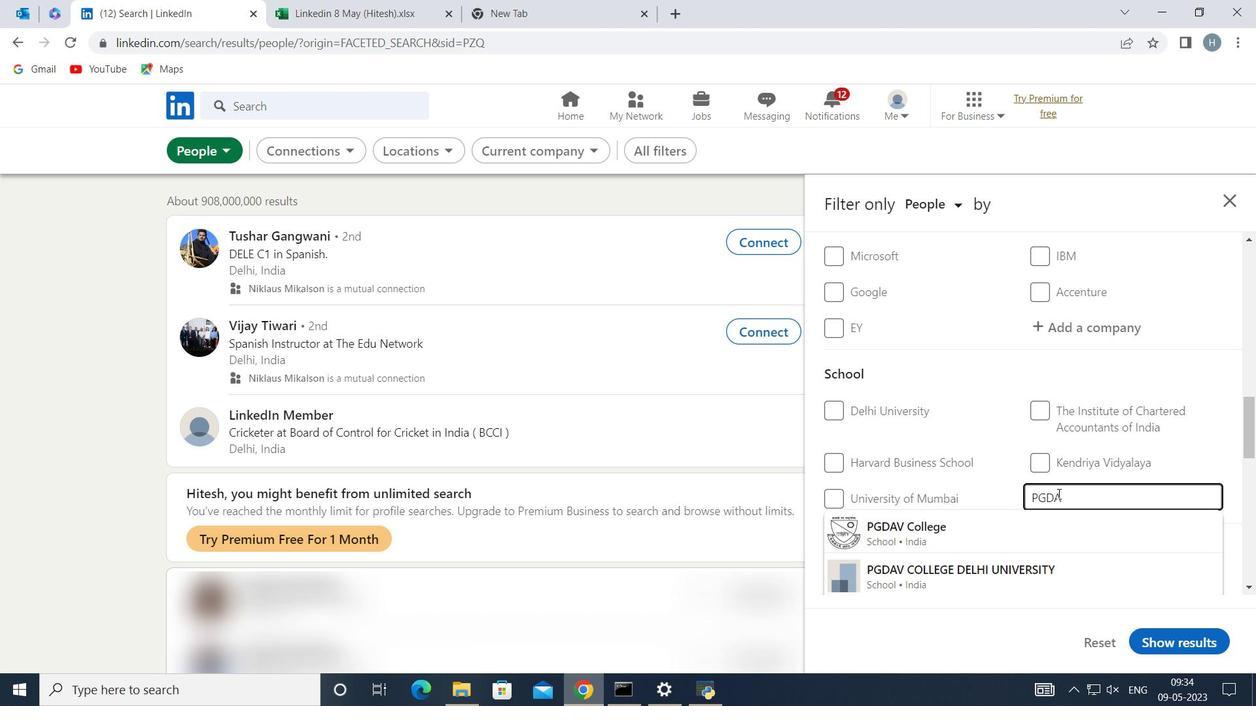 
Action: Mouse moved to (953, 530)
Screenshot: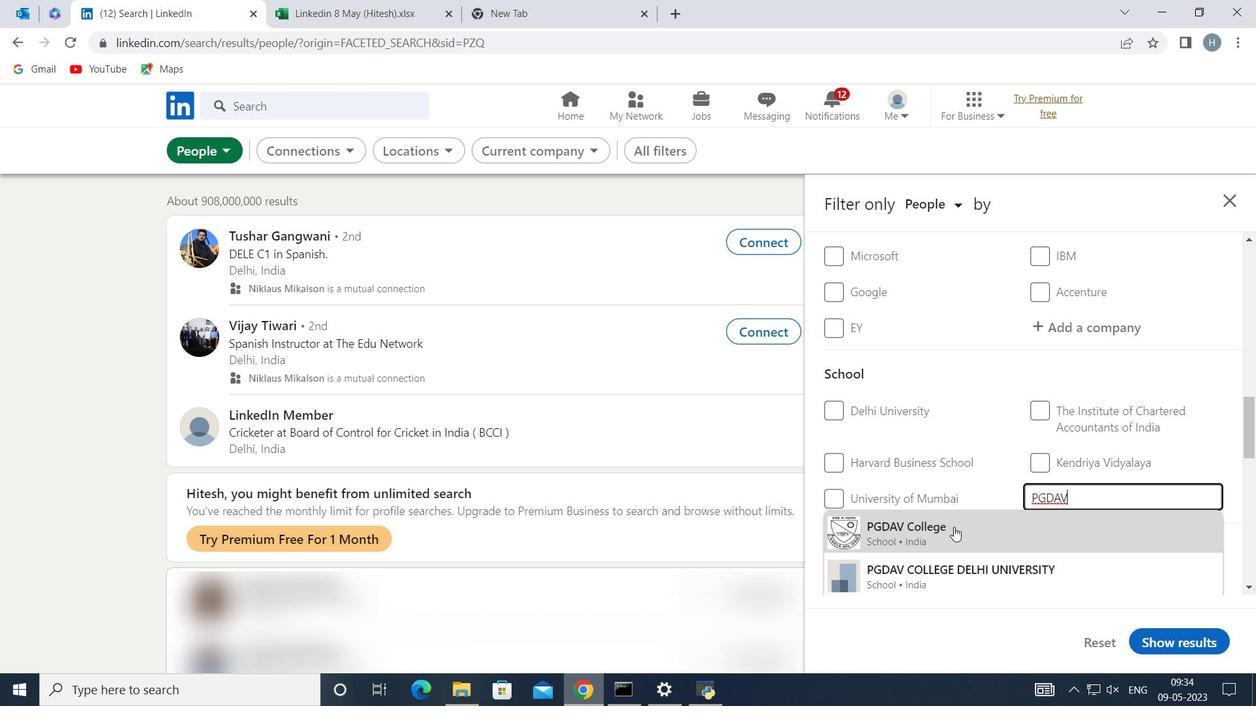 
Action: Mouse pressed left at (953, 530)
Screenshot: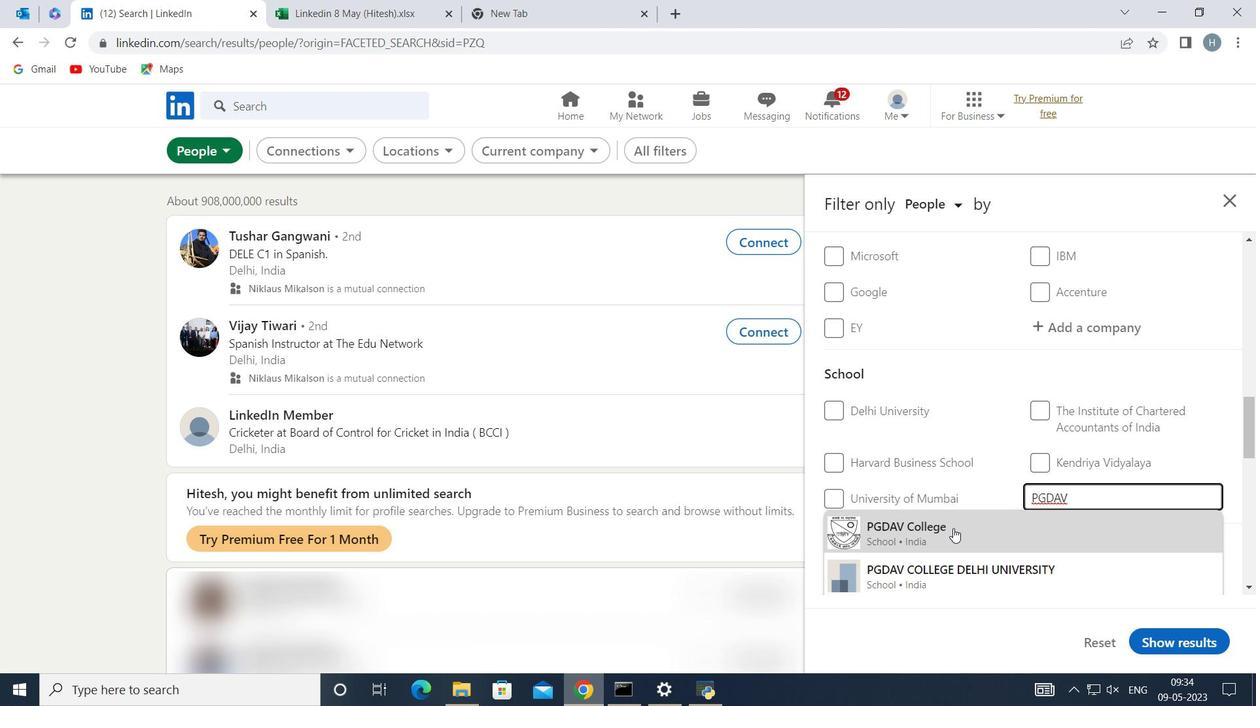 
Action: Mouse moved to (1004, 447)
Screenshot: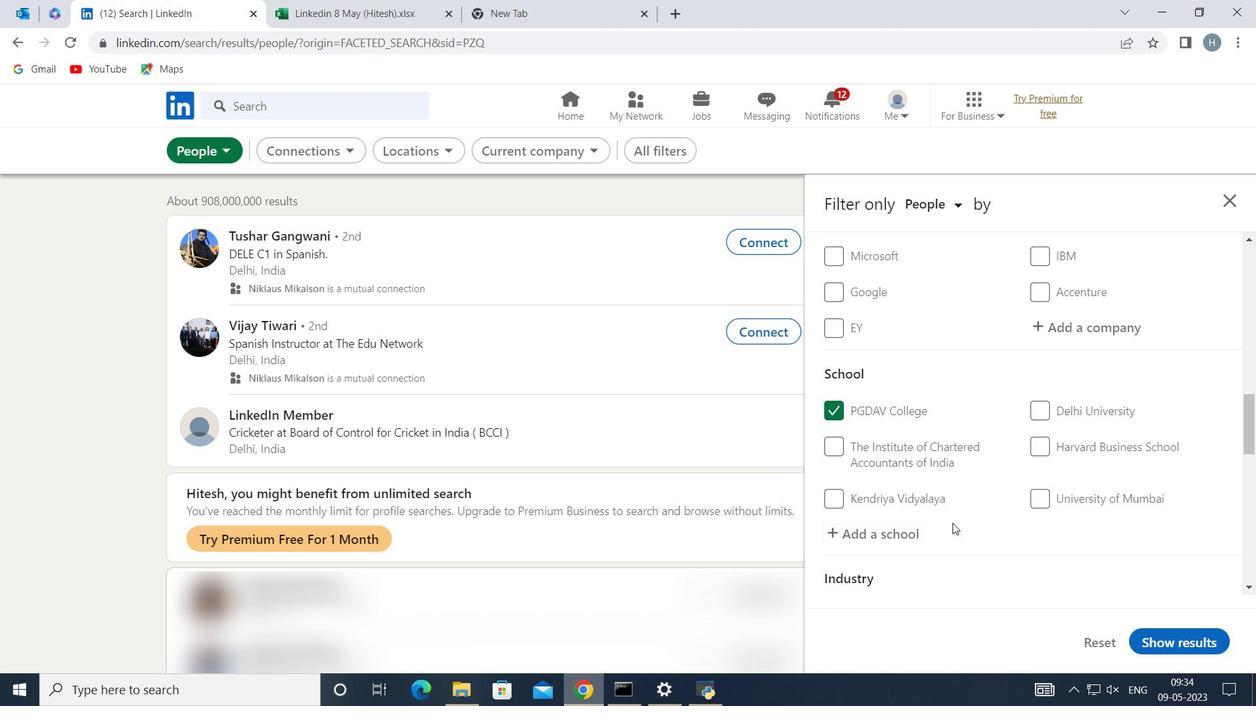 
Action: Mouse scrolled (1004, 447) with delta (0, 0)
Screenshot: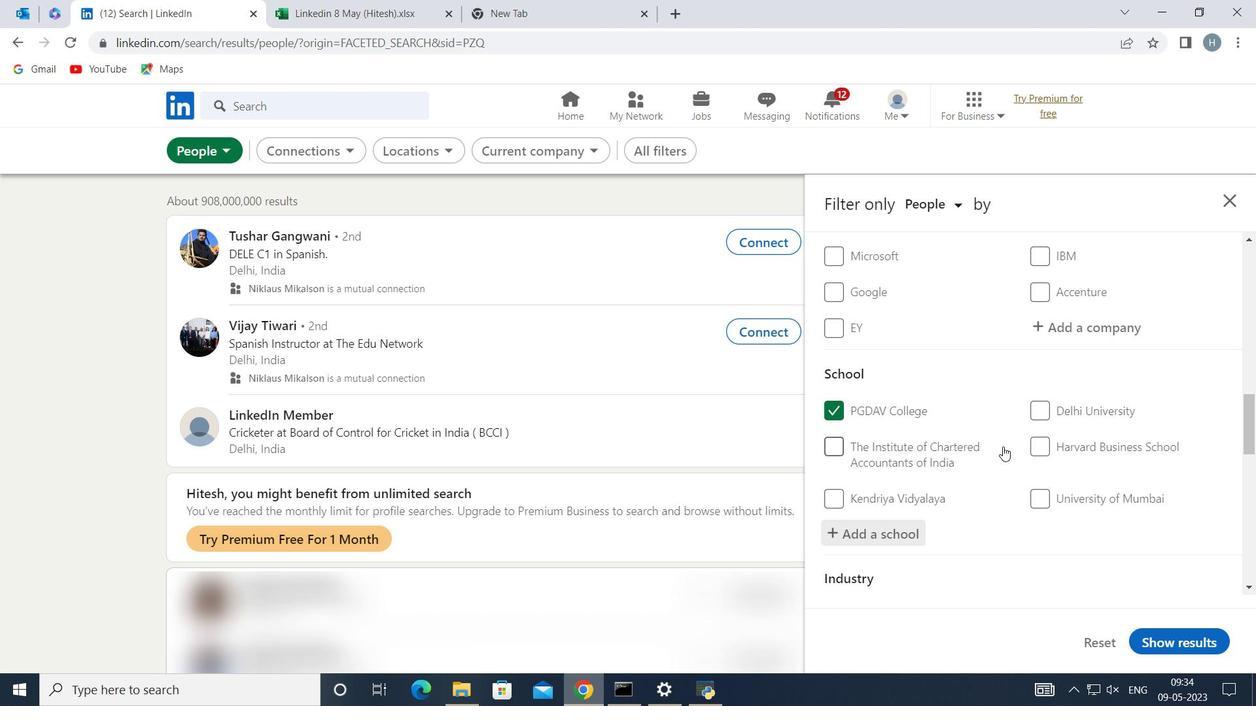 
Action: Mouse scrolled (1004, 447) with delta (0, 0)
Screenshot: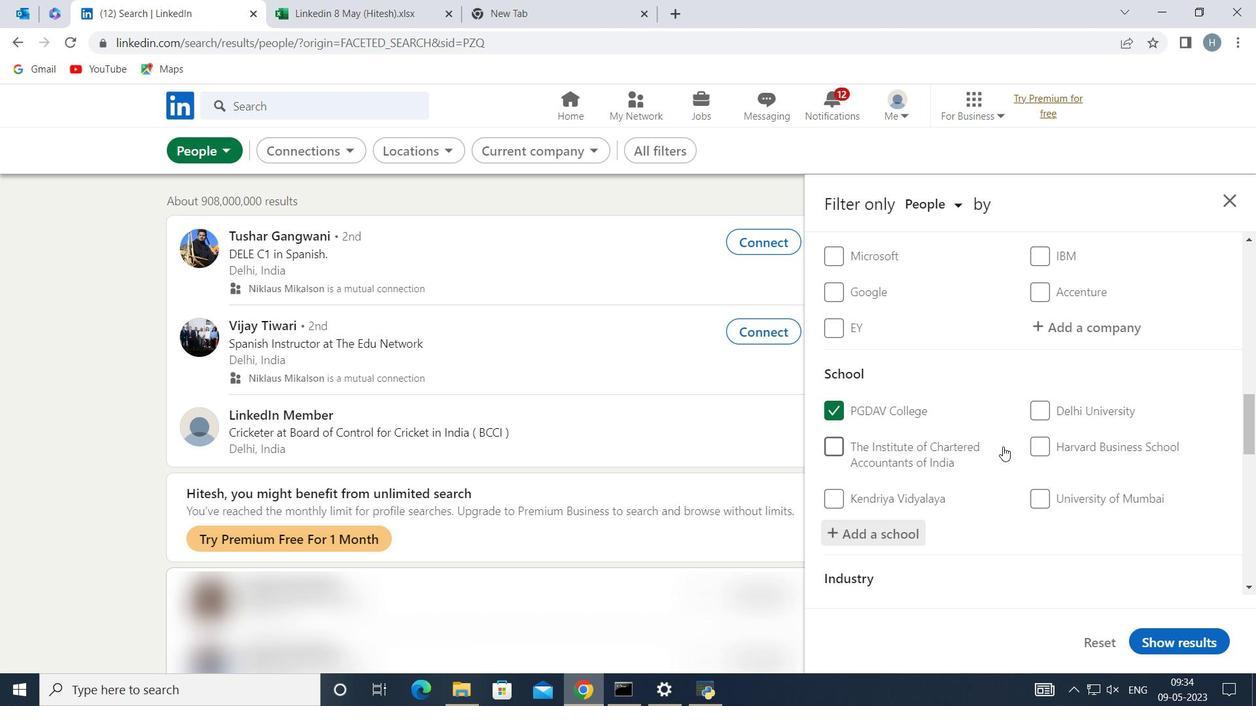 
Action: Mouse moved to (1002, 445)
Screenshot: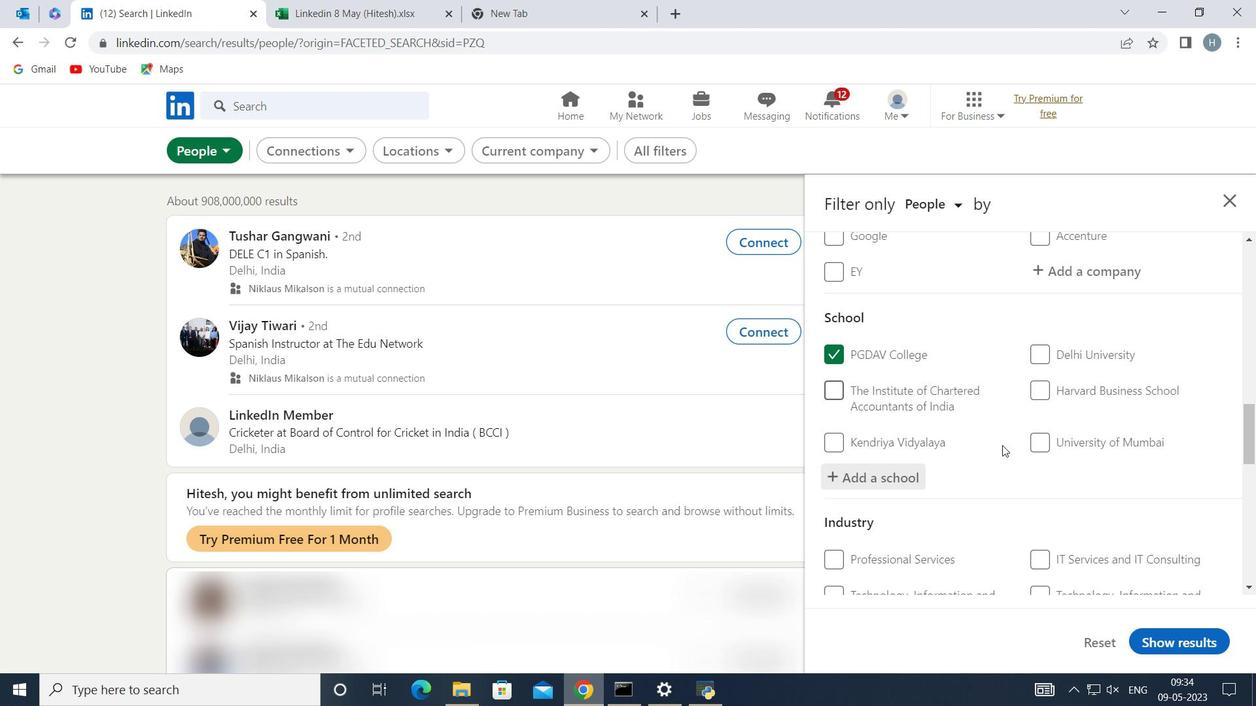 
Action: Mouse scrolled (1002, 444) with delta (0, 0)
Screenshot: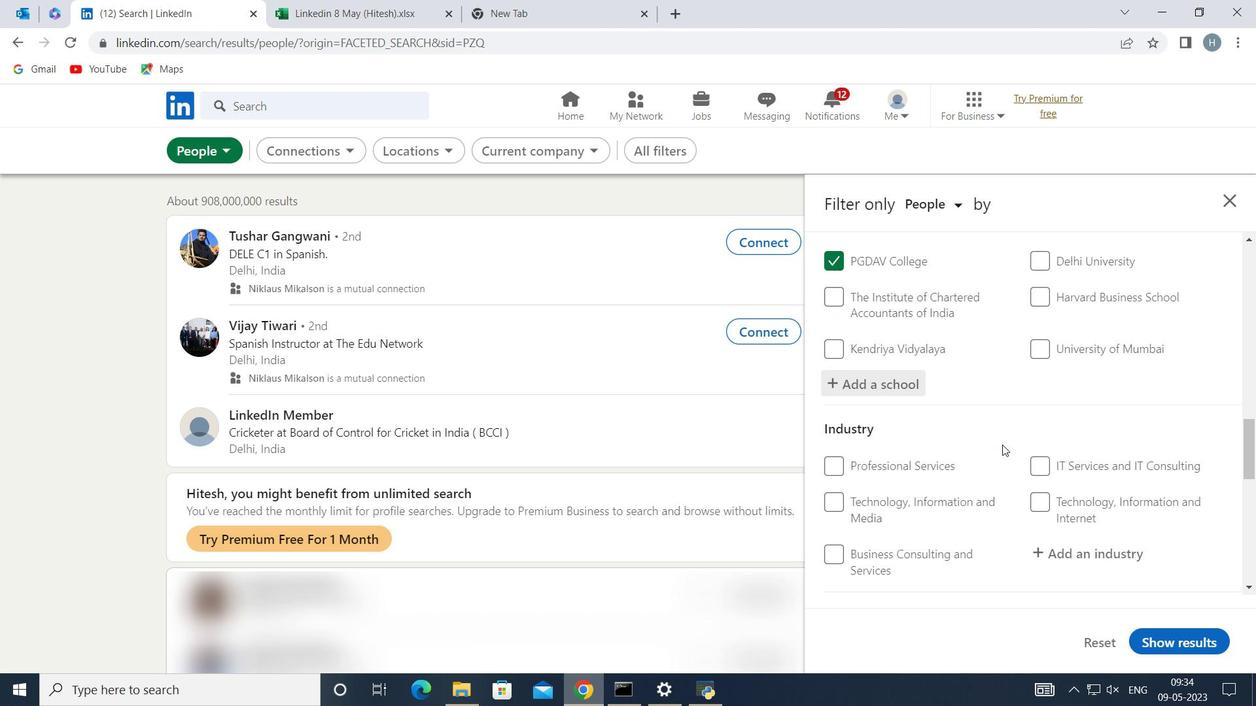 
Action: Mouse moved to (1060, 458)
Screenshot: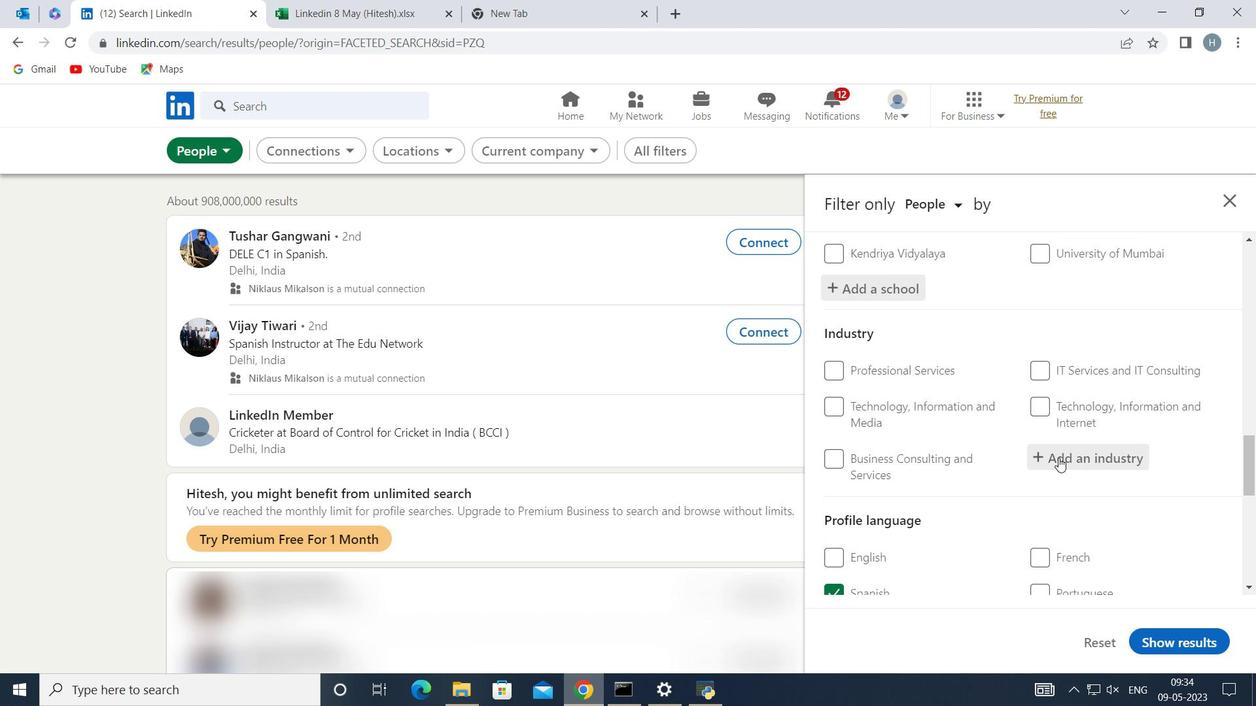
Action: Mouse pressed left at (1060, 458)
Screenshot: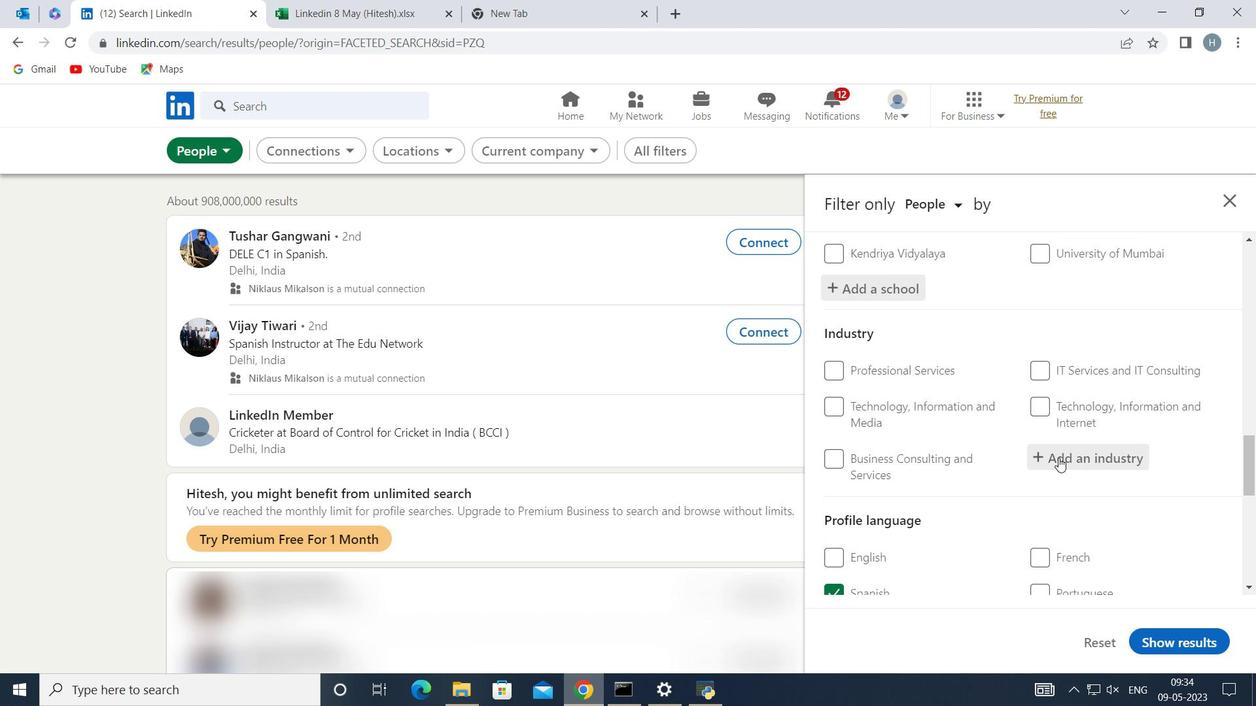 
Action: Mouse moved to (1058, 456)
Screenshot: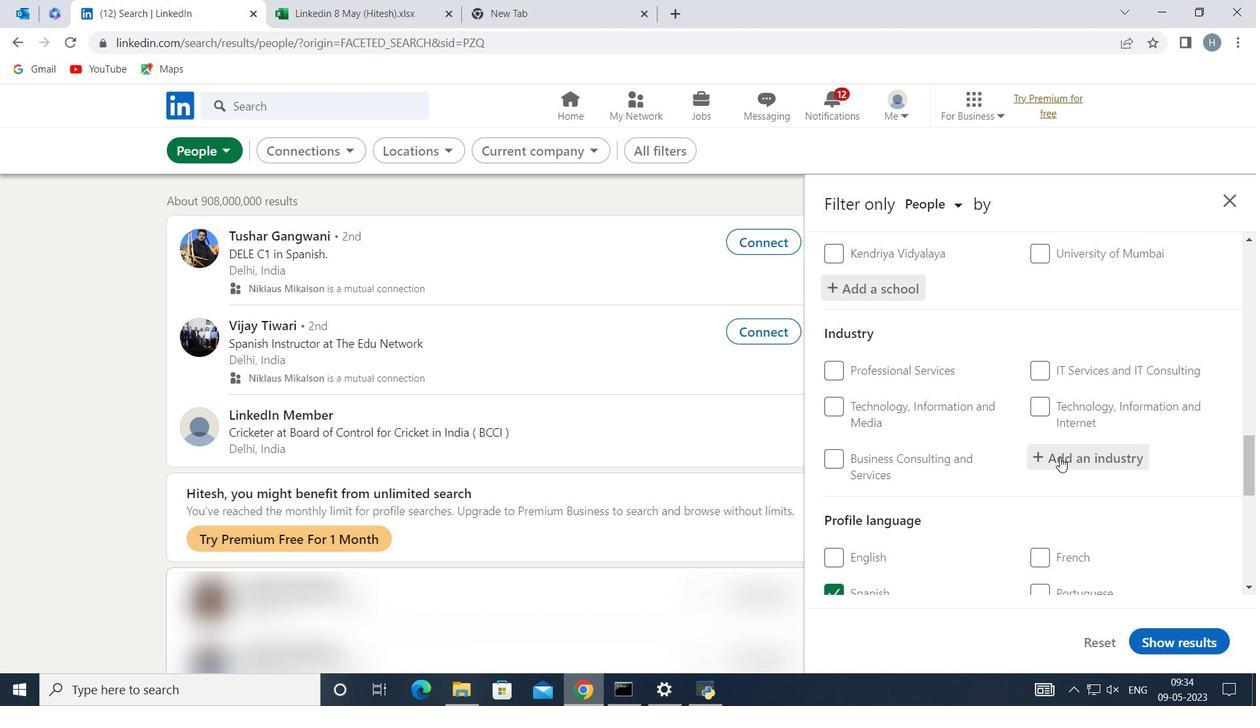 
Action: Key pressed <Key.shift>Laundry
Screenshot: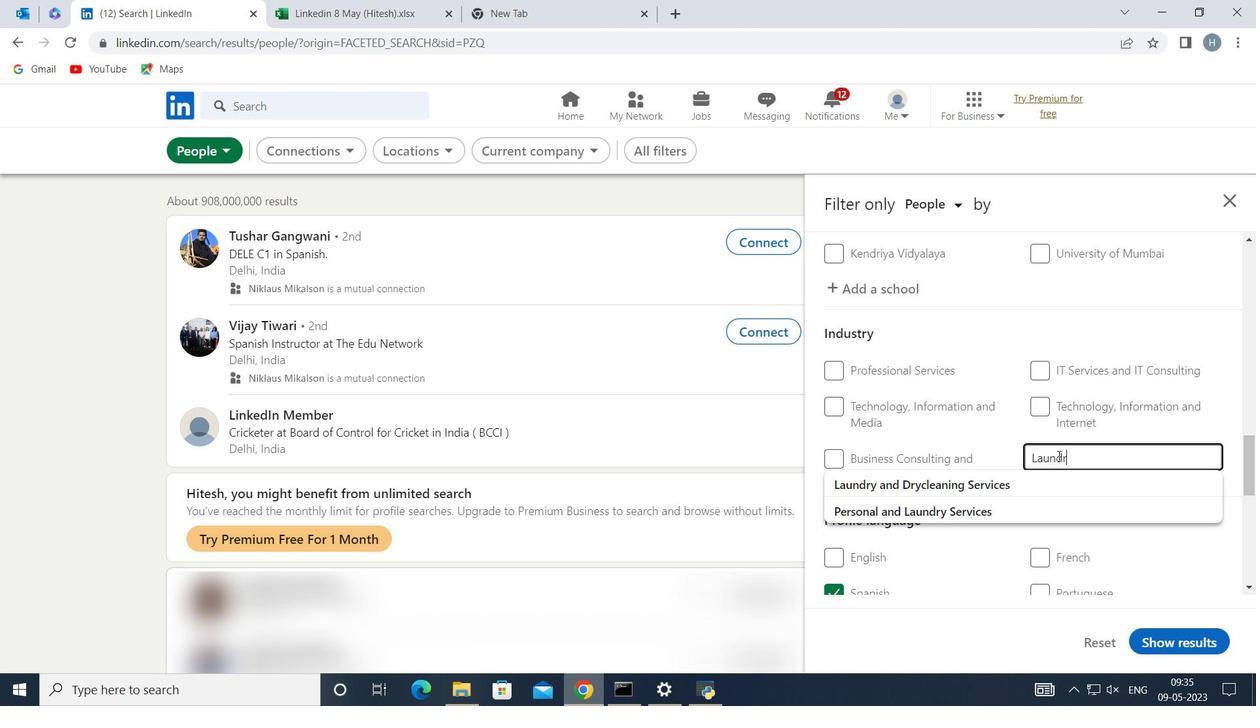 
Action: Mouse moved to (990, 479)
Screenshot: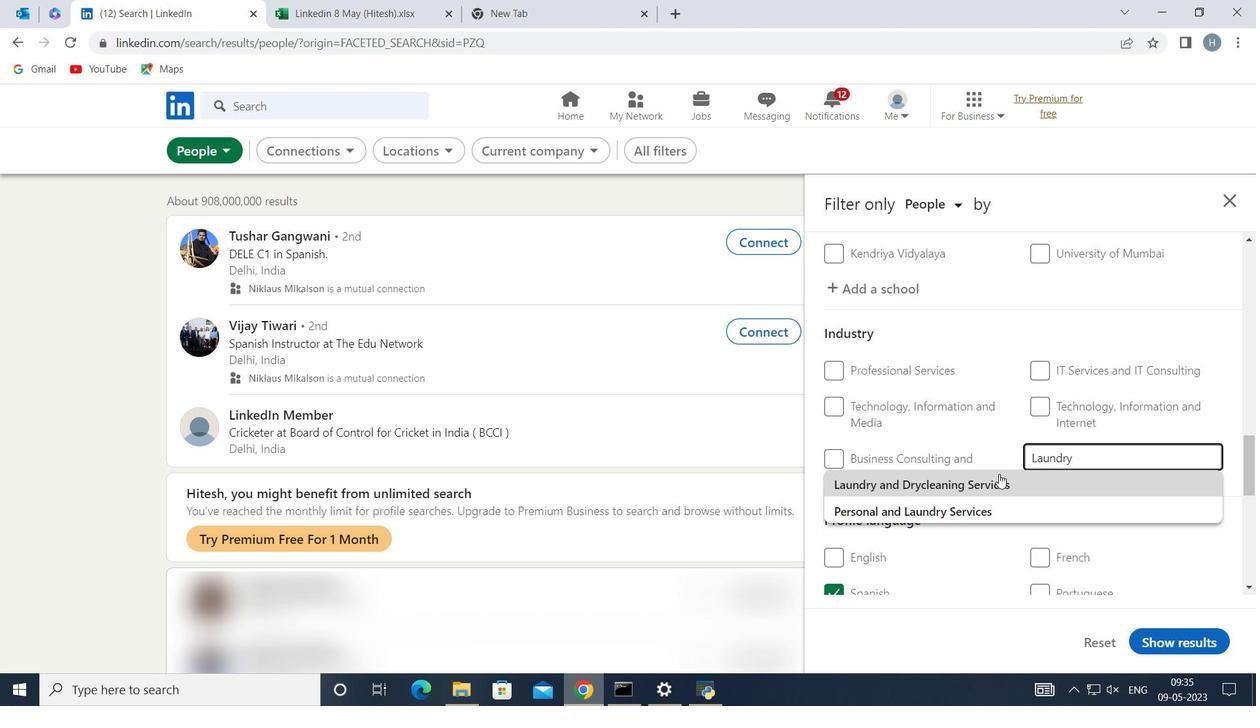 
Action: Mouse pressed left at (990, 479)
Screenshot: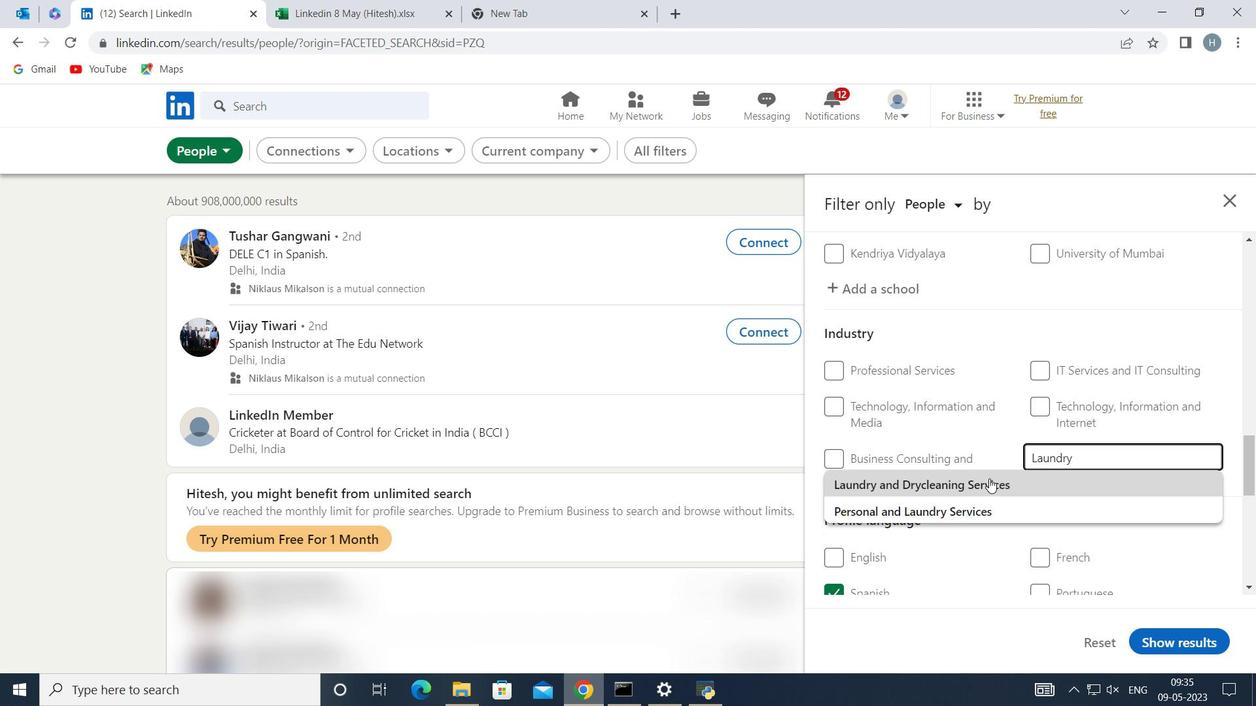 
Action: Mouse moved to (988, 467)
Screenshot: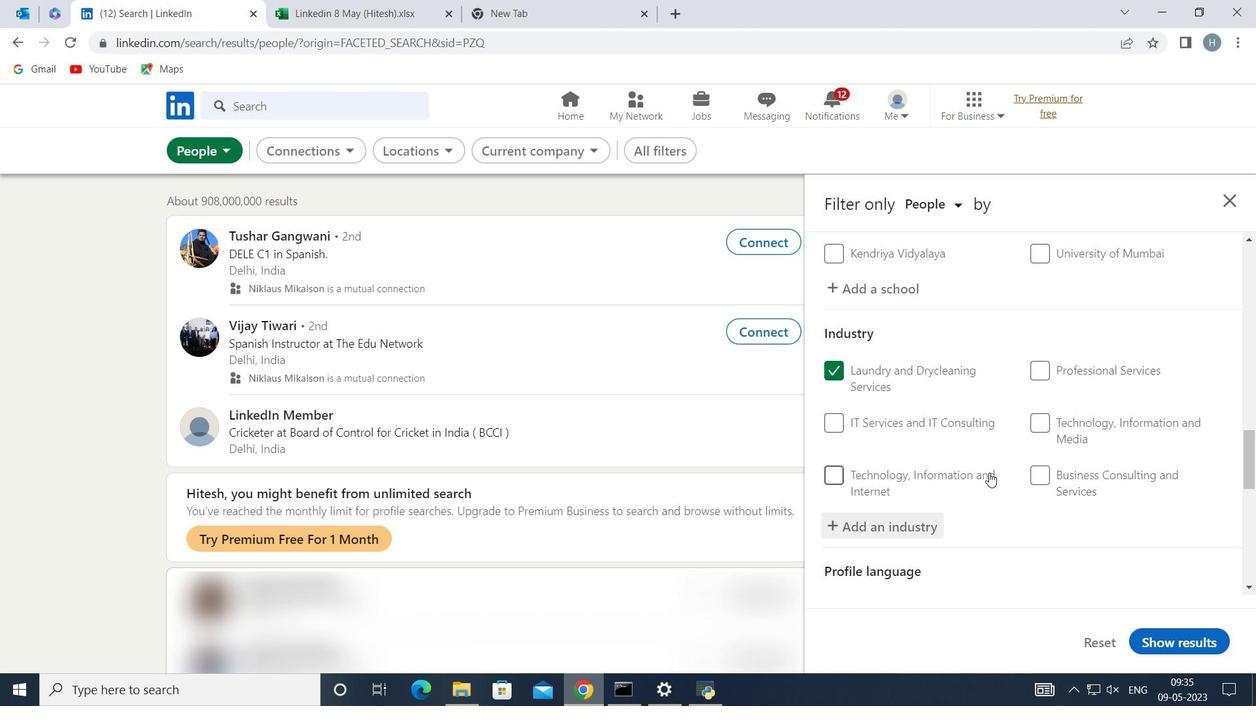 
Action: Mouse scrolled (988, 466) with delta (0, 0)
Screenshot: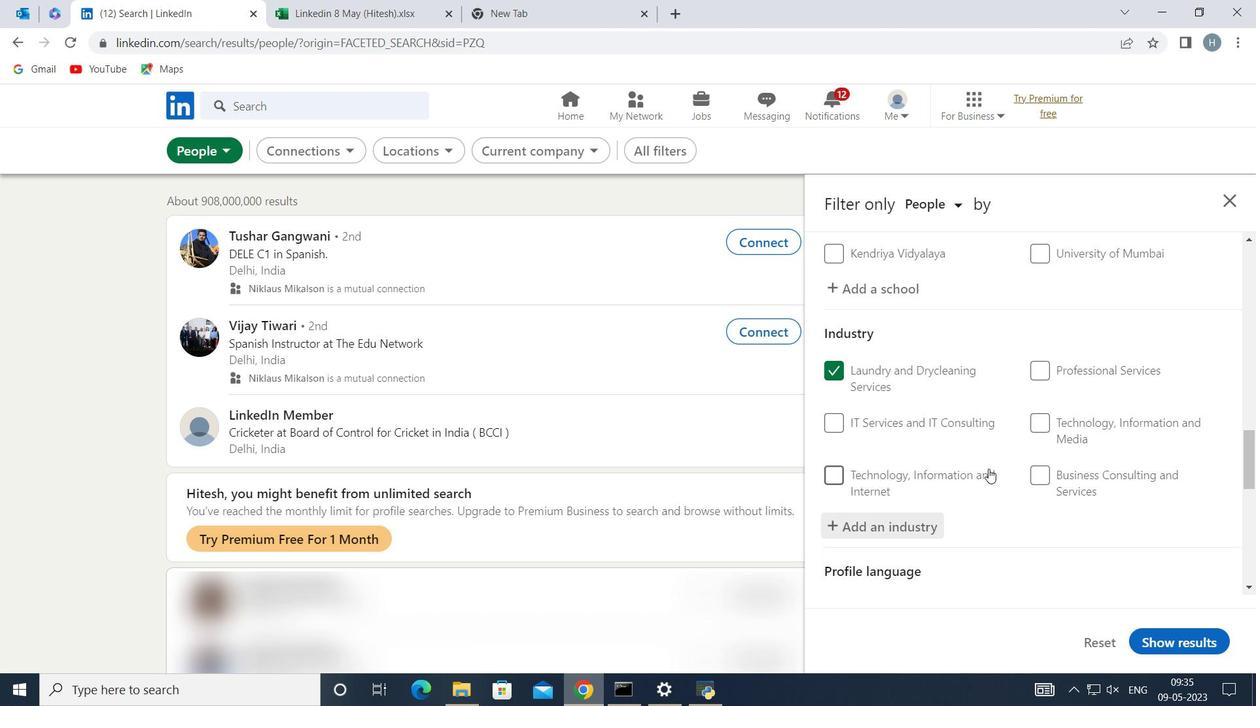 
Action: Mouse moved to (988, 466)
Screenshot: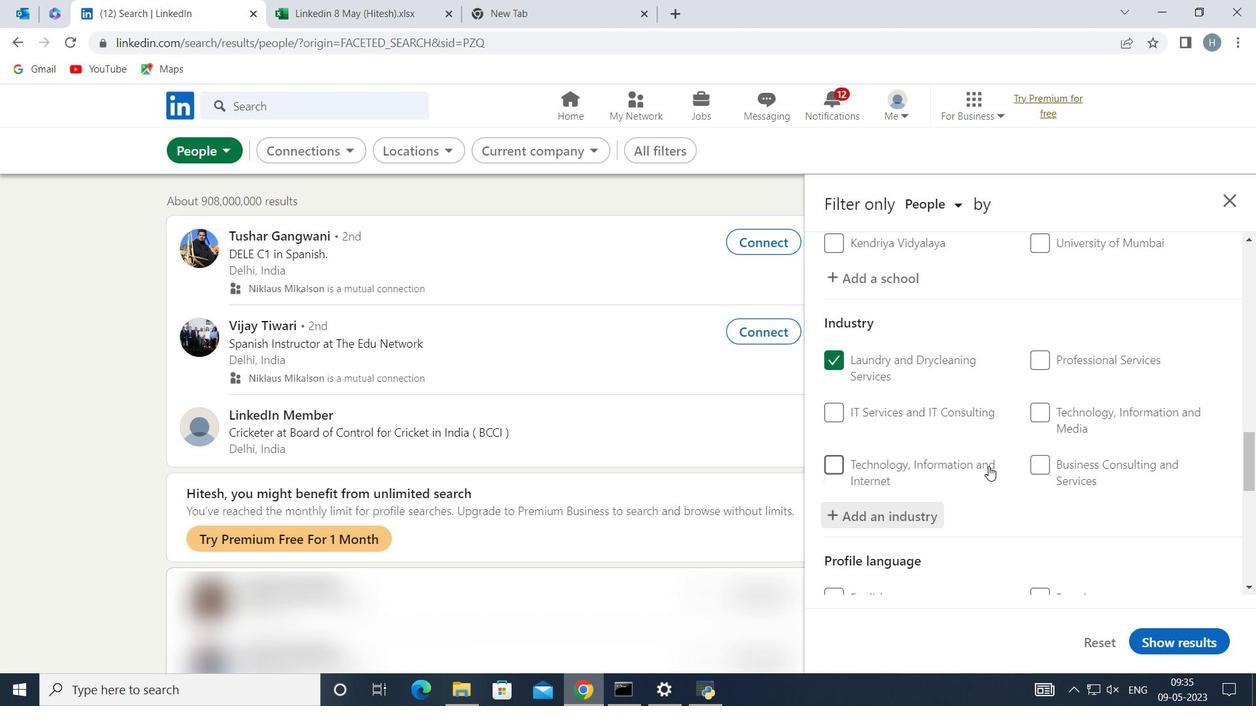 
Action: Mouse scrolled (988, 466) with delta (0, 0)
Screenshot: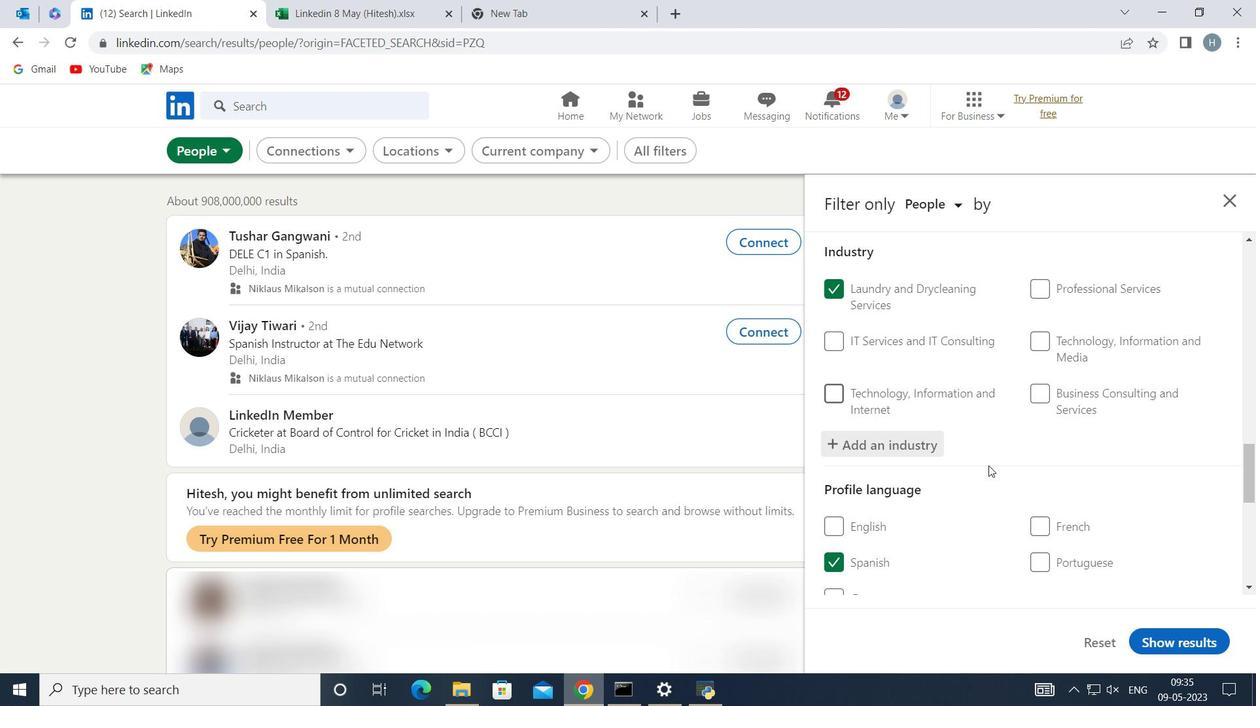 
Action: Mouse scrolled (988, 466) with delta (0, 0)
Screenshot: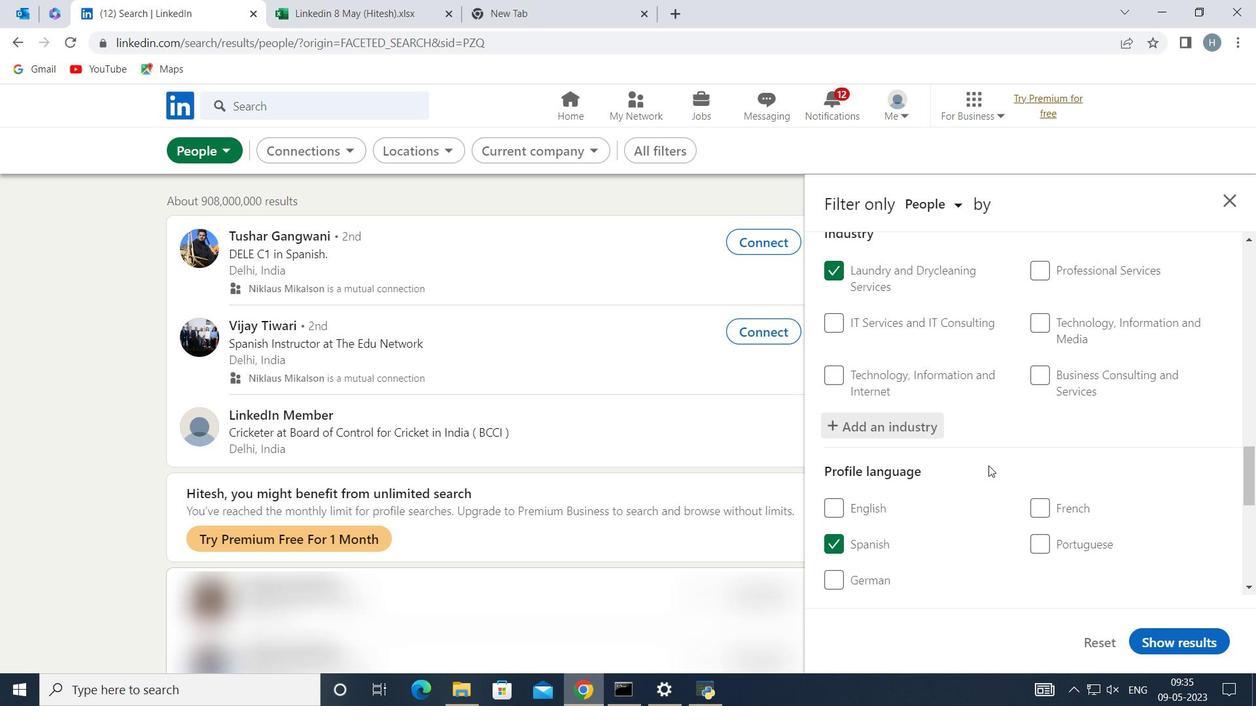 
Action: Mouse scrolled (988, 466) with delta (0, 0)
Screenshot: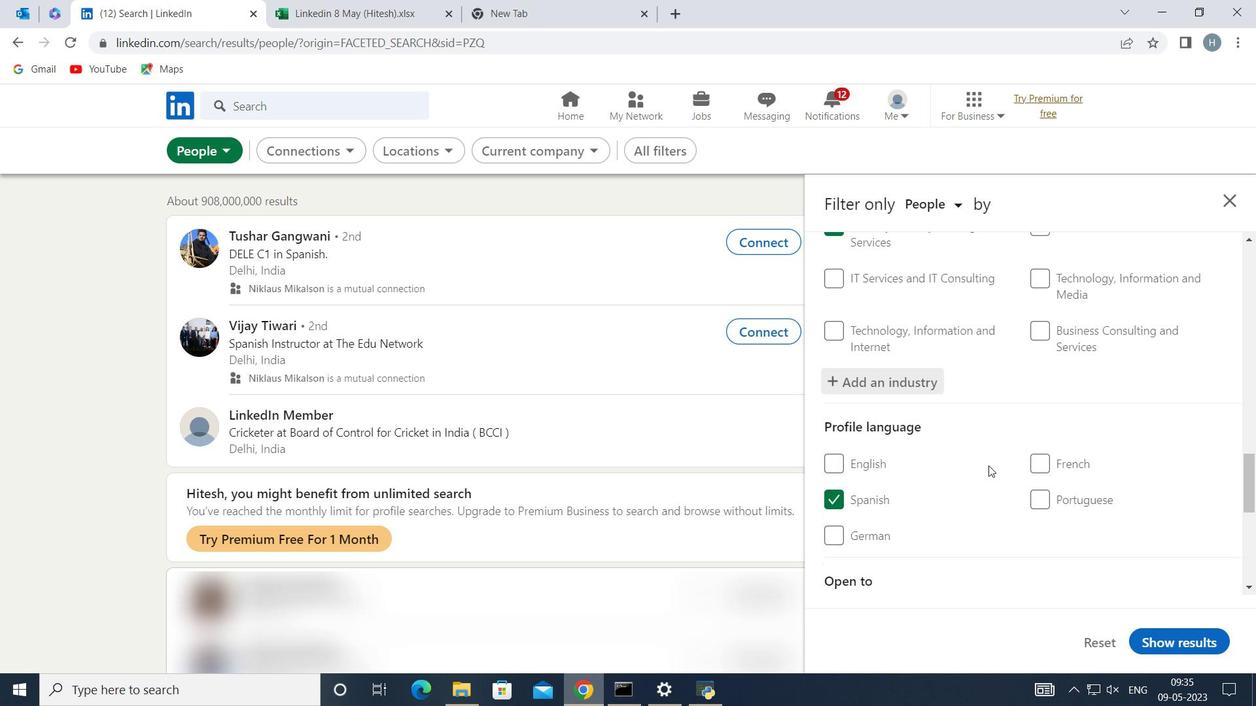 
Action: Mouse scrolled (988, 466) with delta (0, 0)
Screenshot: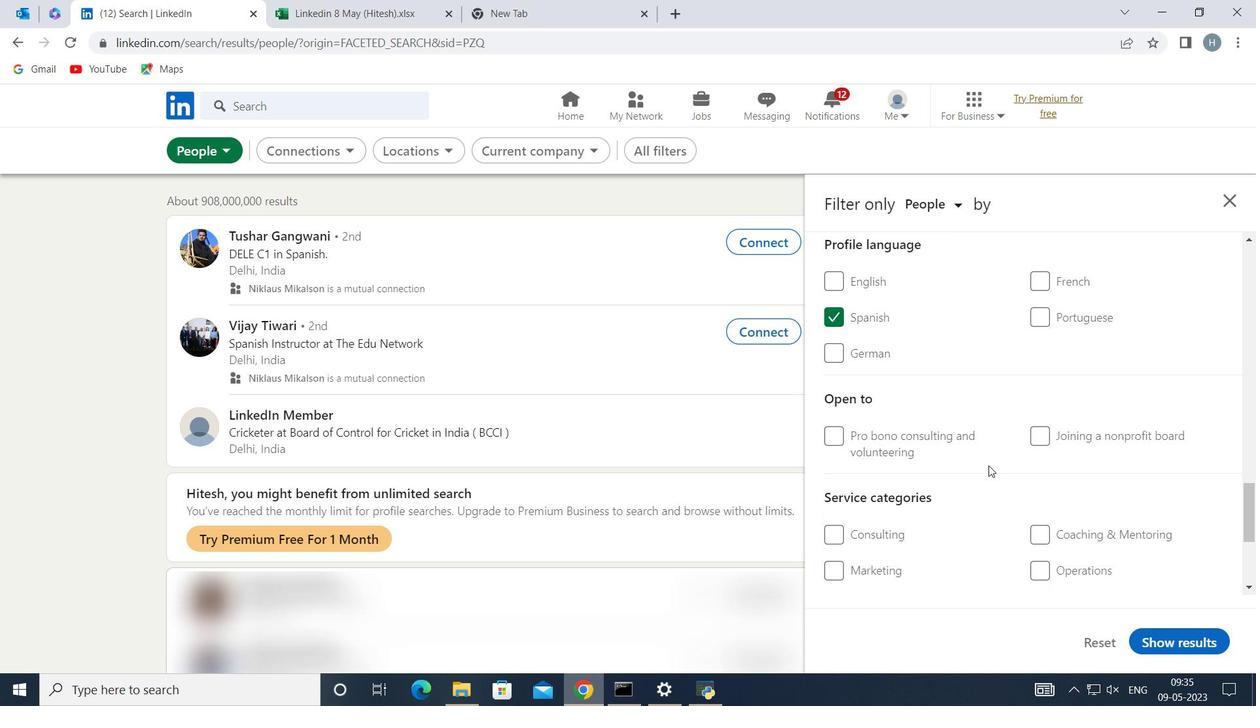 
Action: Mouse moved to (986, 466)
Screenshot: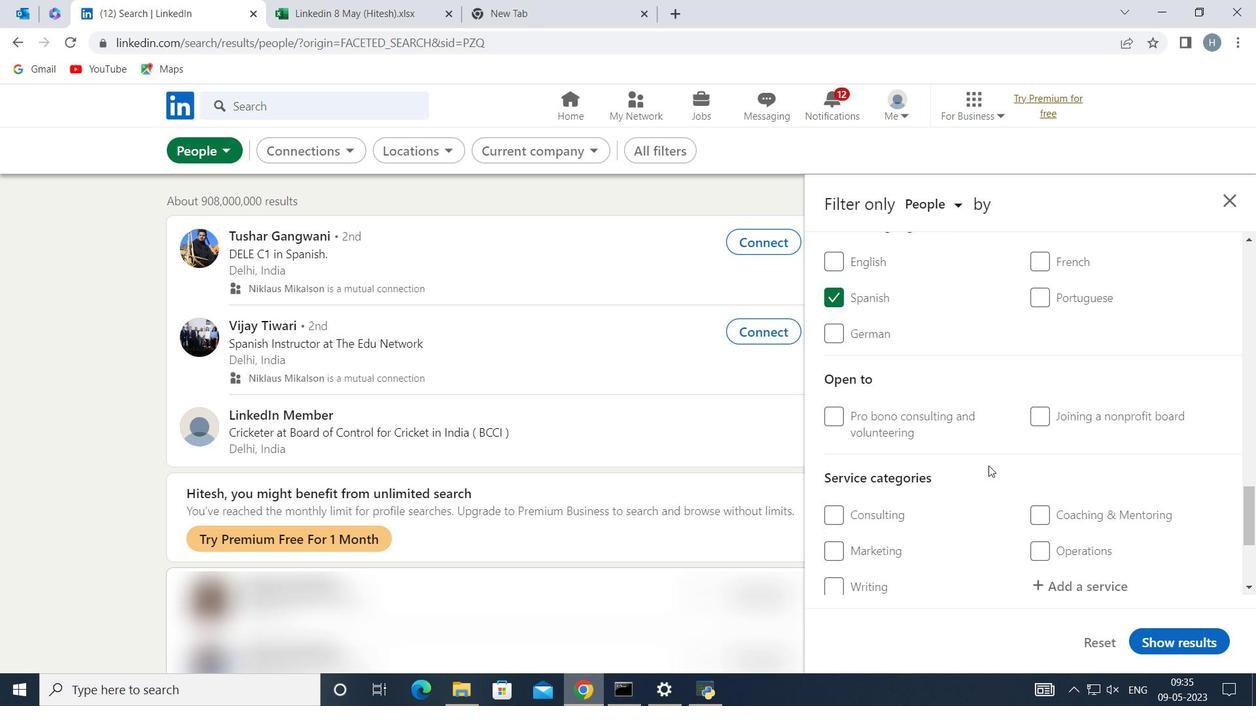 
Action: Mouse scrolled (986, 466) with delta (0, 0)
Screenshot: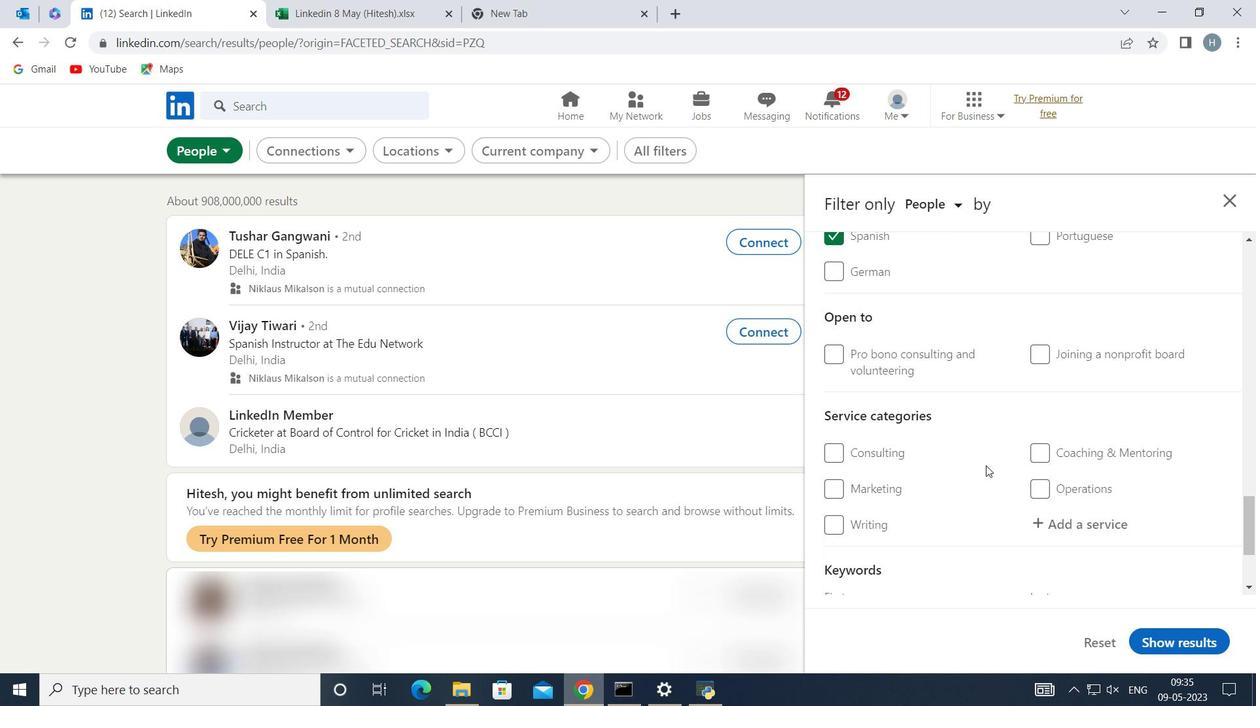 
Action: Mouse moved to (1055, 433)
Screenshot: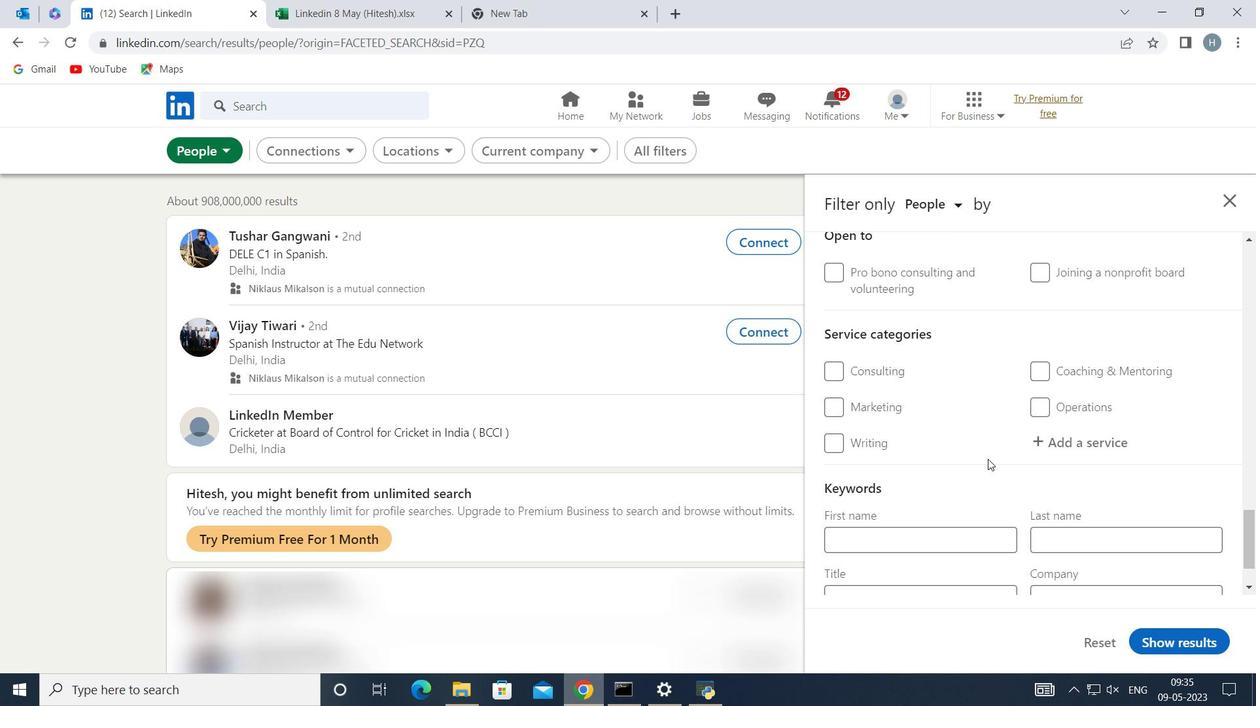 
Action: Mouse pressed left at (1055, 433)
Screenshot: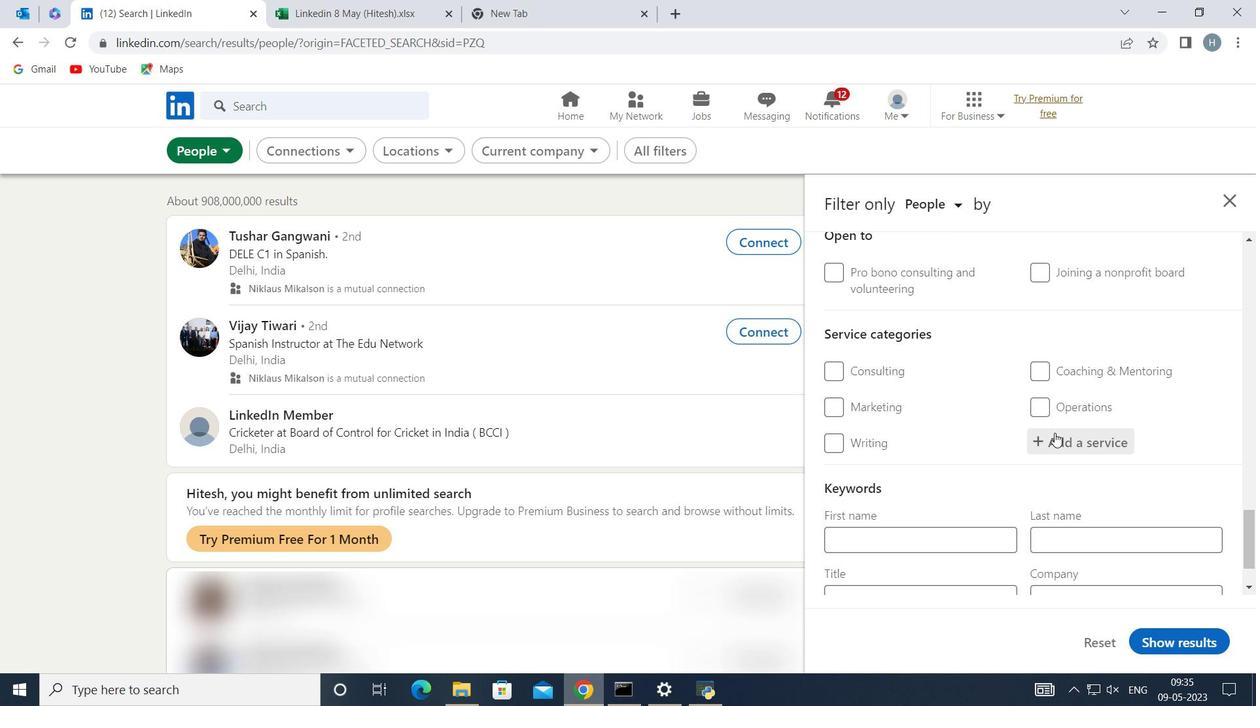 
Action: Key pressed <Key.shift>Social<Key.space><Key.shift>Marke
Screenshot: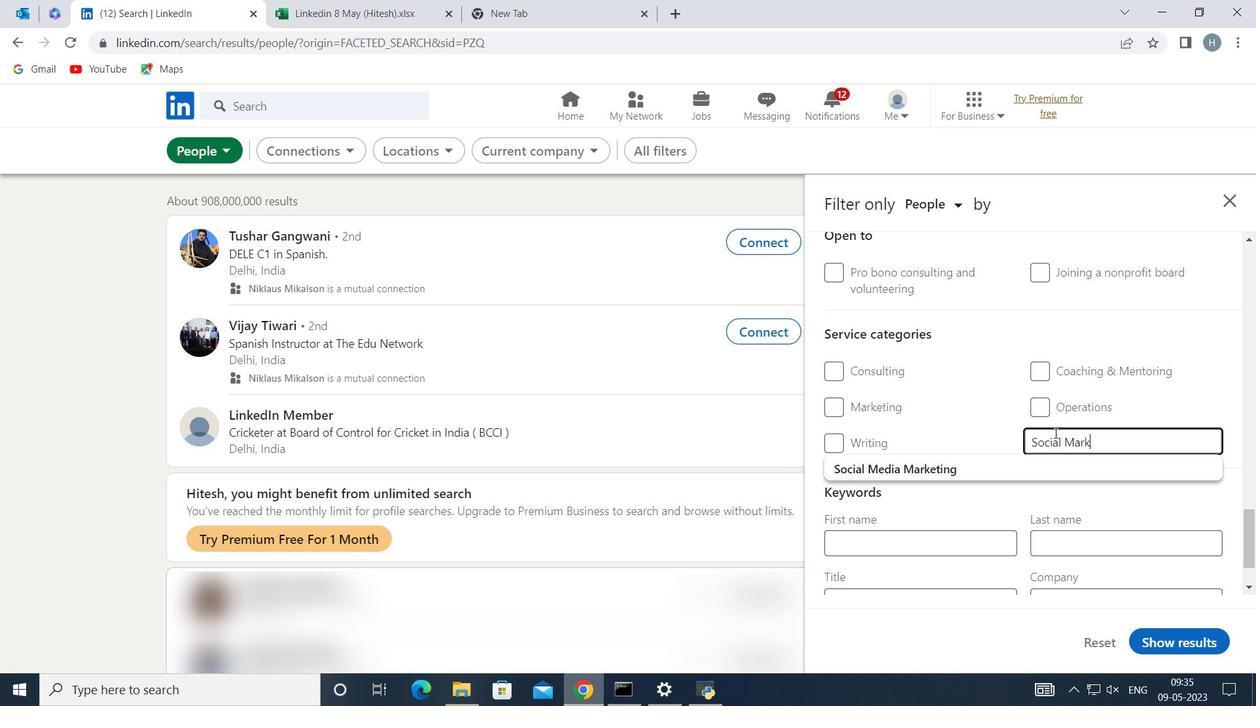 
Action: Mouse moved to (961, 470)
Screenshot: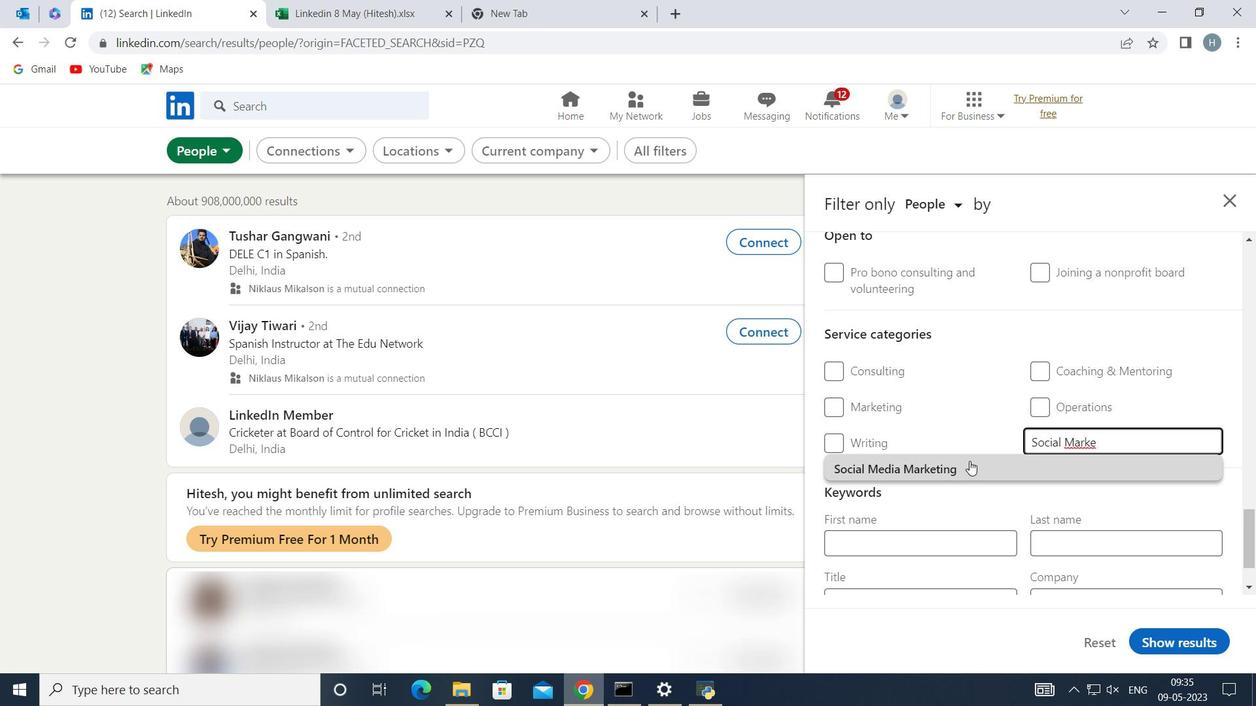 
Action: Mouse pressed left at (961, 470)
Screenshot: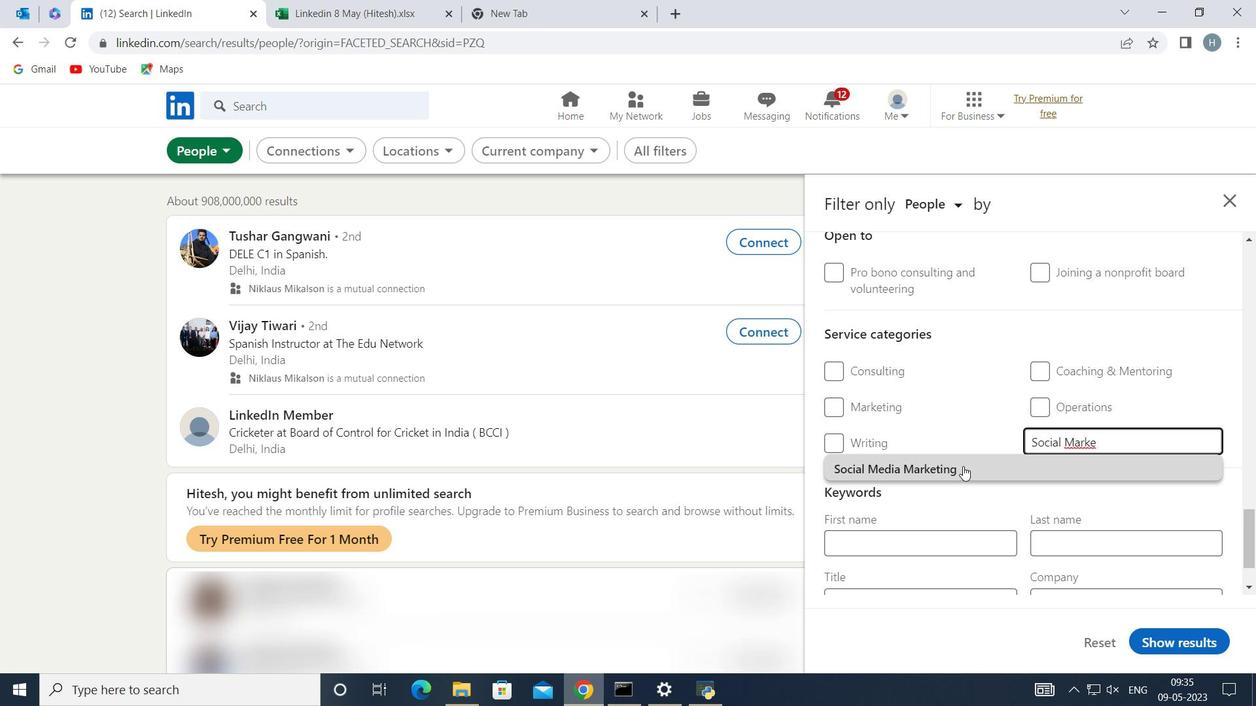 
Action: Mouse moved to (960, 469)
Screenshot: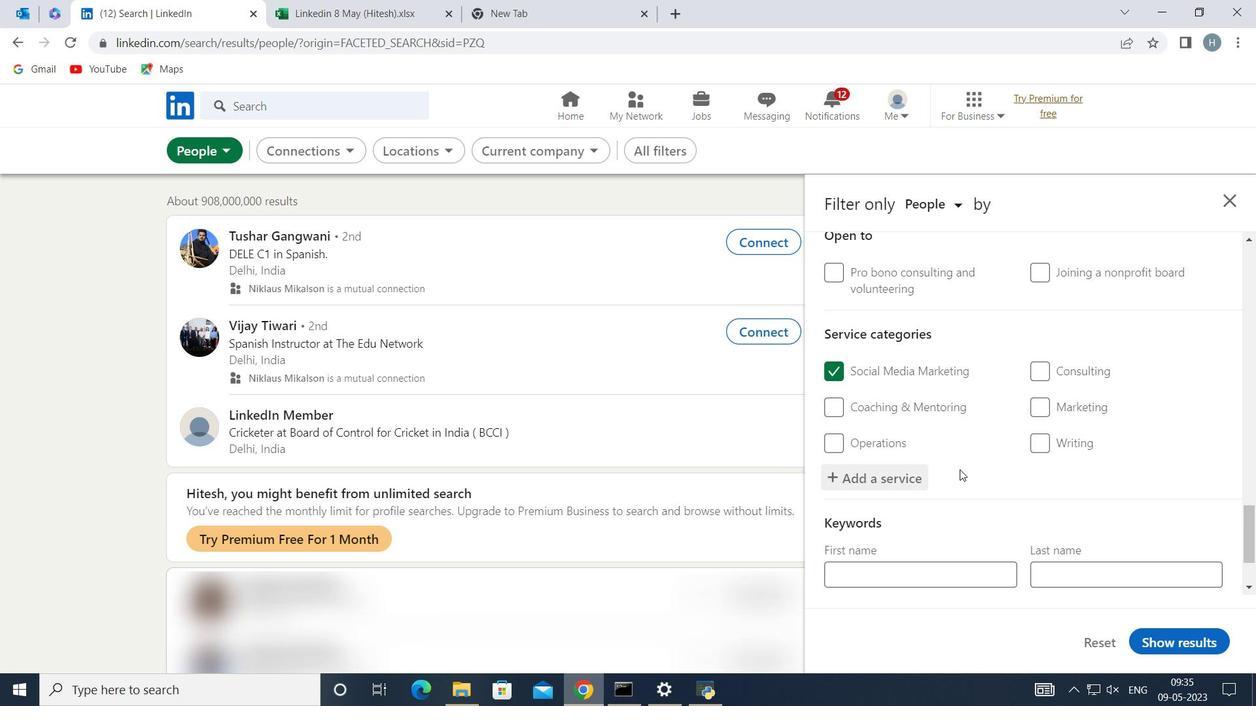 
Action: Mouse scrolled (960, 468) with delta (0, 0)
Screenshot: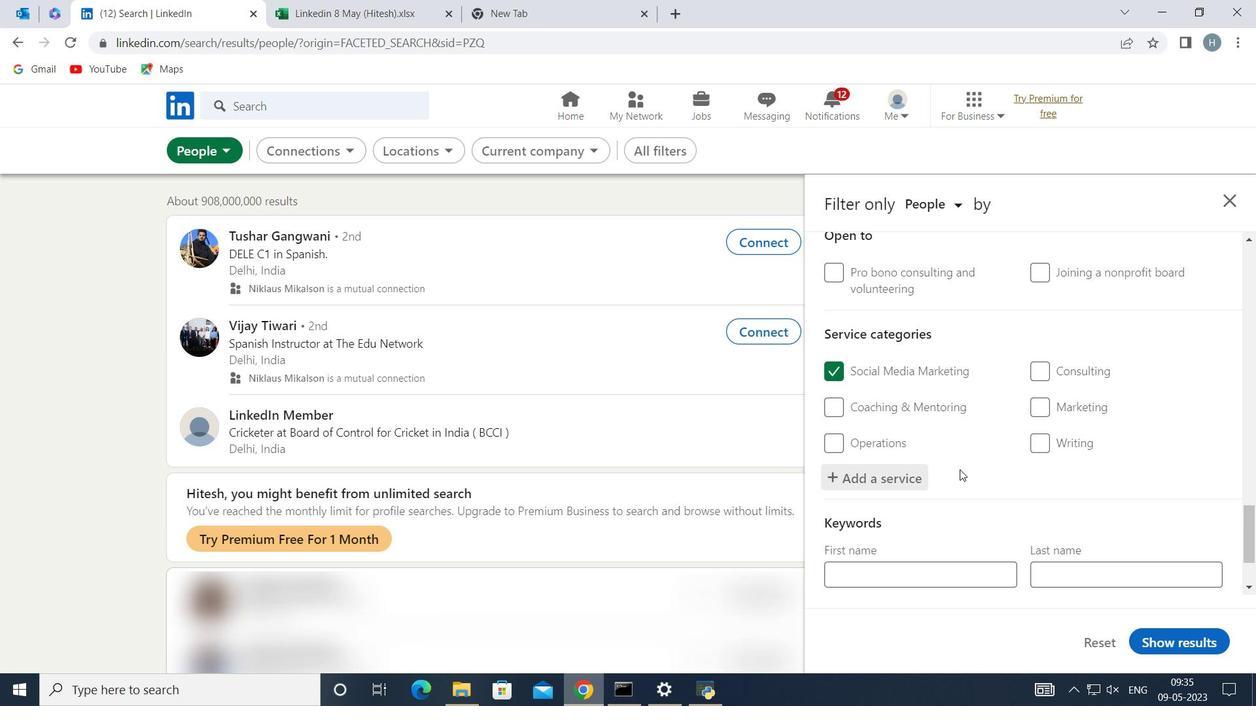
Action: Mouse moved to (960, 467)
Screenshot: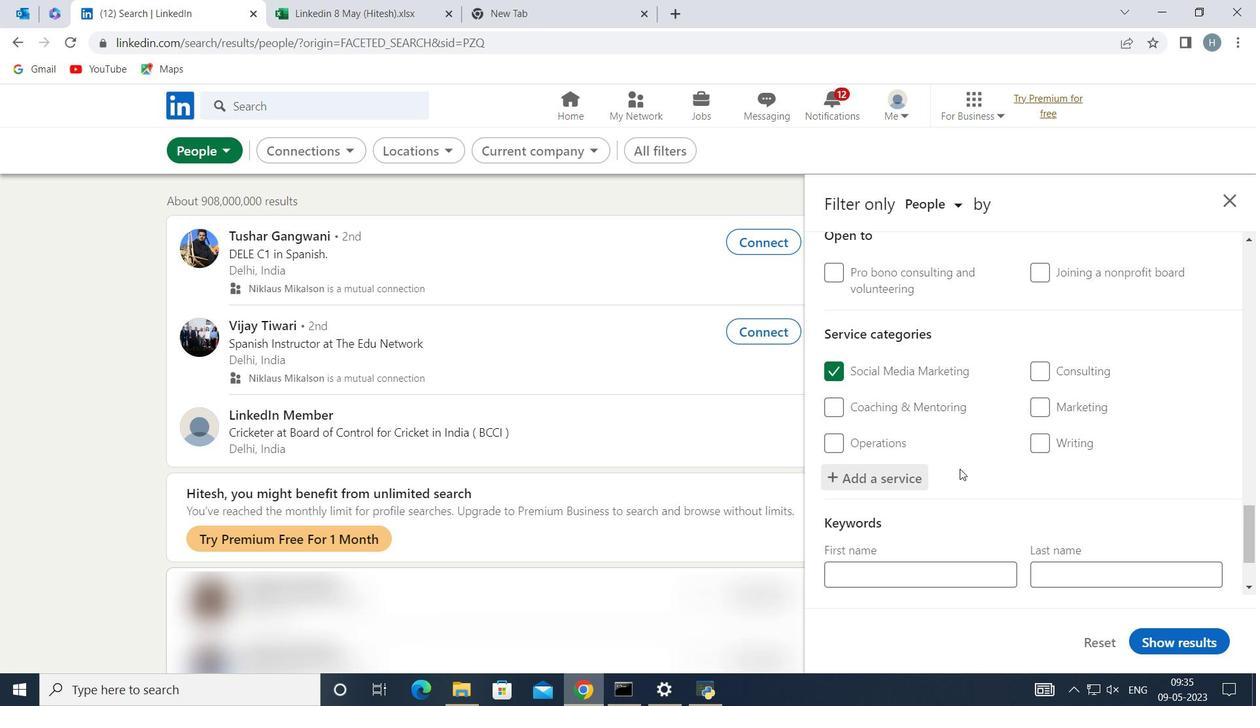 
Action: Mouse scrolled (960, 466) with delta (0, 0)
Screenshot: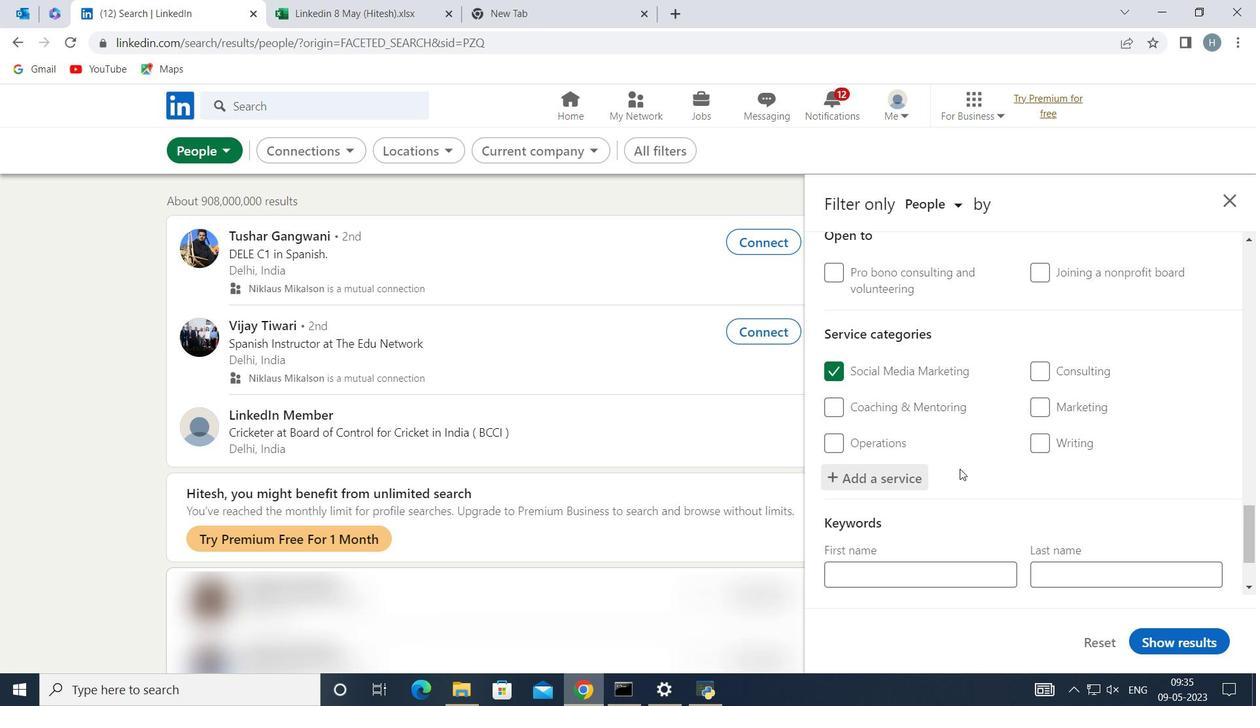 
Action: Mouse moved to (958, 451)
Screenshot: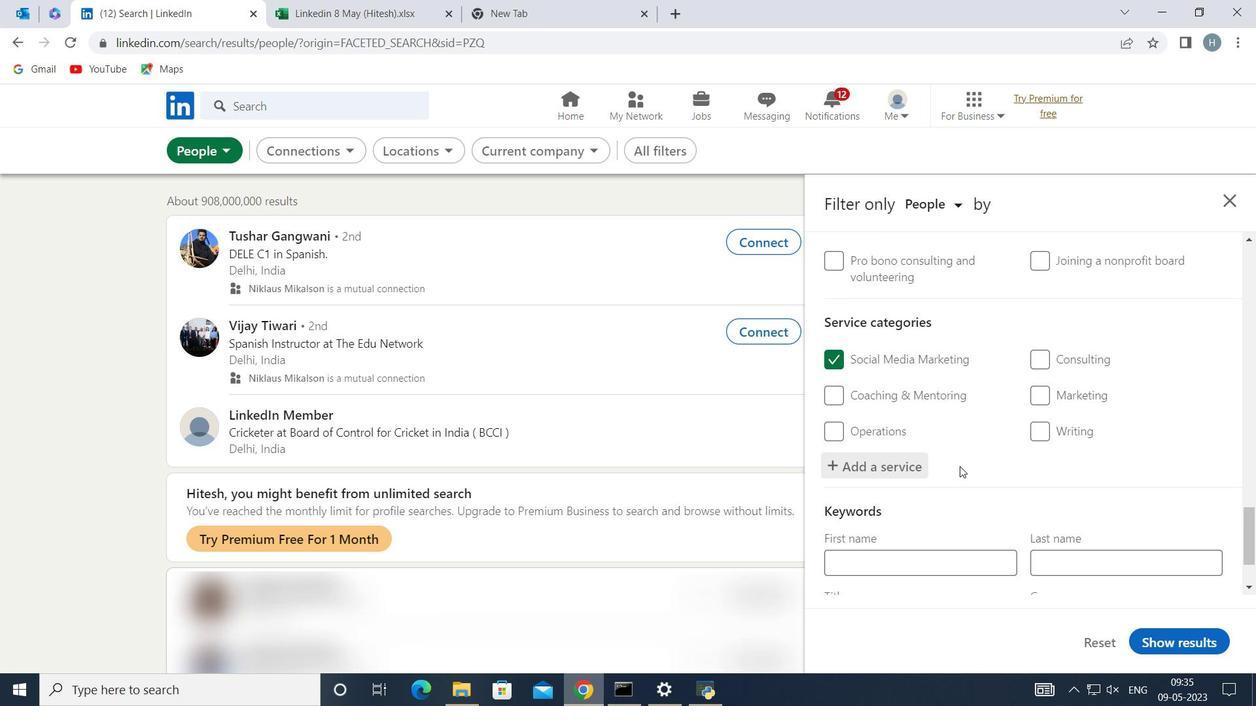 
Action: Mouse scrolled (958, 450) with delta (0, 0)
Screenshot: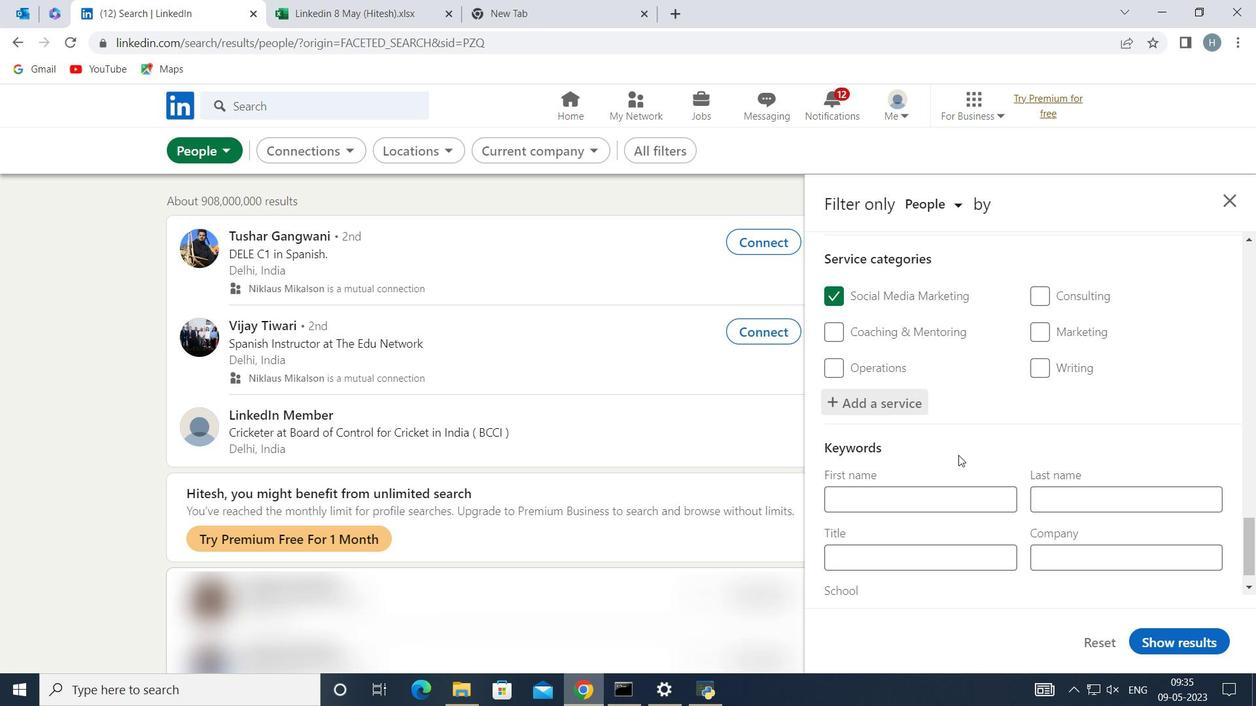 
Action: Mouse scrolled (958, 450) with delta (0, 0)
Screenshot: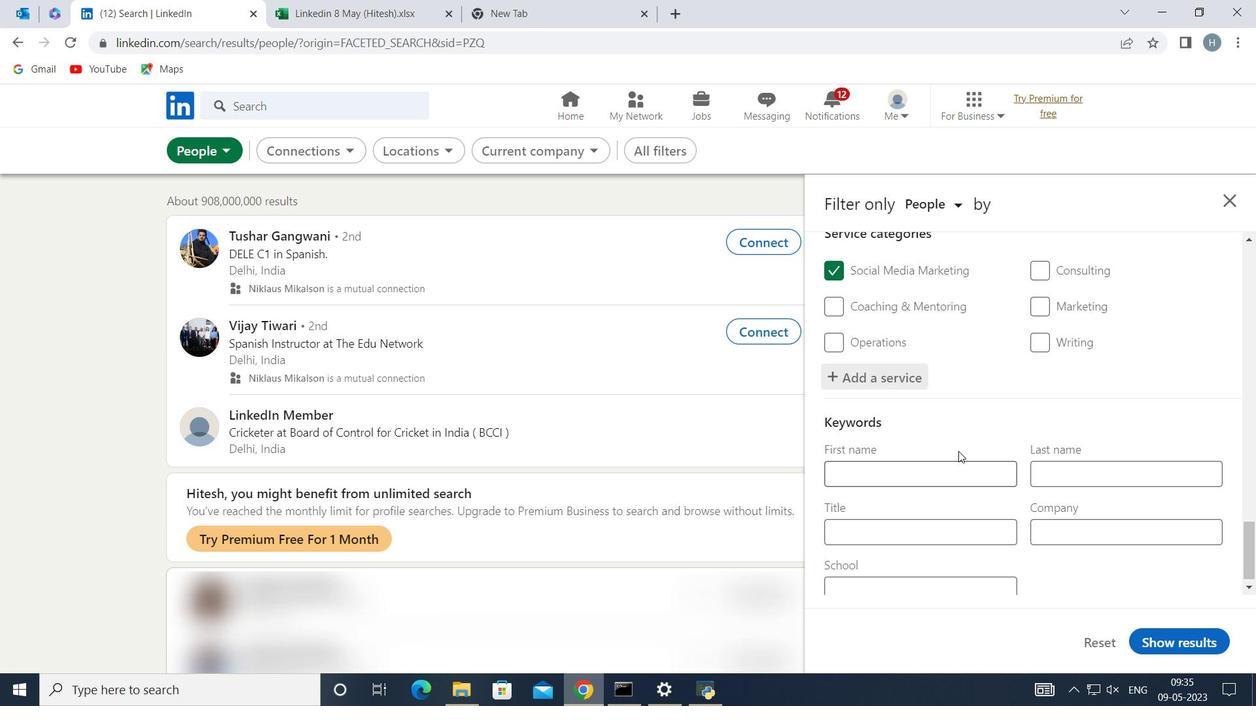 
Action: Mouse moved to (953, 520)
Screenshot: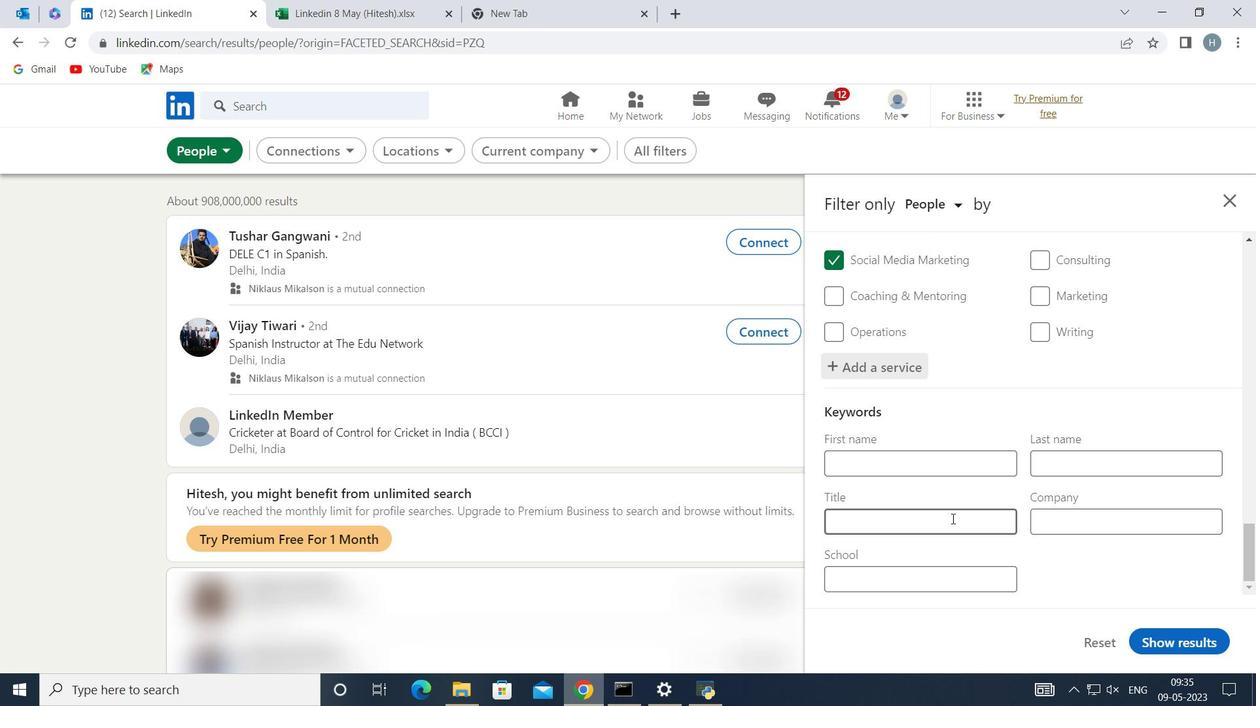 
Action: Mouse pressed left at (953, 520)
Screenshot: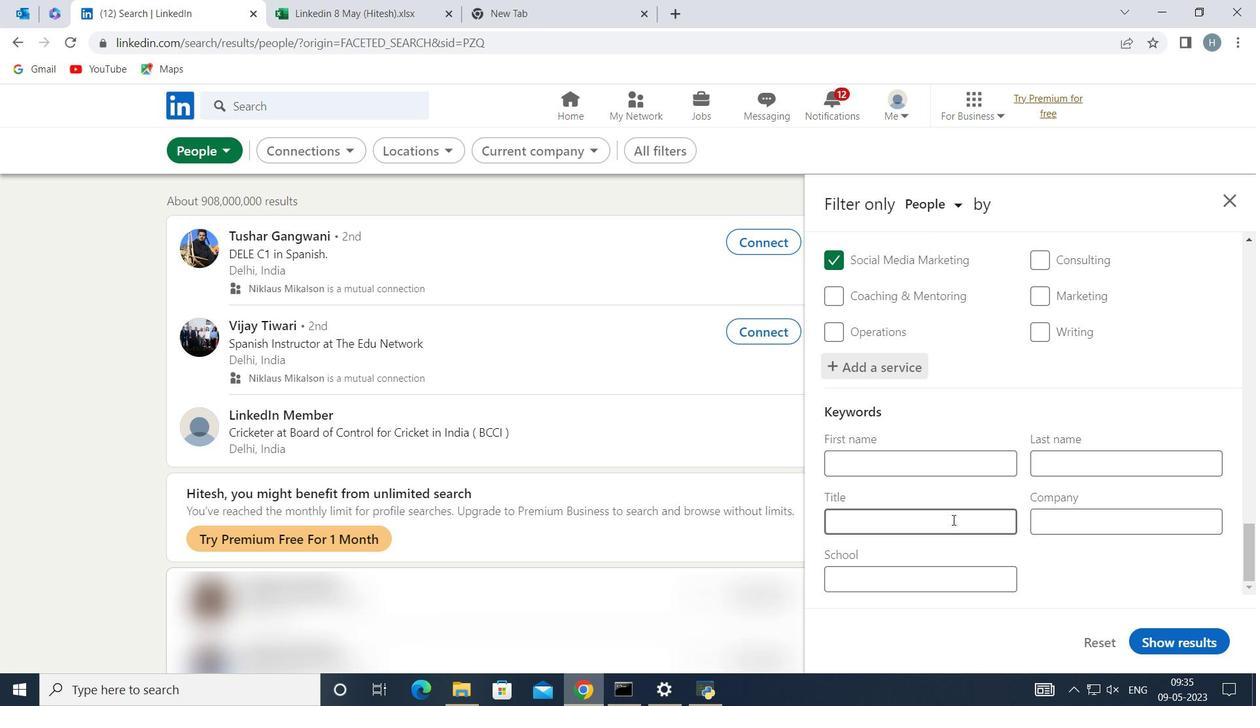 
Action: Mouse moved to (953, 520)
Screenshot: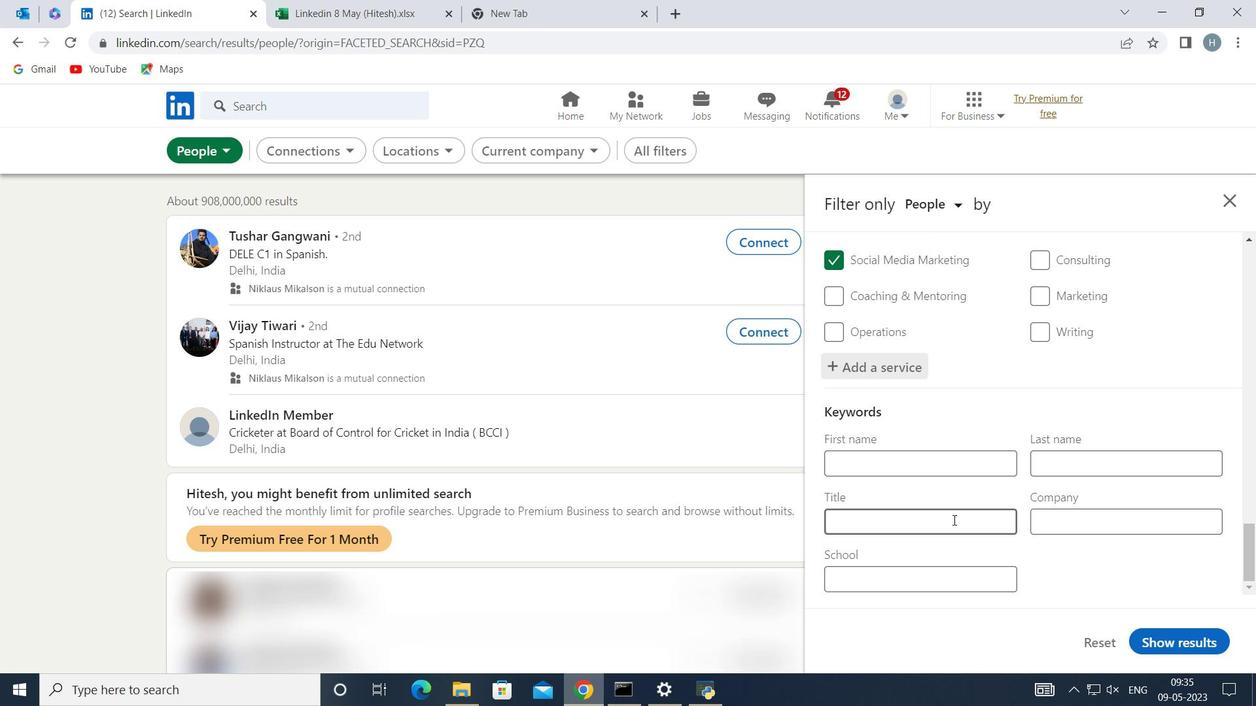 
Action: Key pressed <Key.shift>Direct<Key.space><Key.shift>Salesperson
Screenshot: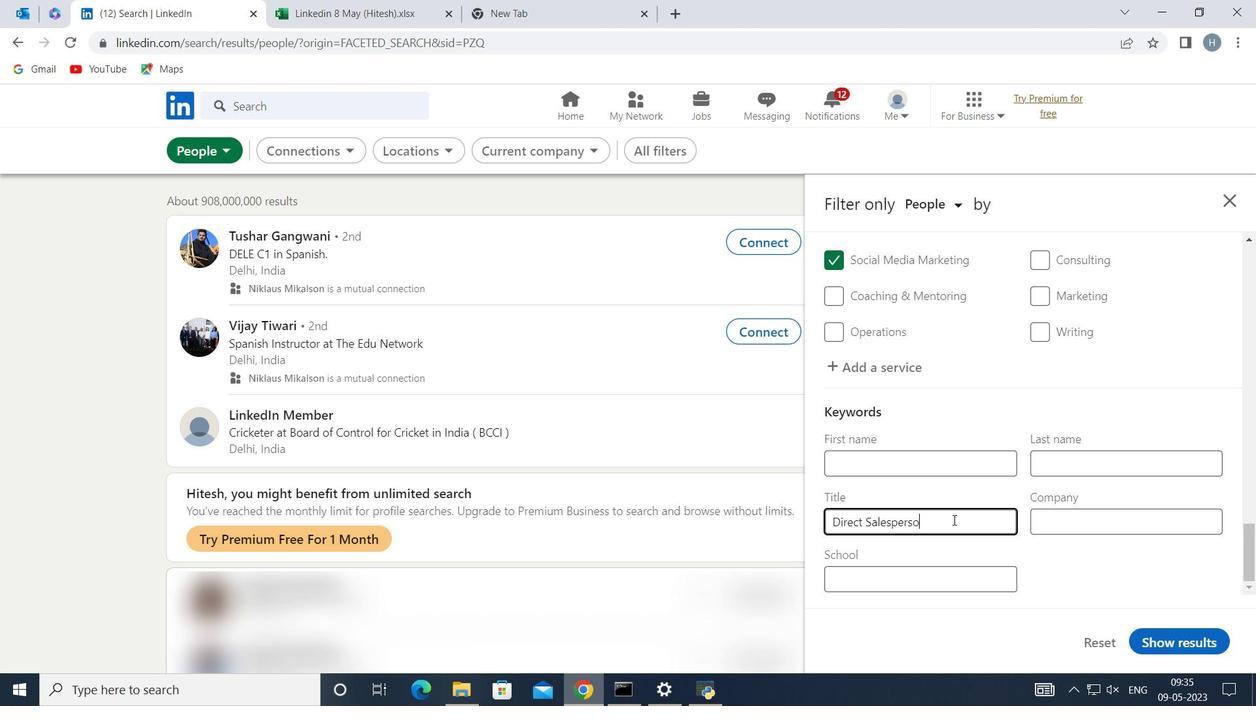 
Action: Mouse moved to (1182, 641)
Screenshot: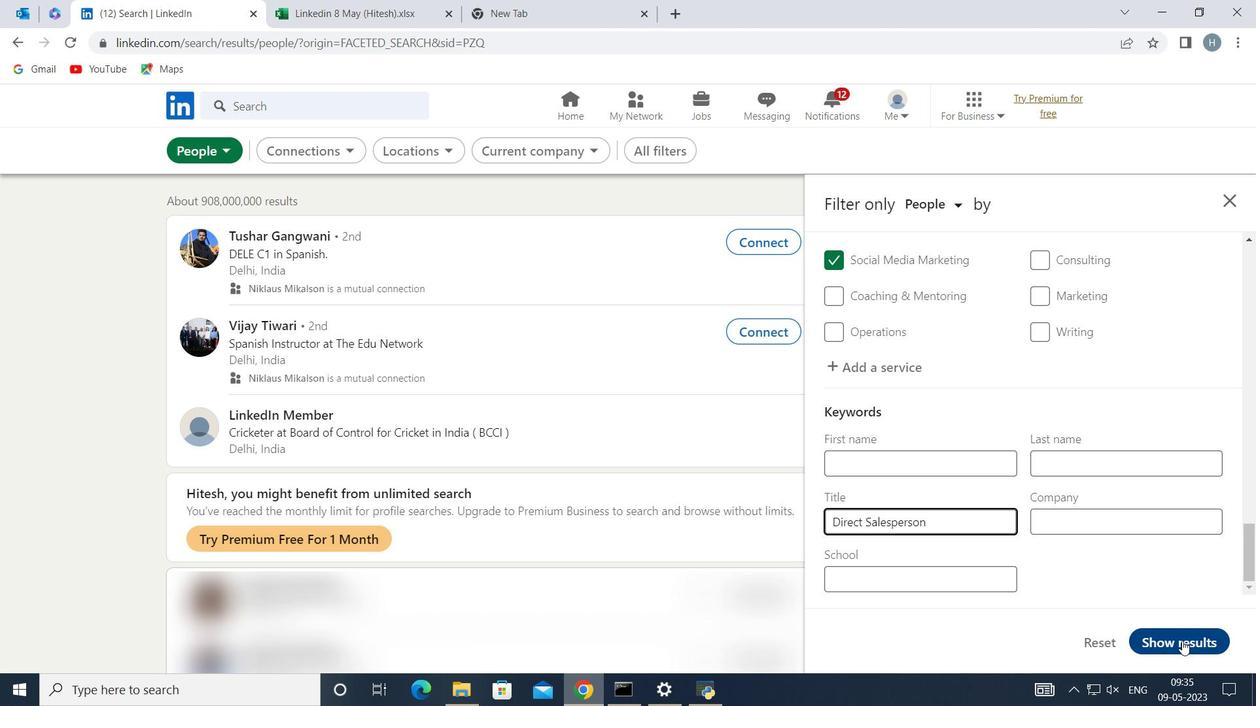 
Action: Mouse pressed left at (1182, 641)
Screenshot: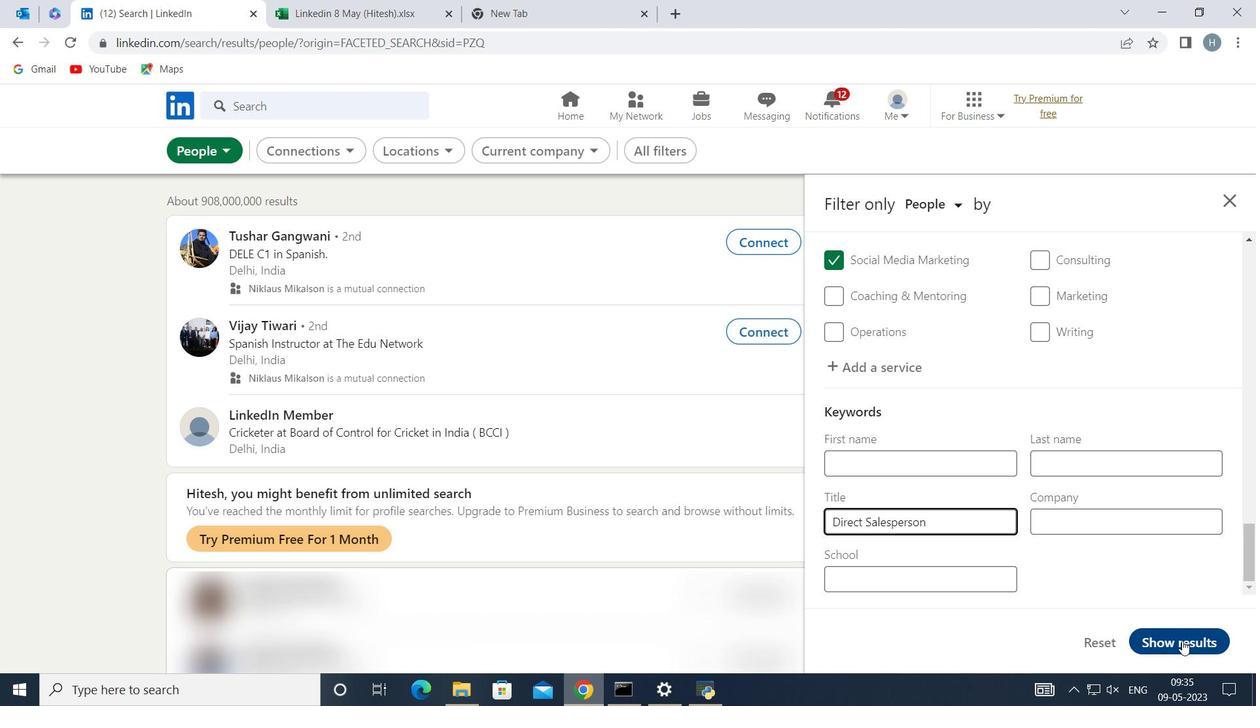 
